 Task: Search one way flight ticket for 3 adults in first from Latrobe: Arnold Palmer Regional Airport to Rockford: Chicago Rockford International Airport(was Northwest Chicagoland Regional Airport At Rockford) on 5-1-2023. Choice of flights is Westjet. Number of bags: 1 carry on bag. Price is upto 77000. Outbound departure time preference is 14:00.
Action: Mouse moved to (236, 415)
Screenshot: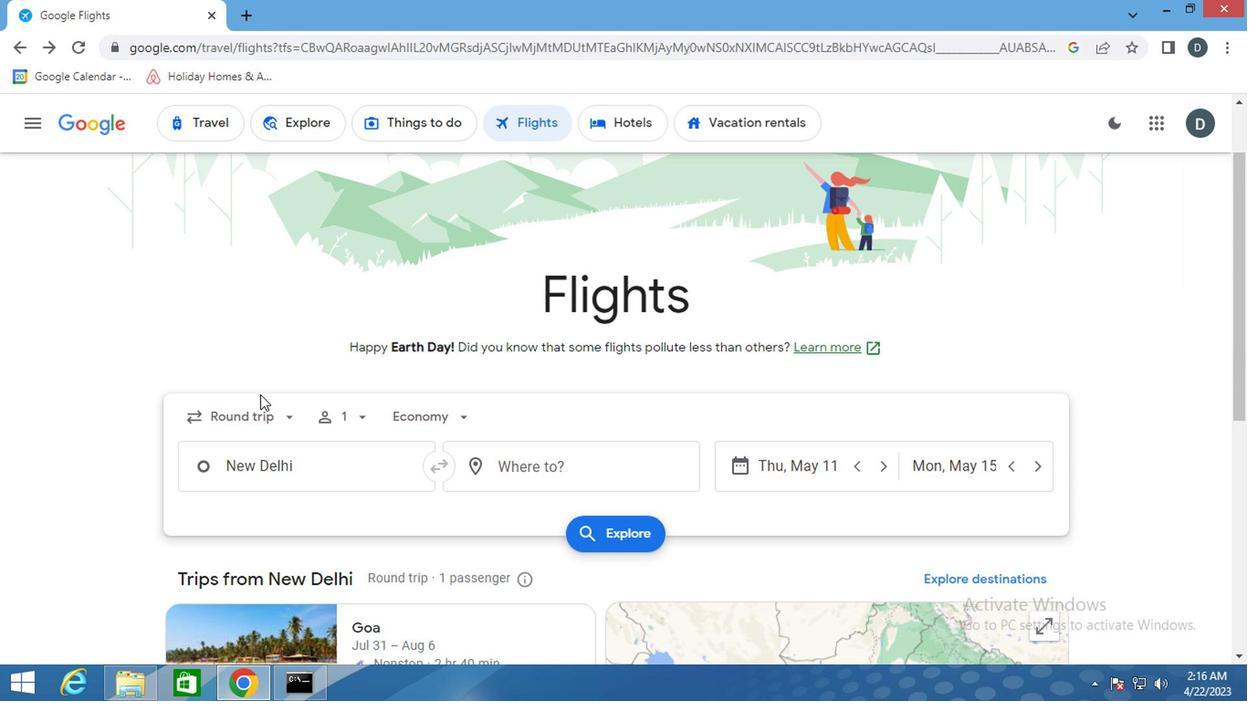 
Action: Mouse pressed left at (236, 415)
Screenshot: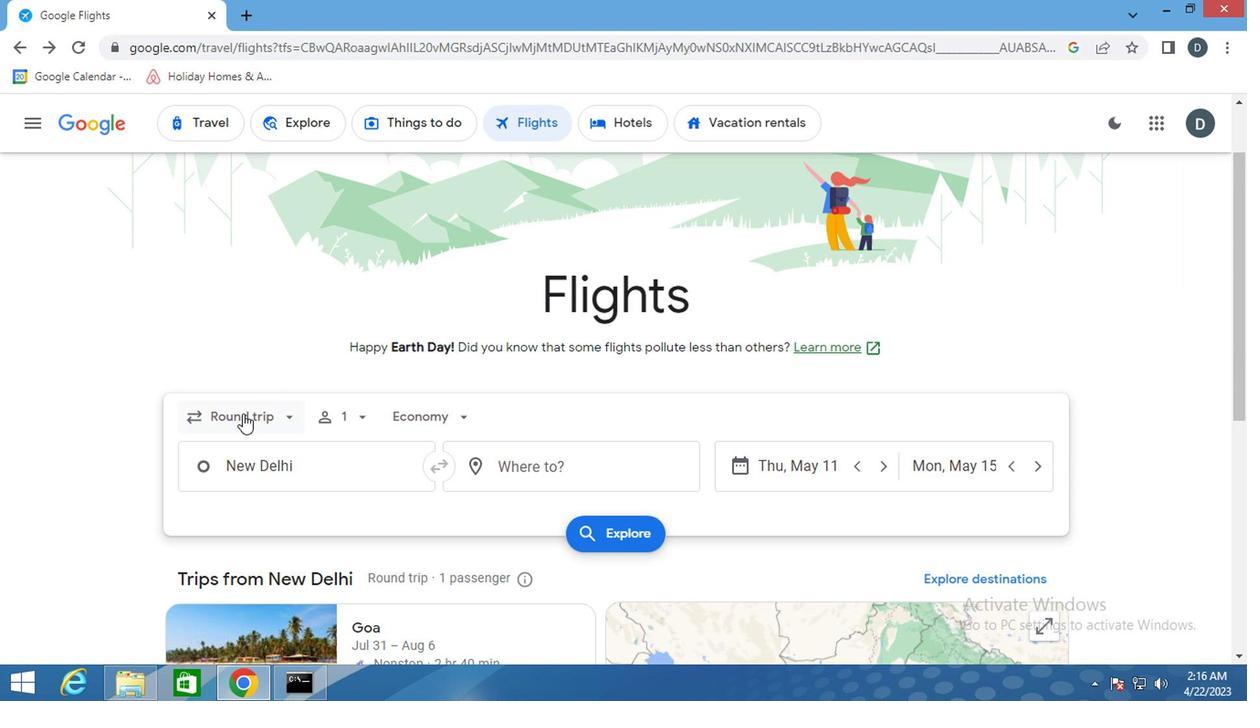 
Action: Mouse moved to (276, 501)
Screenshot: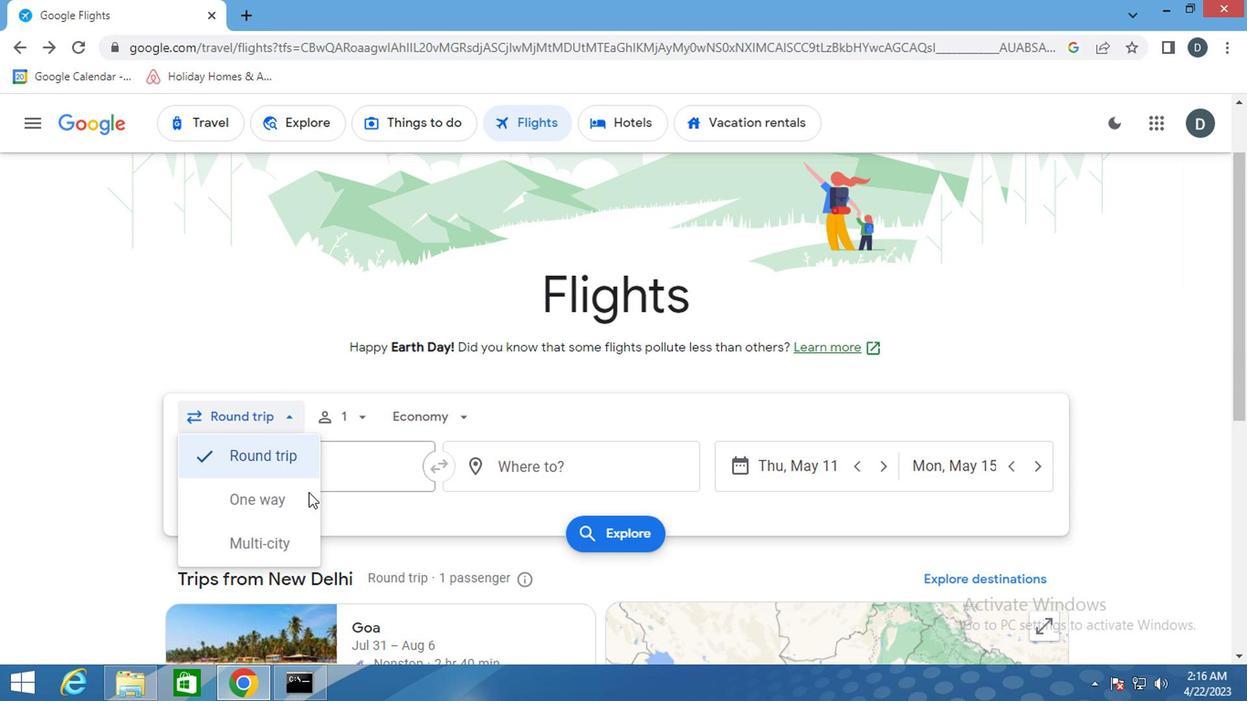 
Action: Mouse pressed left at (276, 501)
Screenshot: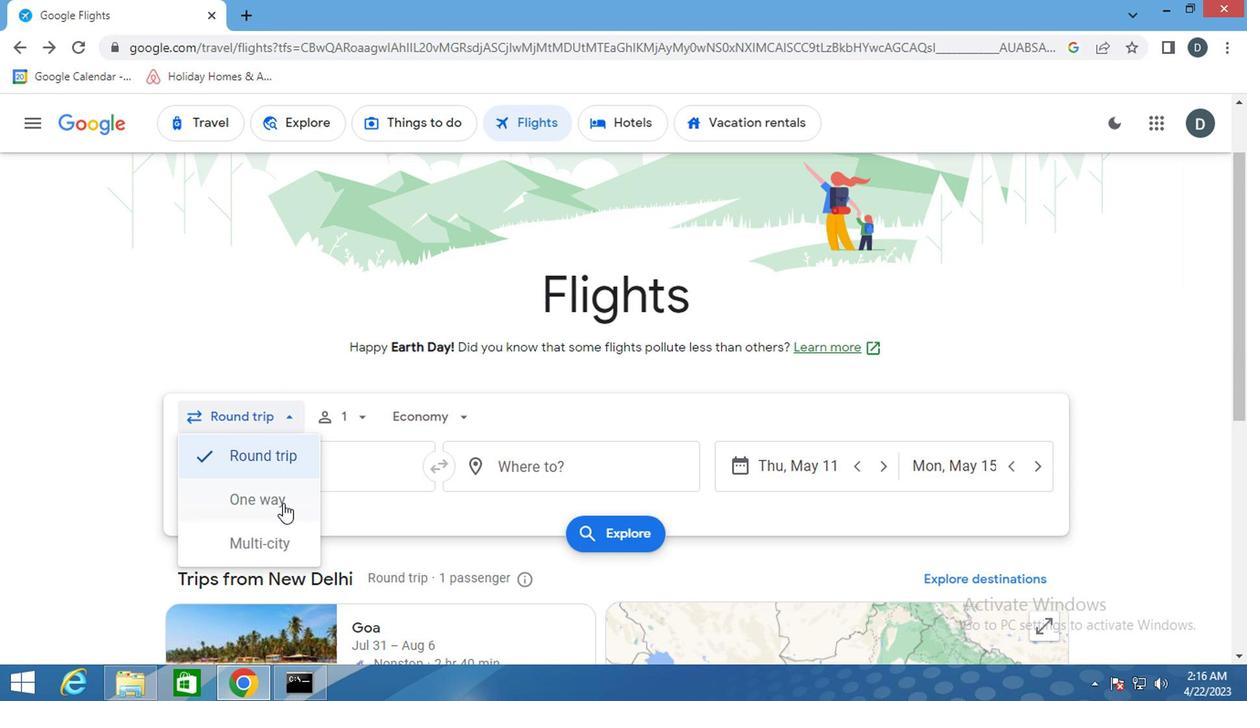 
Action: Mouse moved to (341, 409)
Screenshot: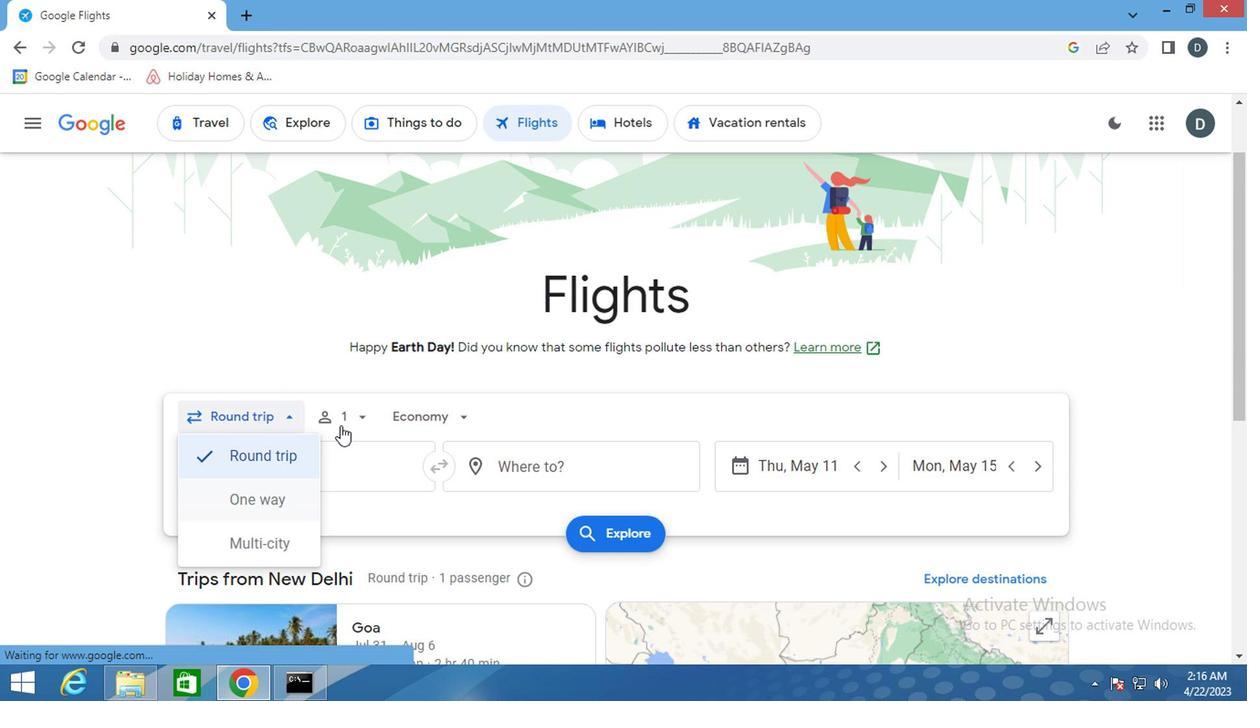 
Action: Mouse pressed left at (341, 409)
Screenshot: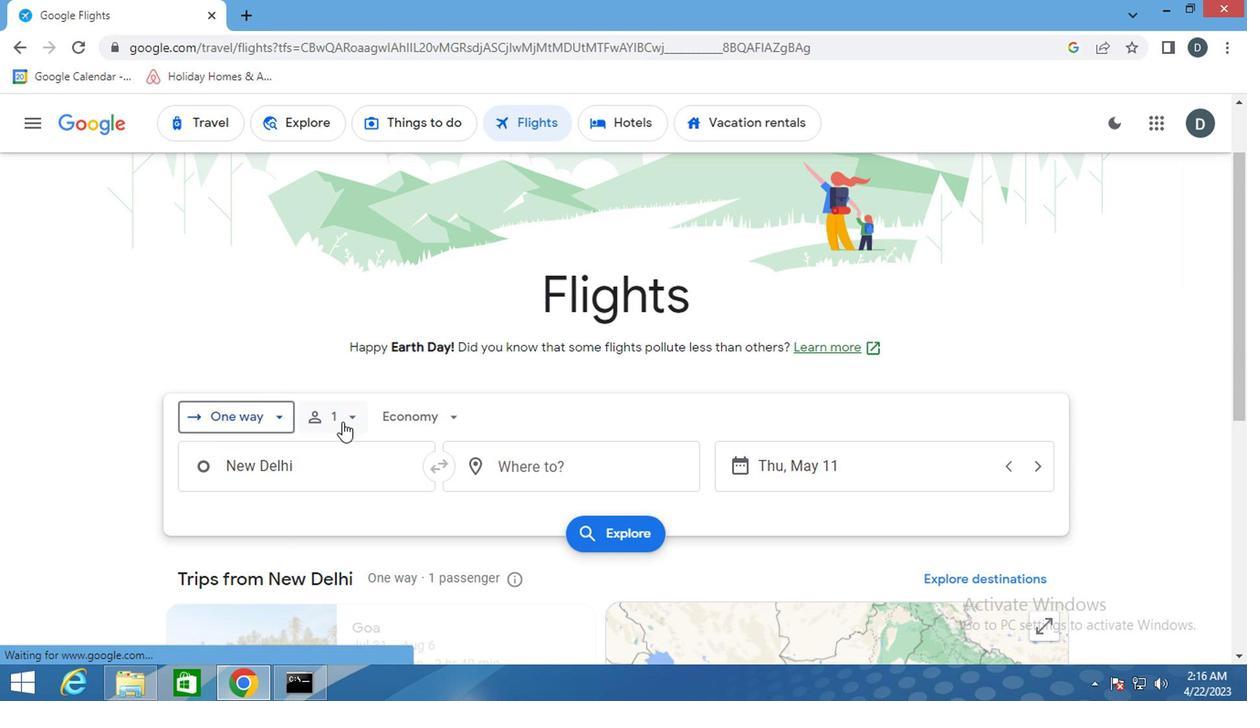 
Action: Mouse moved to (481, 463)
Screenshot: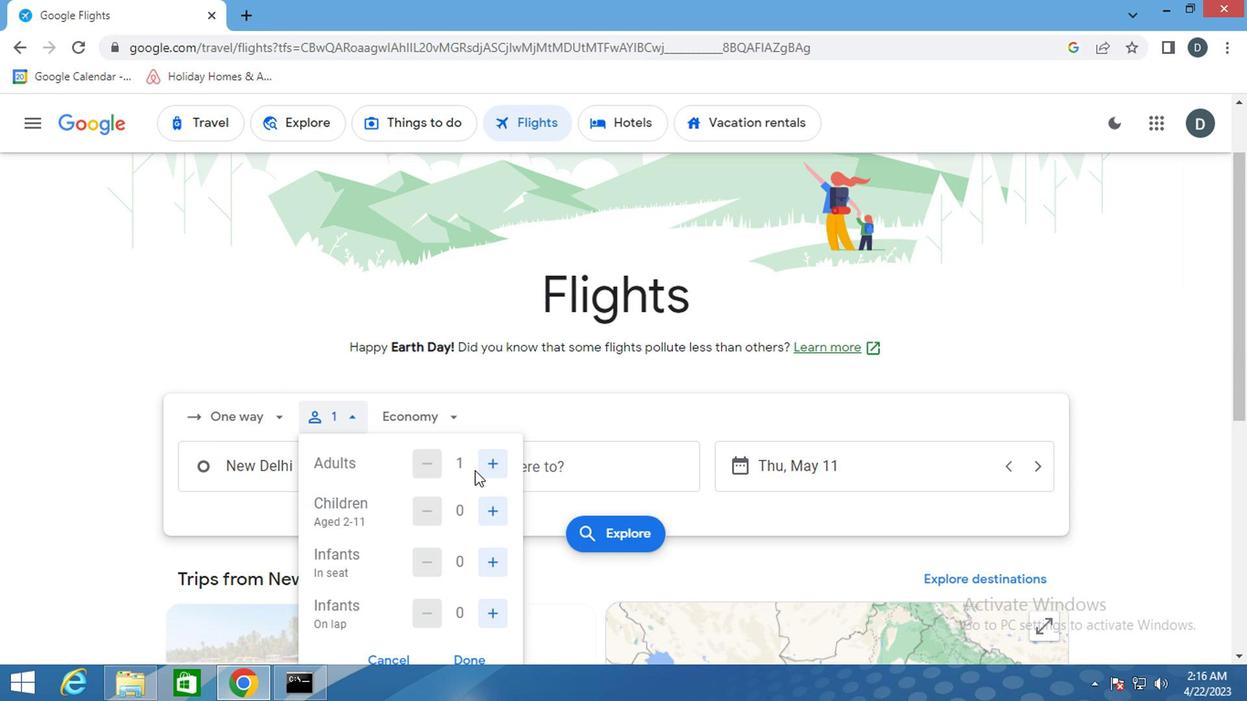 
Action: Mouse pressed left at (481, 463)
Screenshot: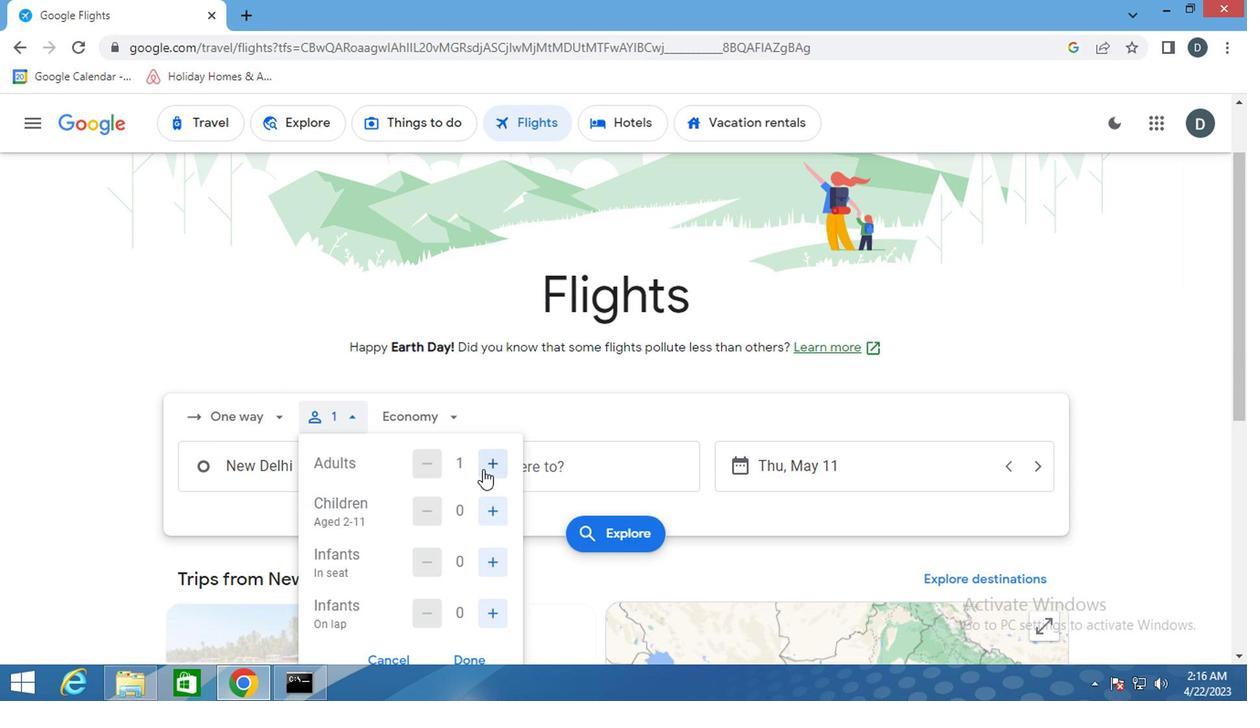 
Action: Mouse pressed left at (481, 463)
Screenshot: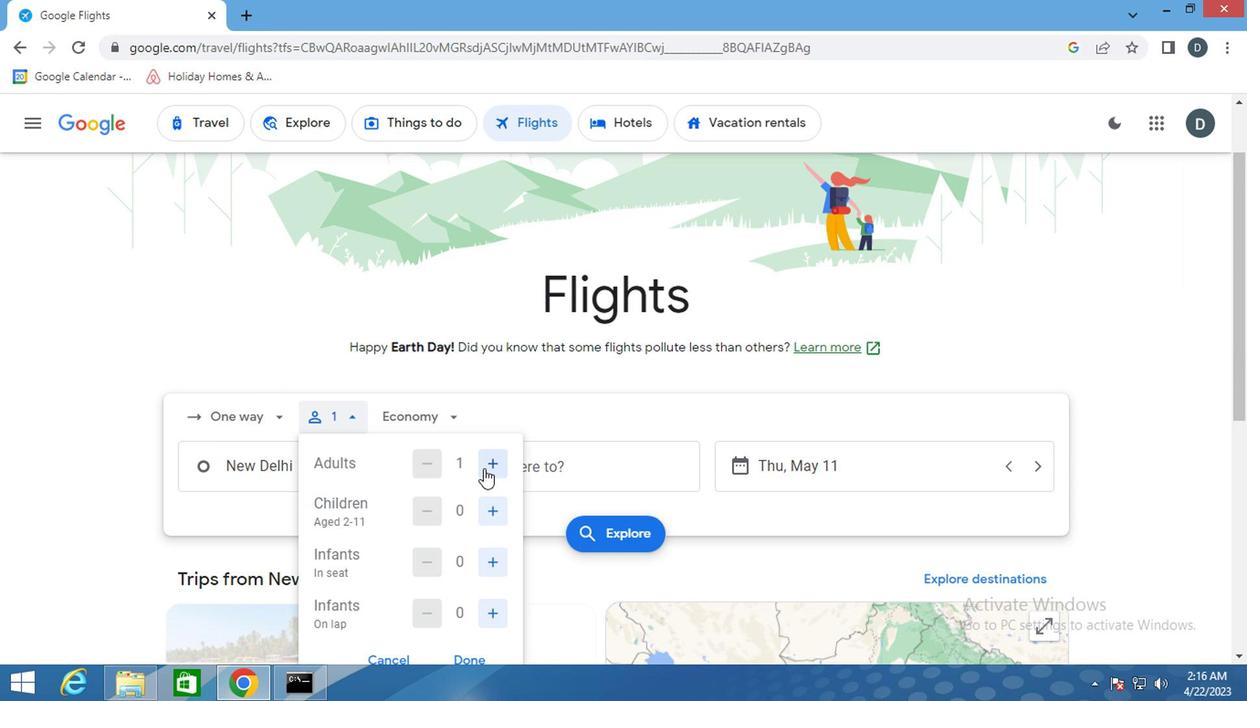 
Action: Mouse moved to (460, 648)
Screenshot: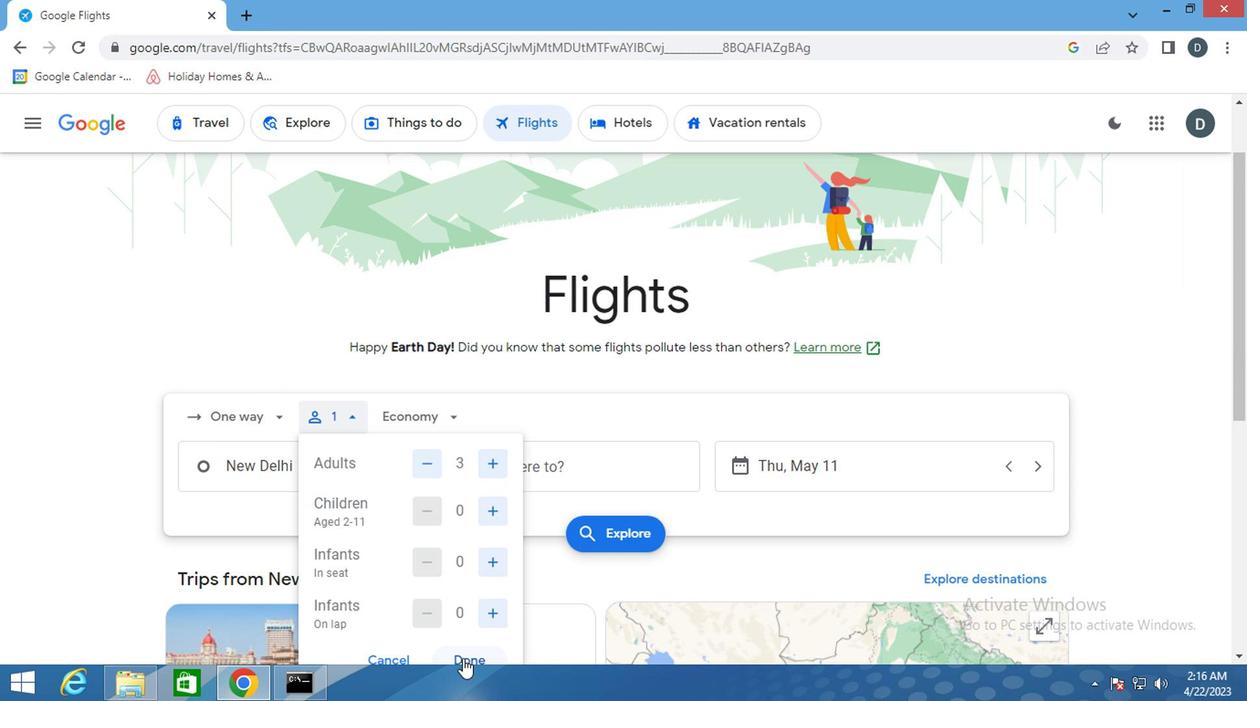 
Action: Mouse pressed left at (460, 648)
Screenshot: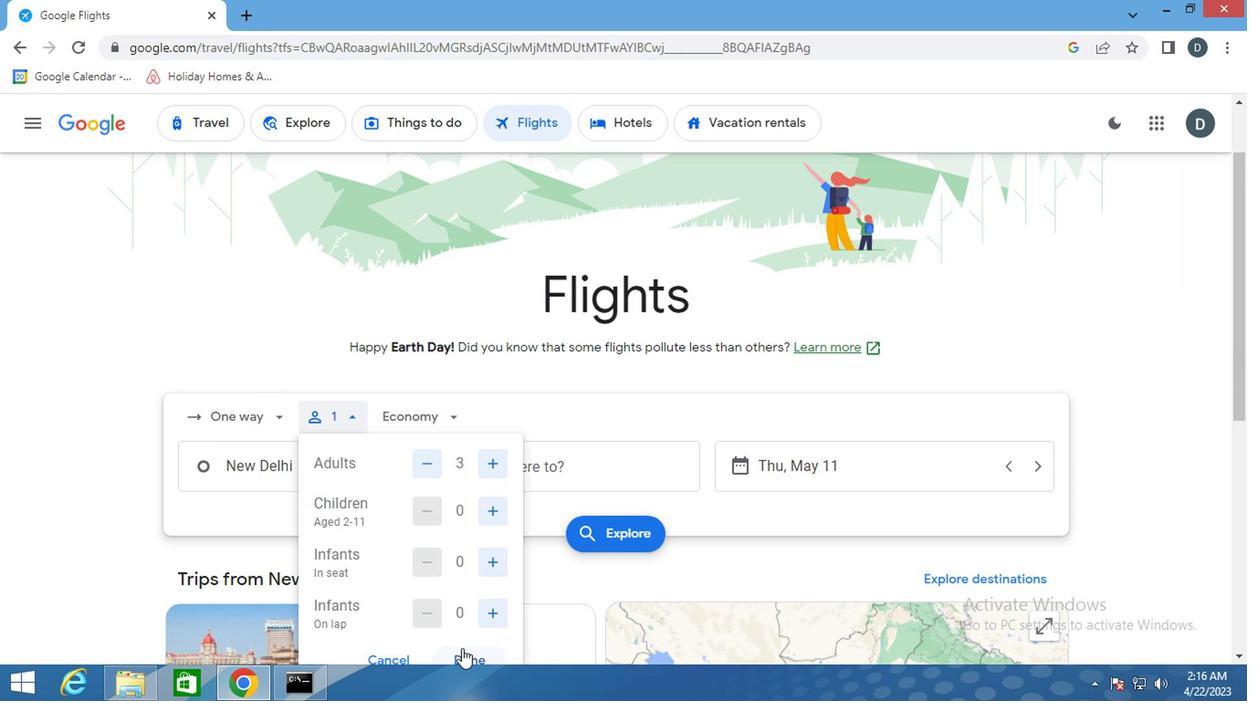 
Action: Mouse moved to (427, 410)
Screenshot: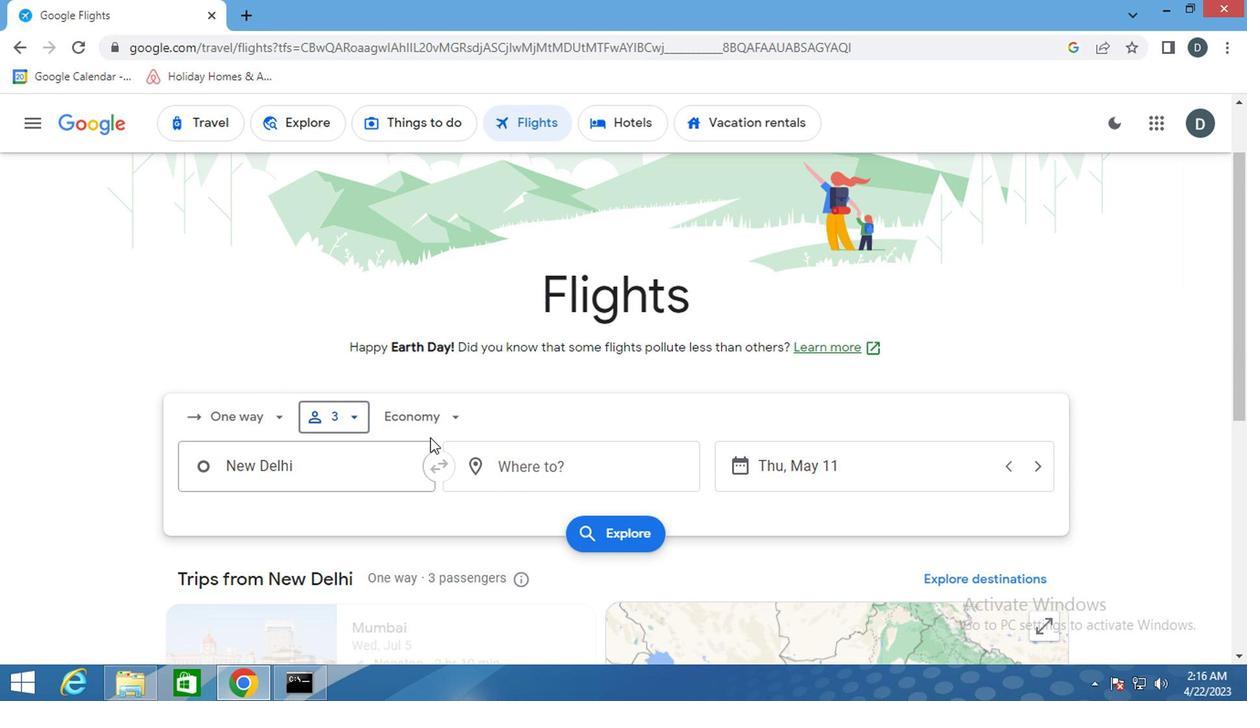 
Action: Mouse pressed left at (427, 410)
Screenshot: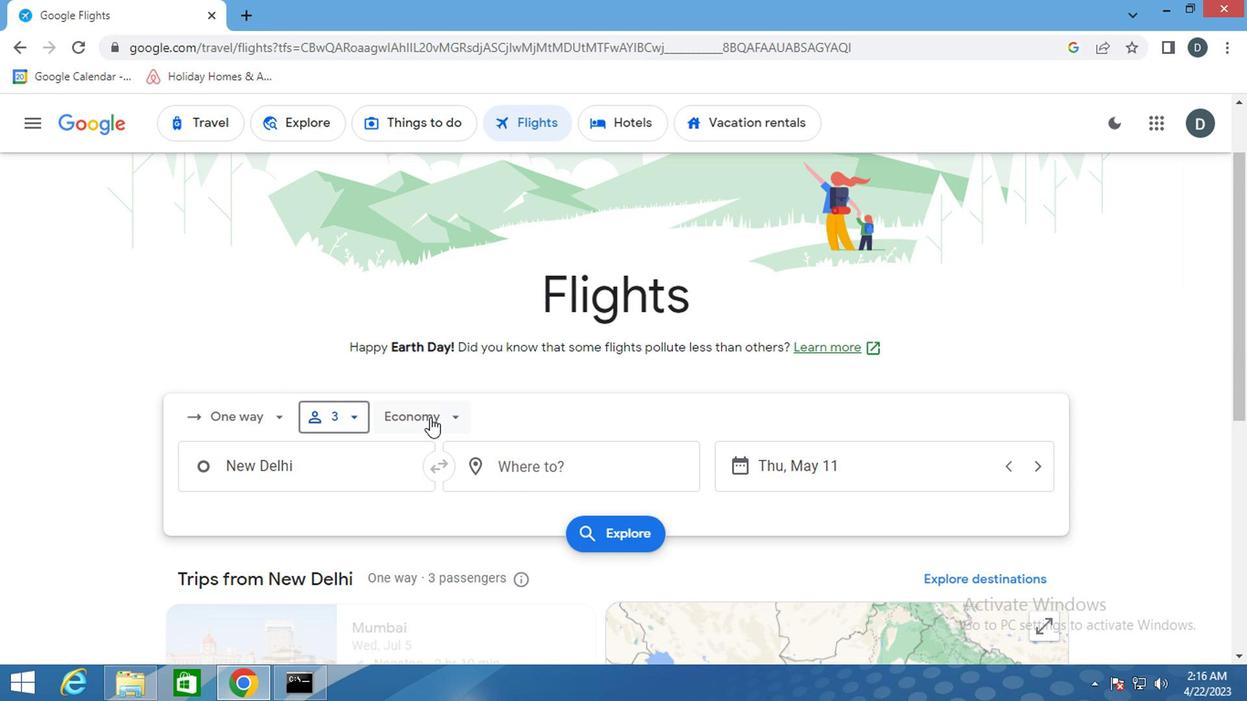 
Action: Mouse moved to (454, 596)
Screenshot: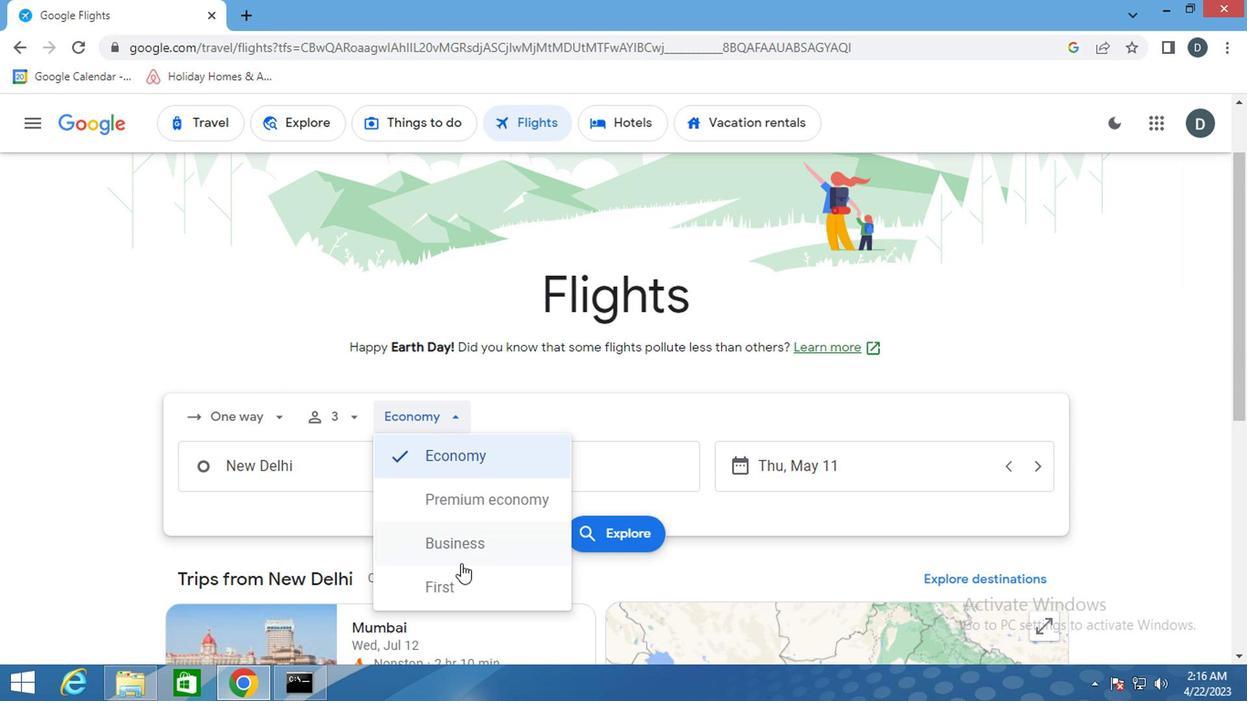 
Action: Mouse pressed left at (454, 596)
Screenshot: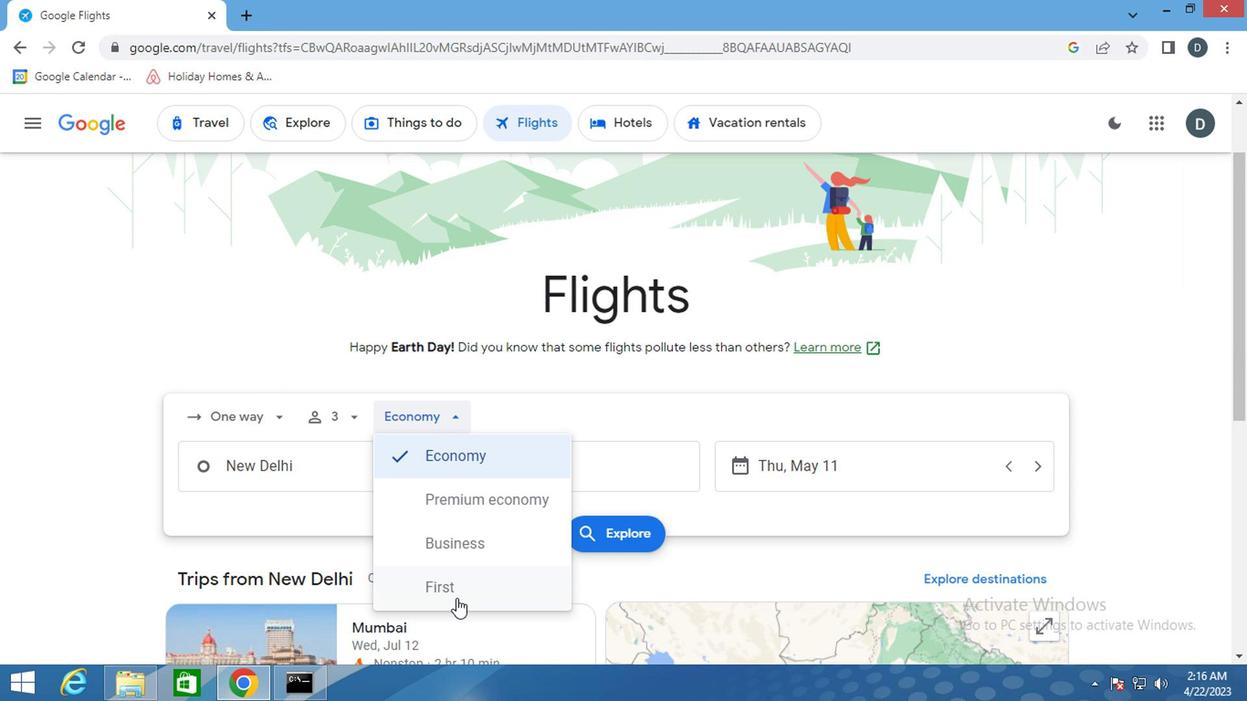 
Action: Mouse moved to (338, 469)
Screenshot: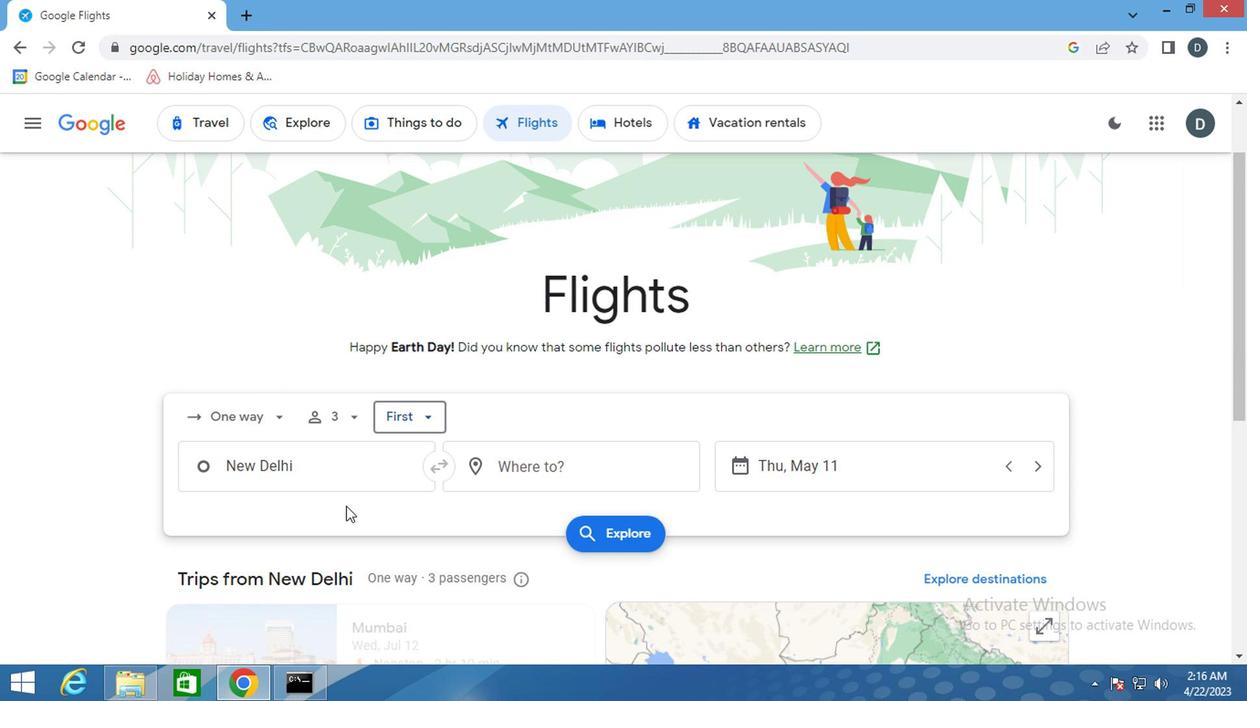
Action: Mouse pressed left at (338, 469)
Screenshot: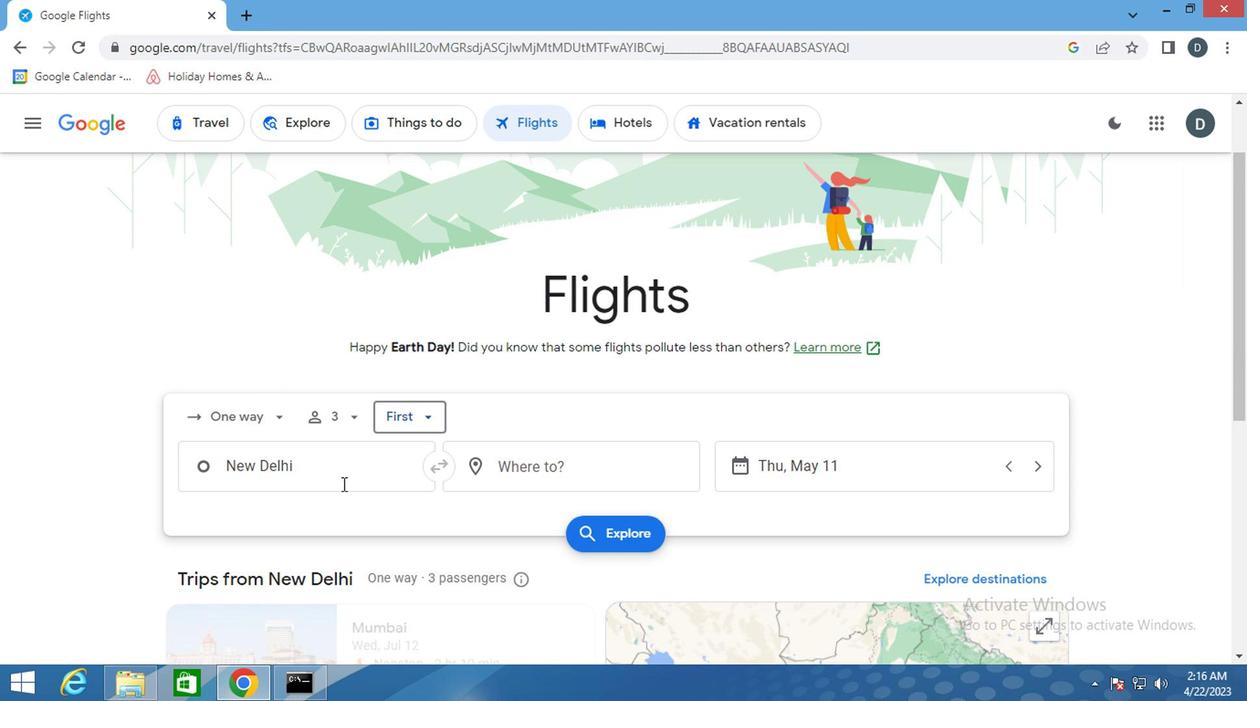 
Action: Key pressed <Key.shift><Key.shift><Key.shift><Key.shift><Key.shift><Key.shift><Key.shift><Key.shift><Key.shift><Key.shift><Key.shift><Key.shift><Key.shift><Key.shift><Key.shift><Key.shift><Key.shift><Key.shift><Key.shift><Key.shift><Key.shift><Key.shift><Key.shift><Key.shift><Key.shift><Key.shift><Key.shift><Key.shift><Key.shift><Key.shift><Key.shift><Key.shift>LATROBE
Screenshot: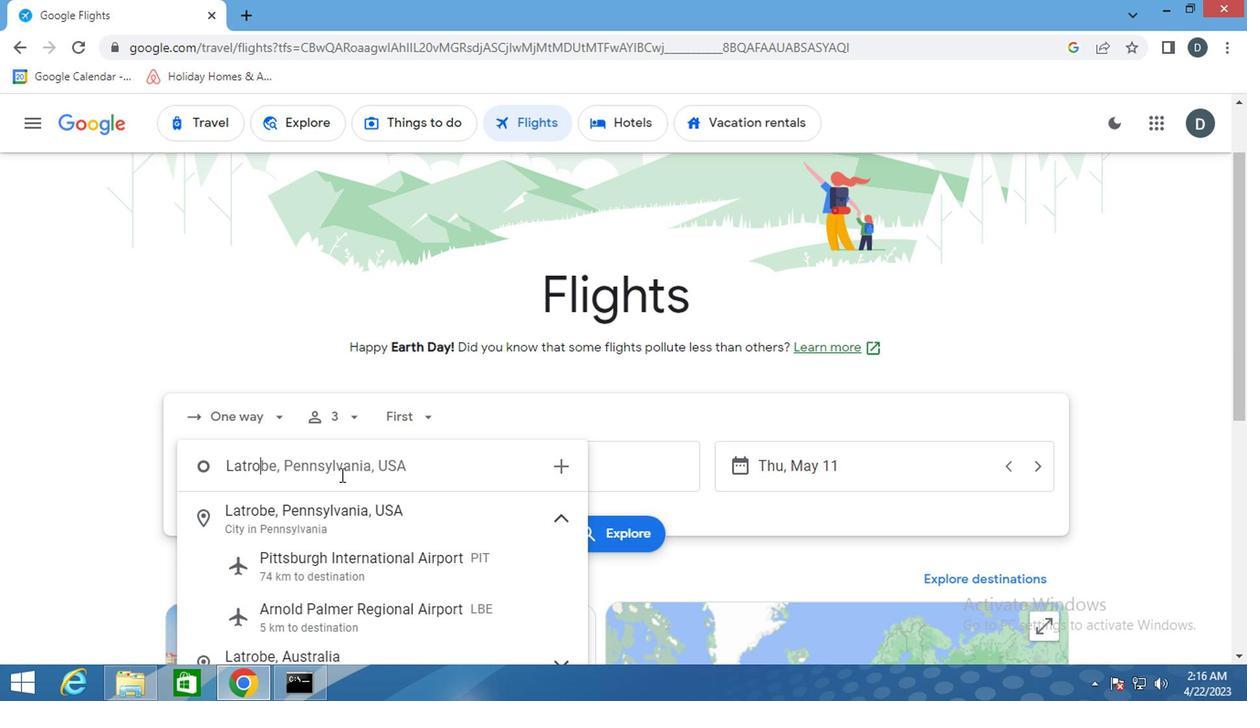 
Action: Mouse moved to (357, 611)
Screenshot: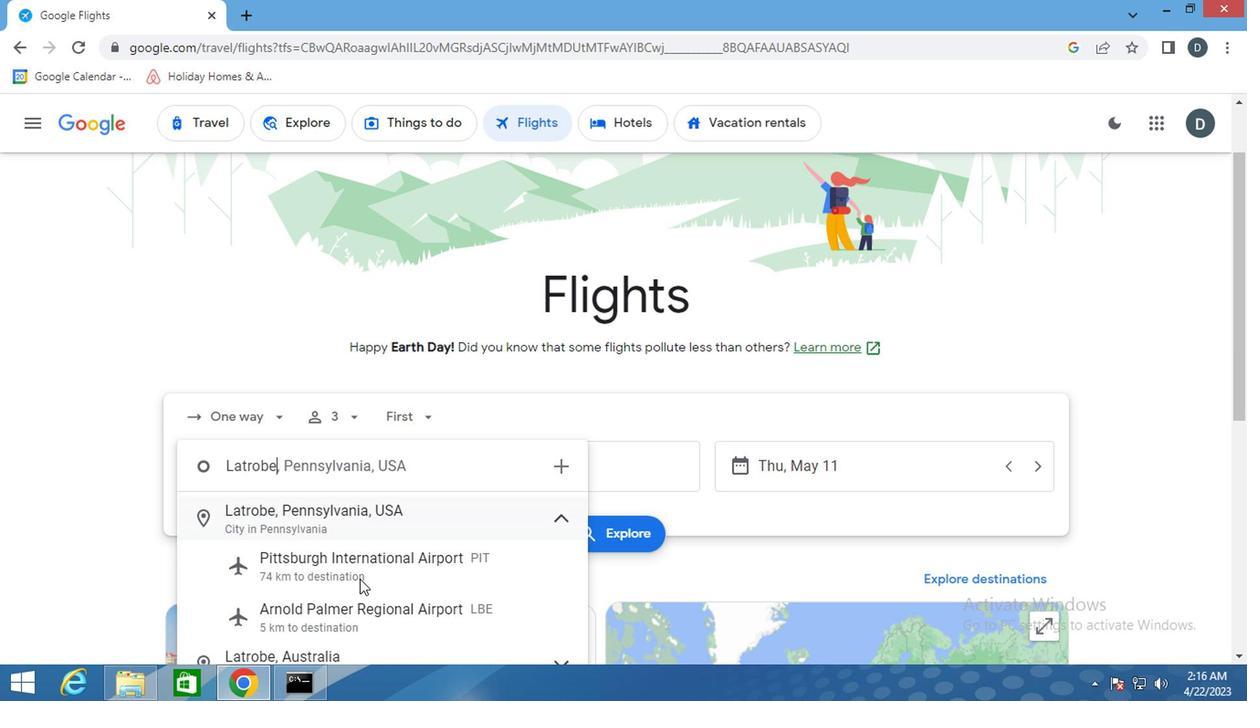 
Action: Mouse pressed left at (357, 611)
Screenshot: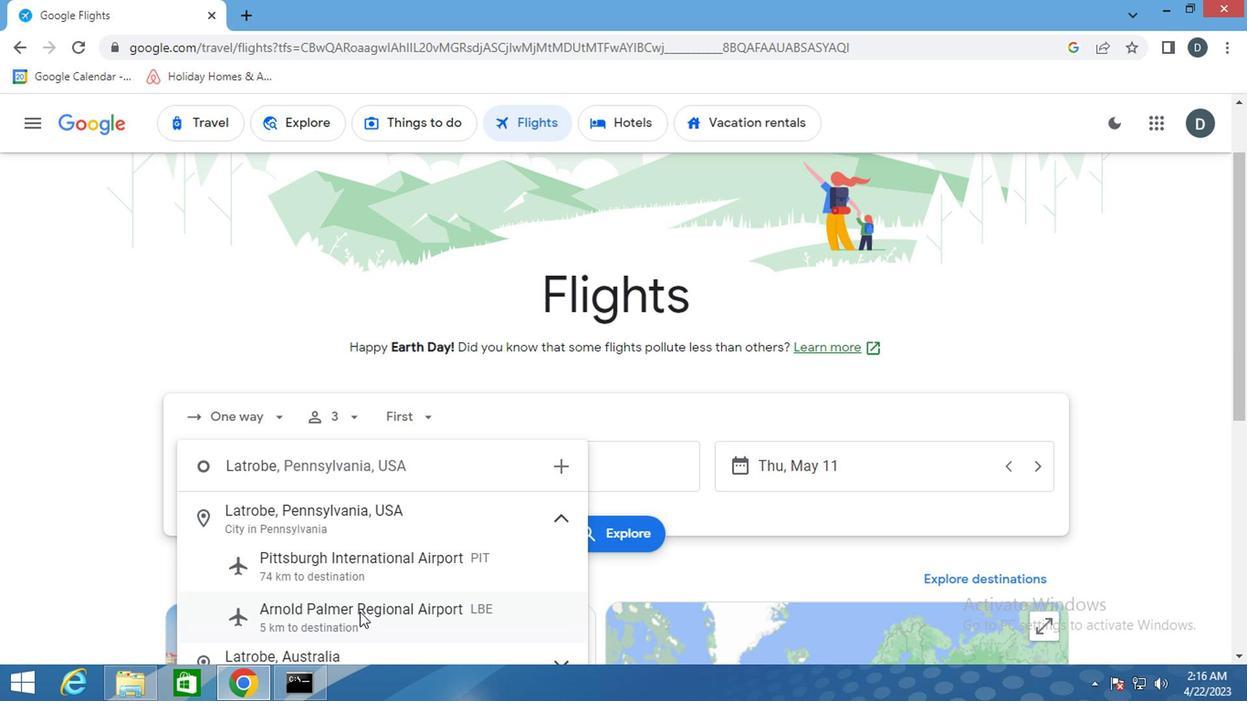 
Action: Mouse moved to (620, 464)
Screenshot: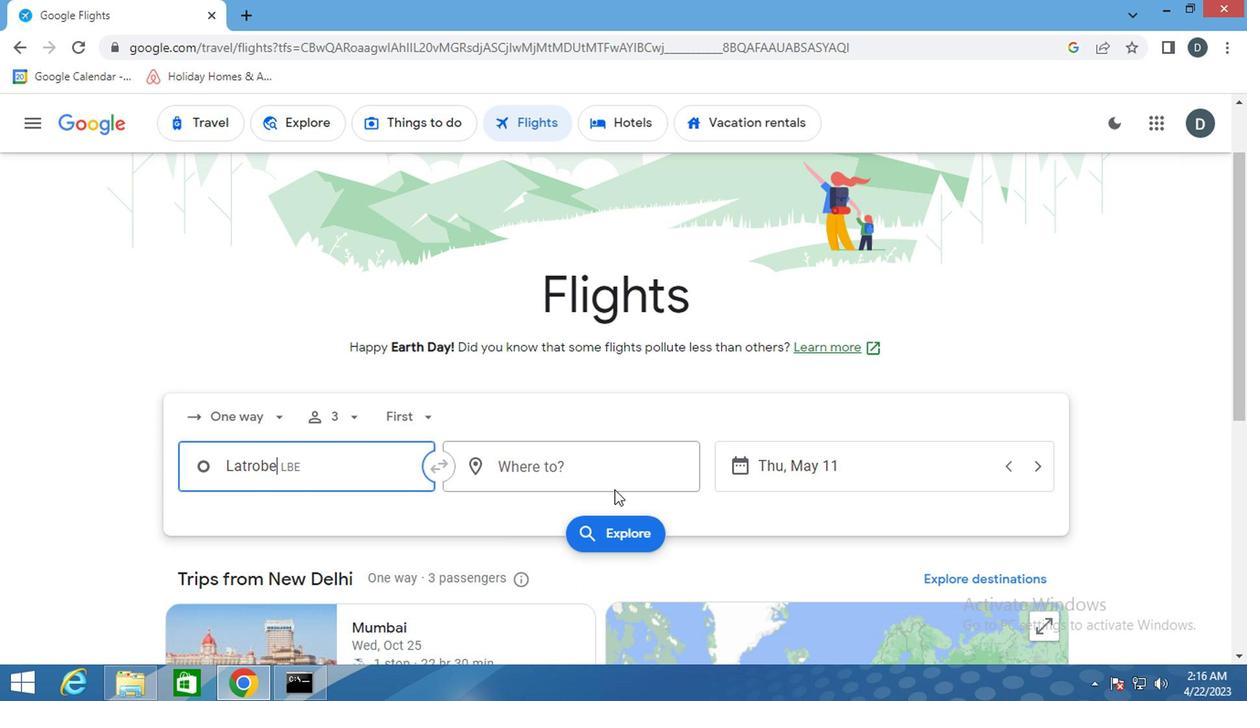
Action: Mouse pressed left at (620, 464)
Screenshot: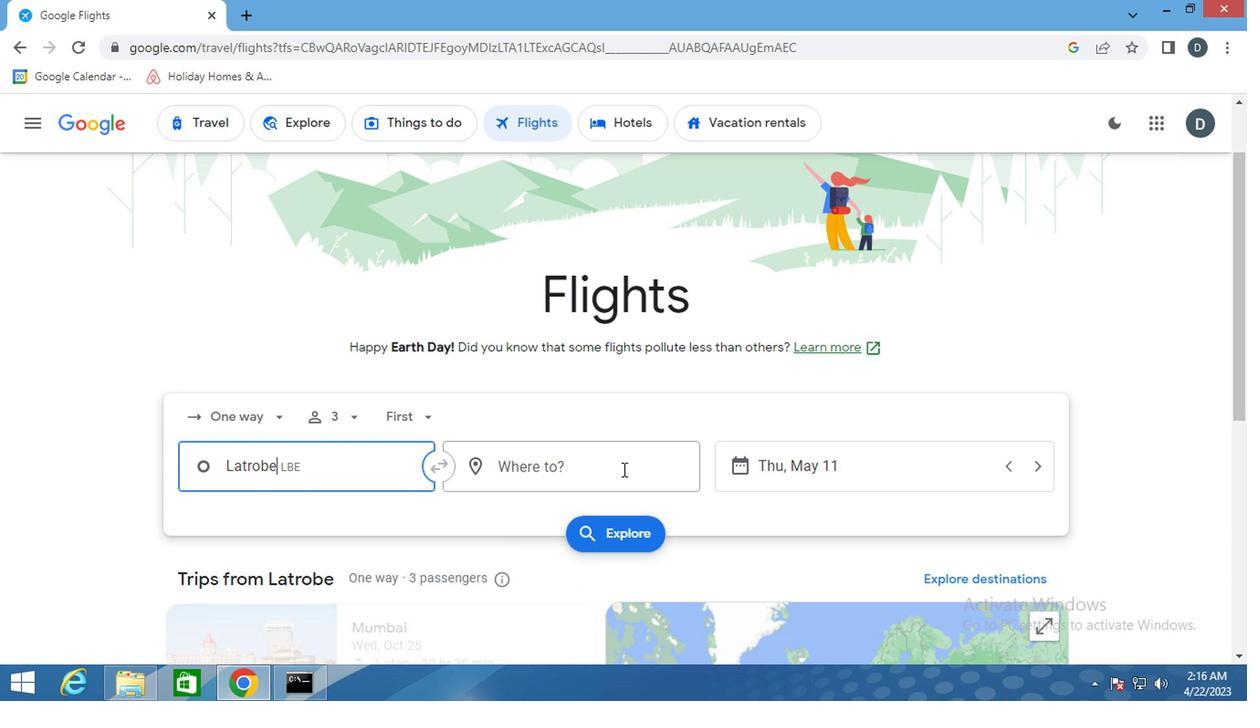 
Action: Key pressed <Key.shift>ROCKFORD
Screenshot: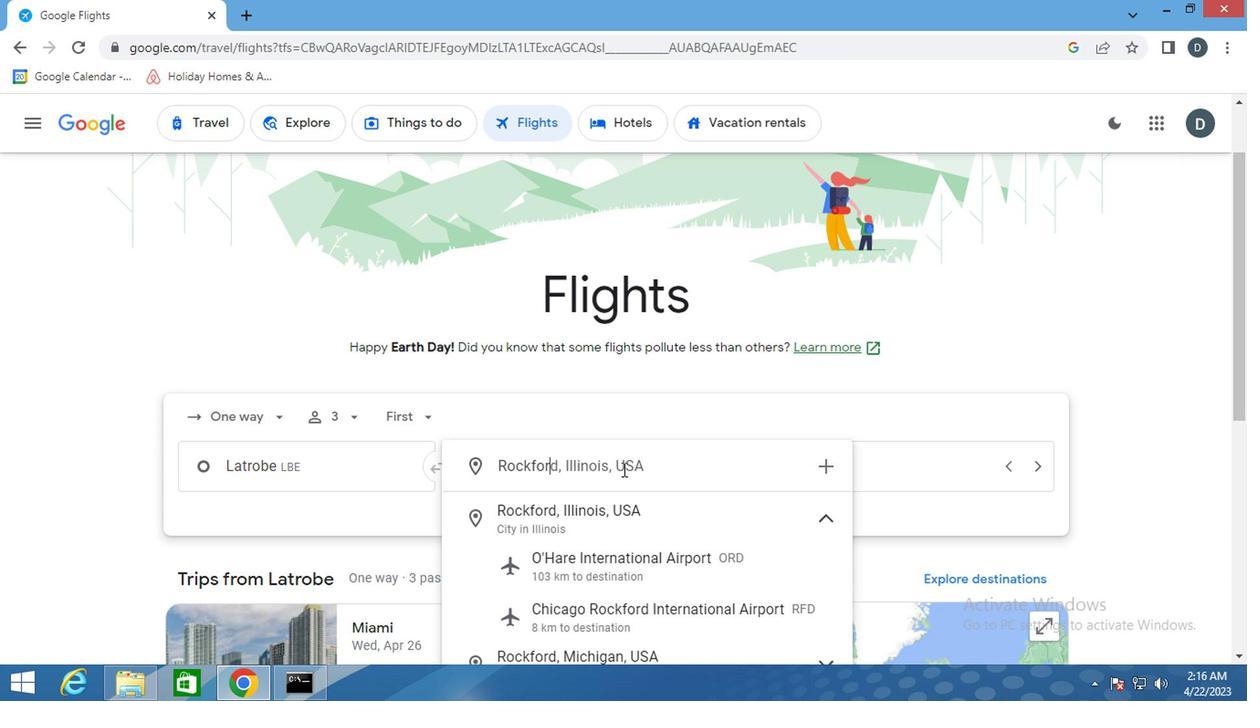 
Action: Mouse moved to (617, 606)
Screenshot: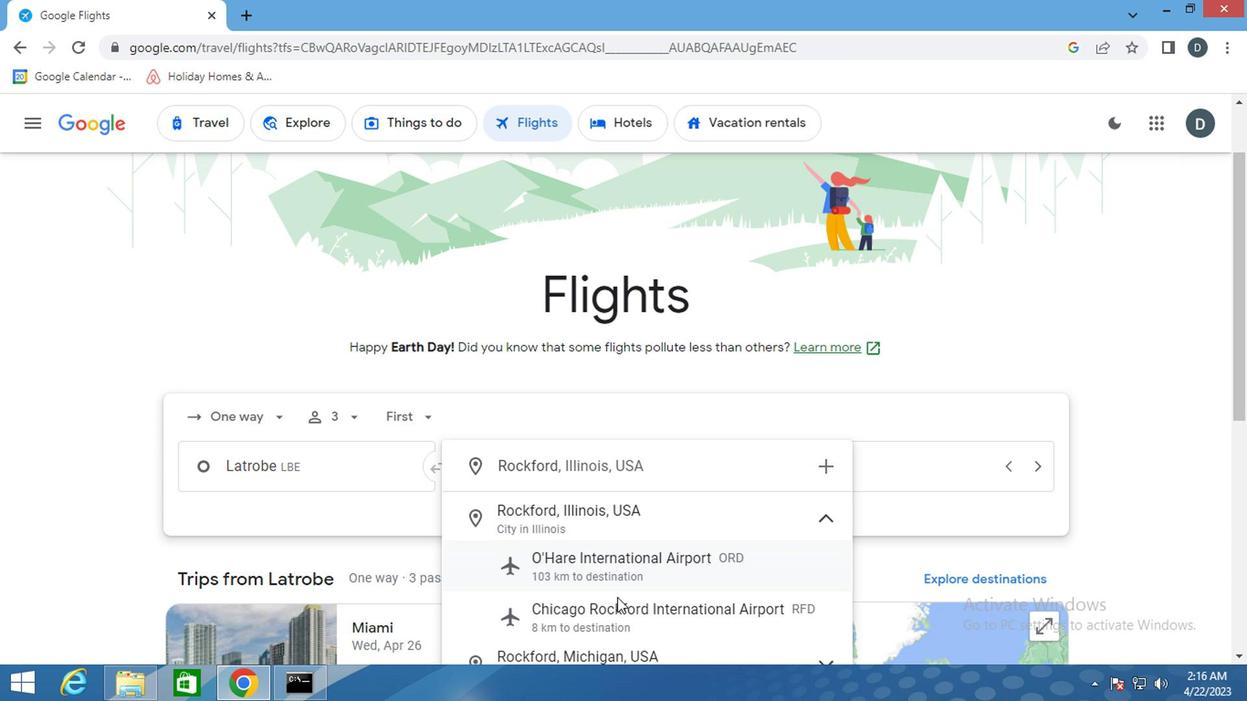 
Action: Mouse pressed left at (617, 606)
Screenshot: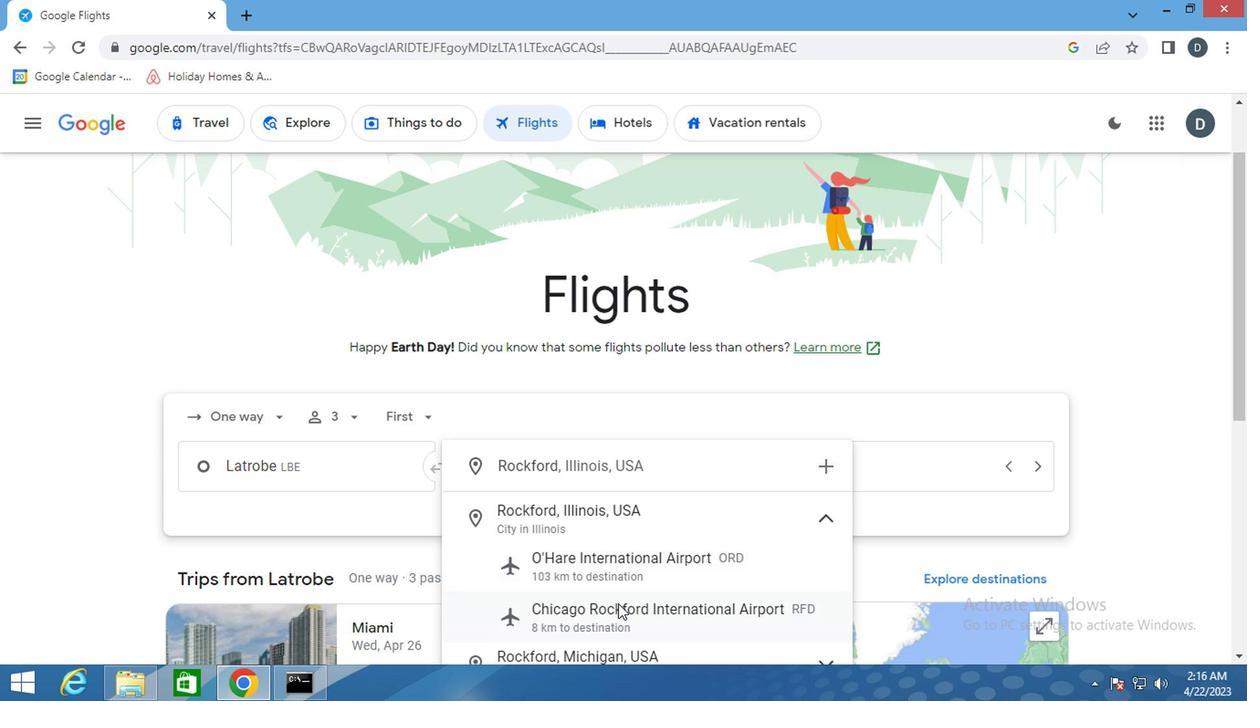 
Action: Mouse moved to (853, 463)
Screenshot: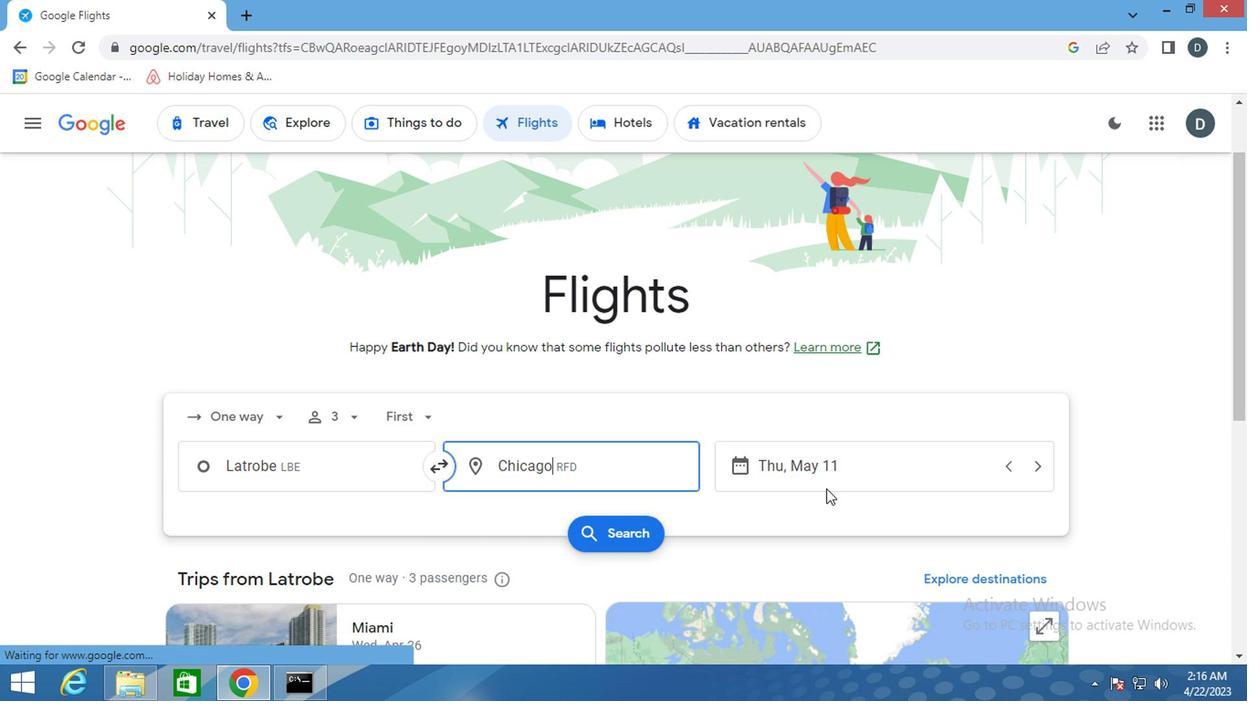 
Action: Mouse pressed left at (853, 463)
Screenshot: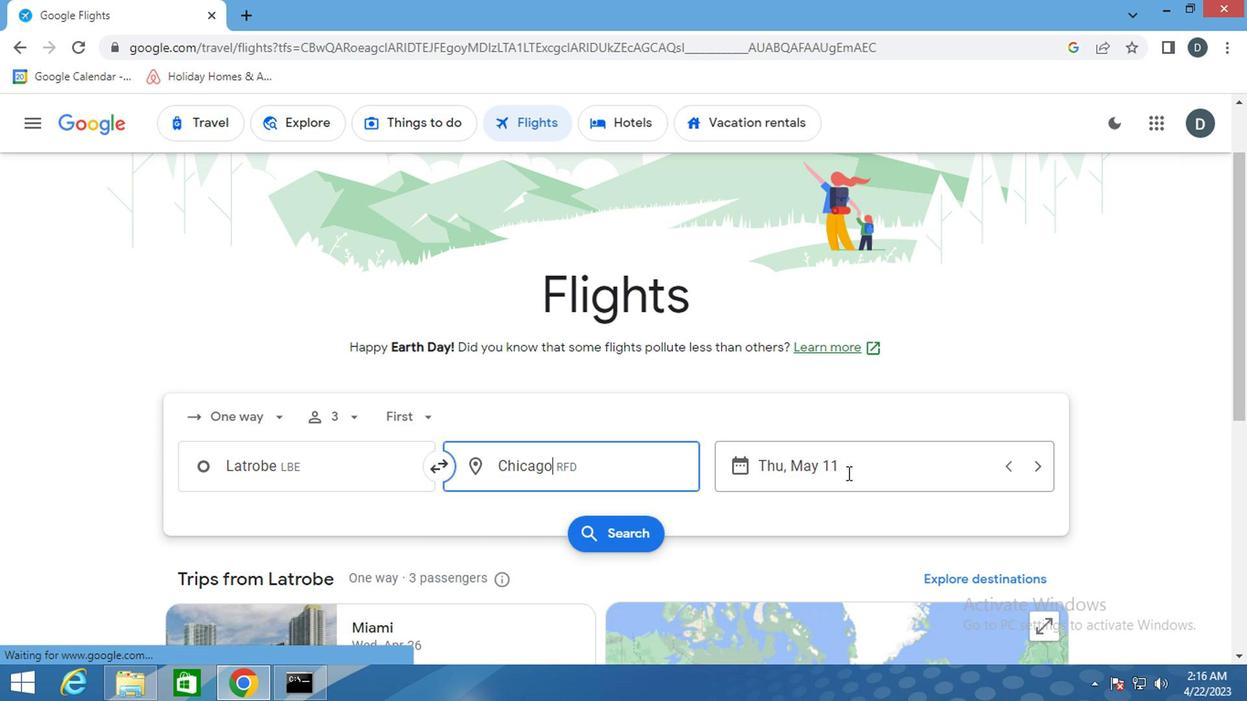 
Action: Mouse moved to (796, 326)
Screenshot: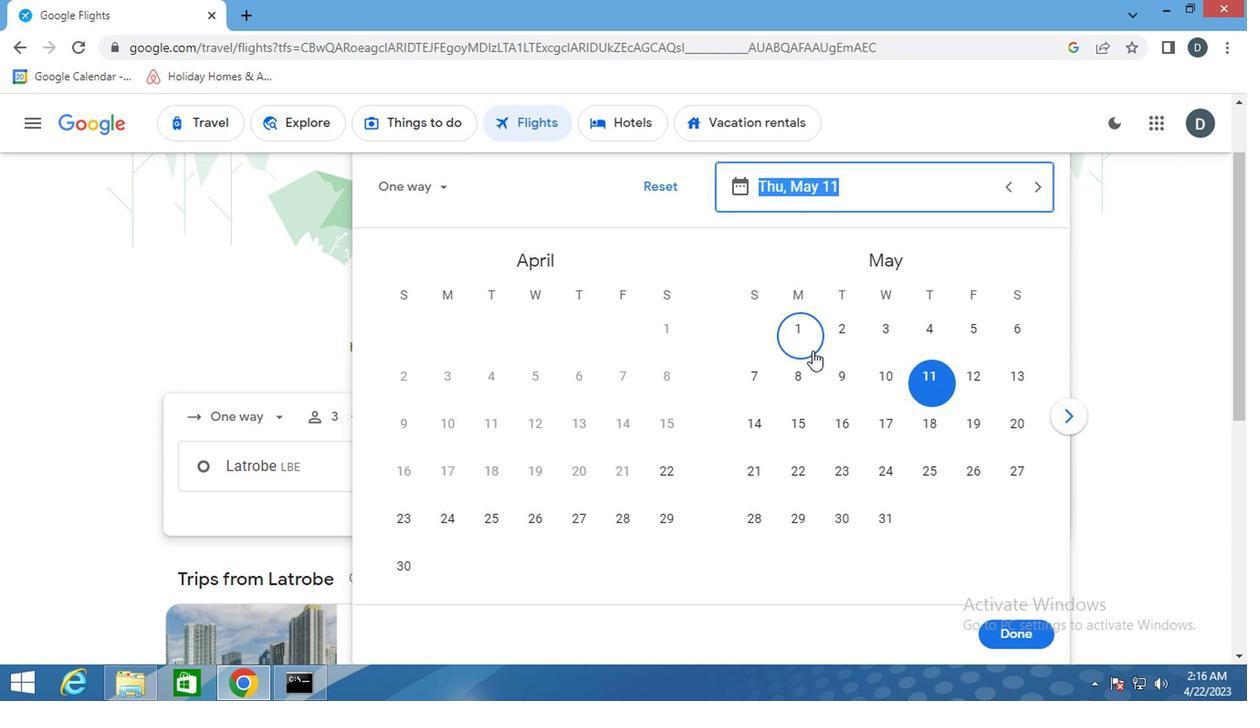 
Action: Mouse pressed left at (796, 326)
Screenshot: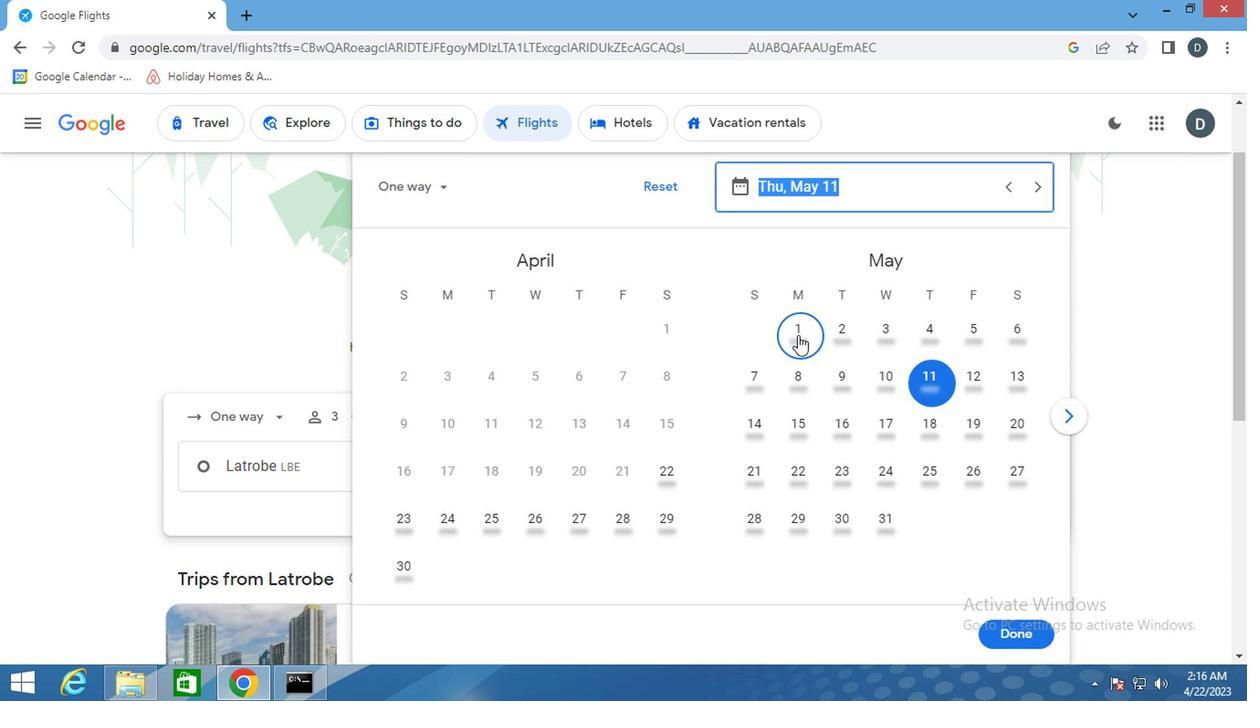 
Action: Mouse moved to (1006, 619)
Screenshot: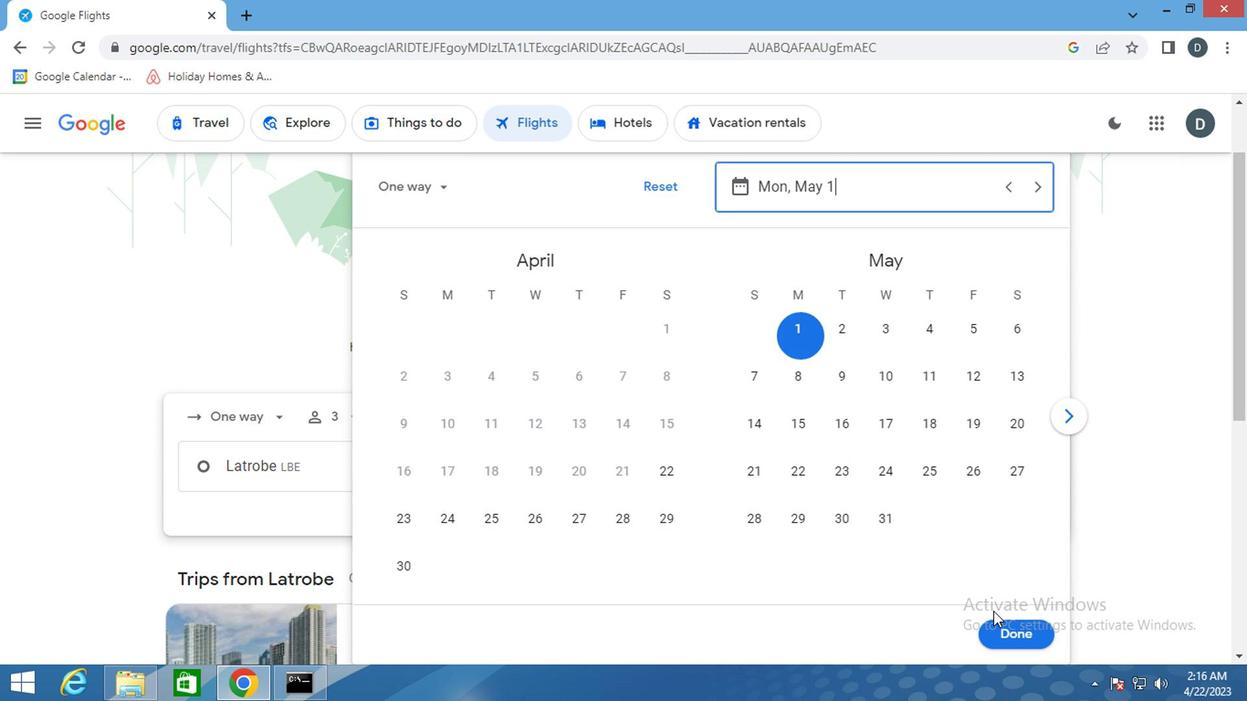 
Action: Mouse pressed left at (1006, 619)
Screenshot: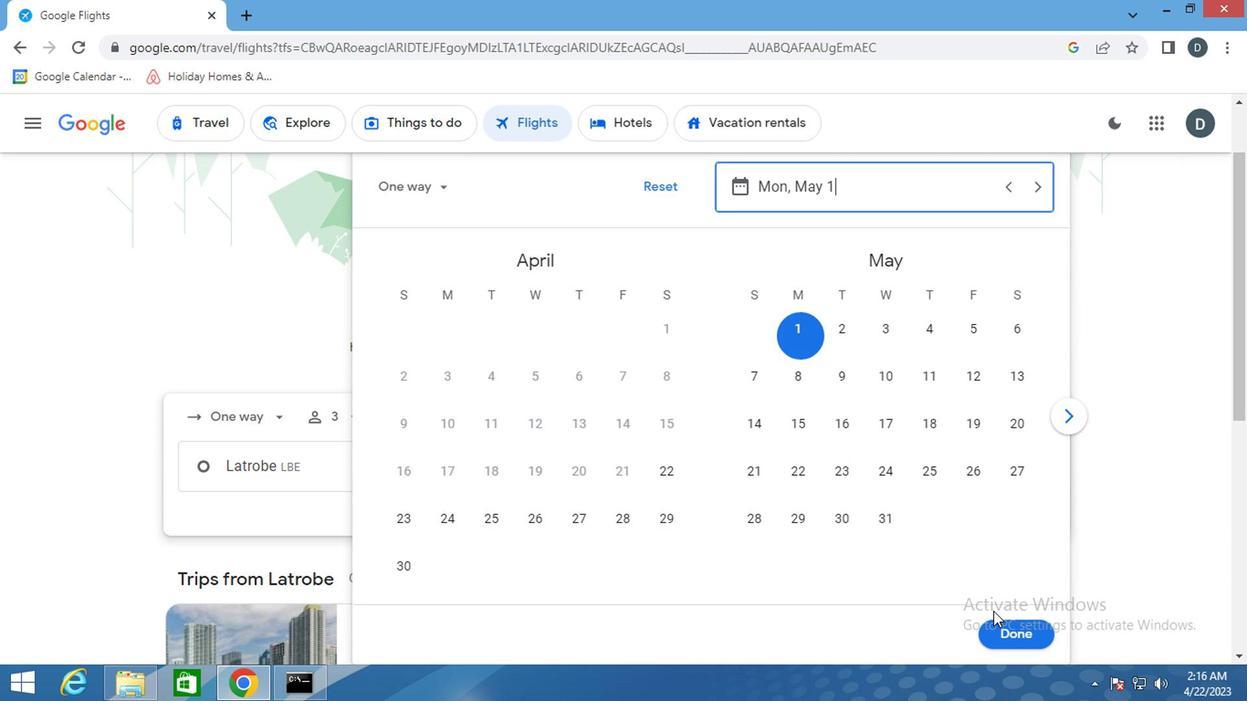 
Action: Mouse moved to (579, 528)
Screenshot: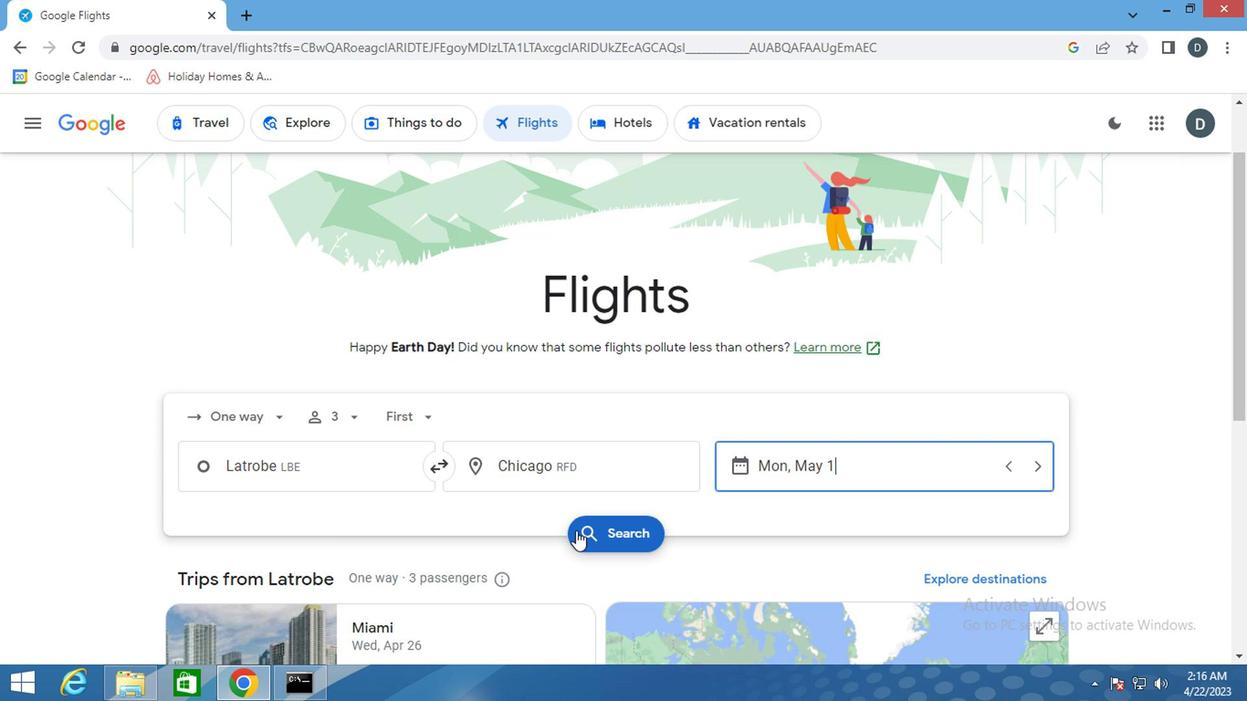 
Action: Mouse pressed left at (579, 528)
Screenshot: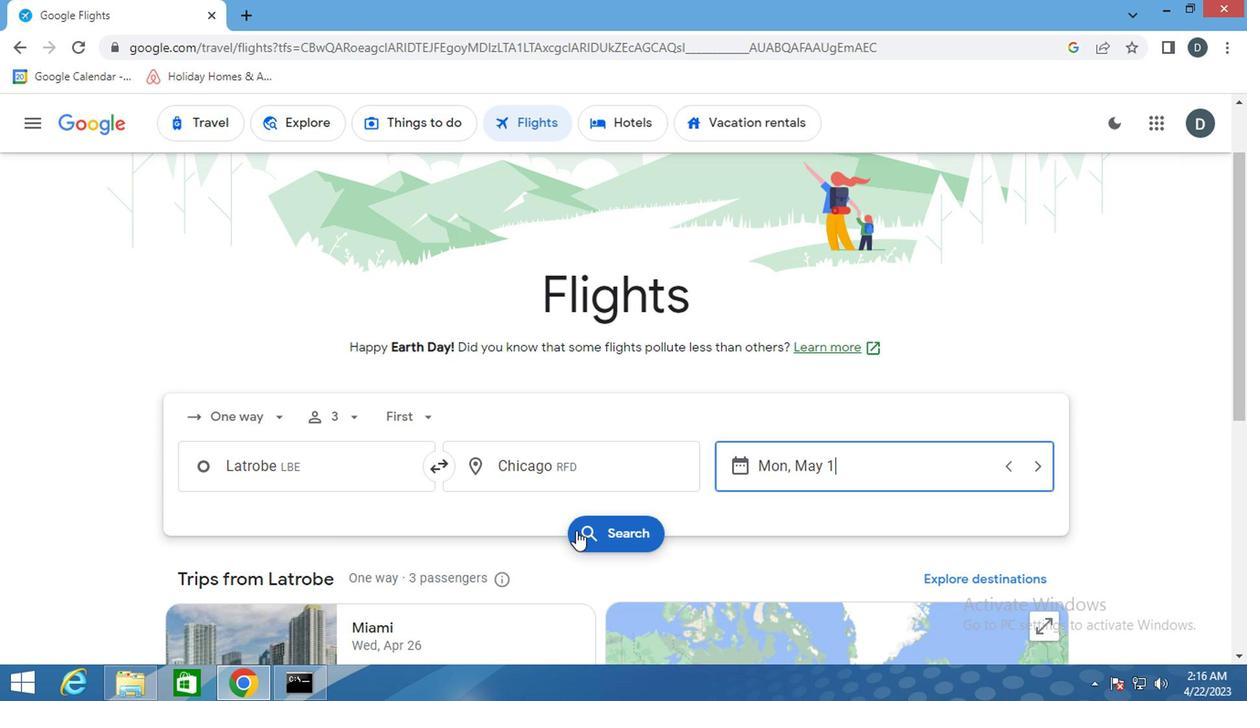
Action: Mouse moved to (174, 273)
Screenshot: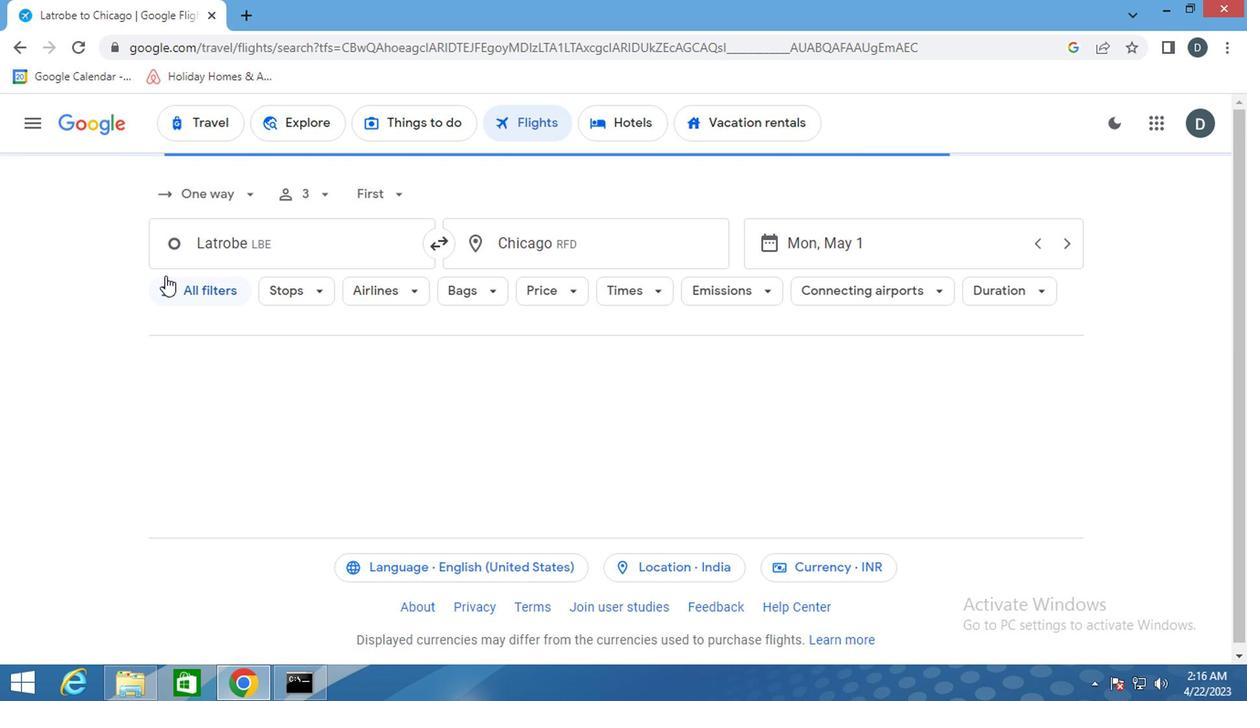
Action: Mouse pressed left at (174, 273)
Screenshot: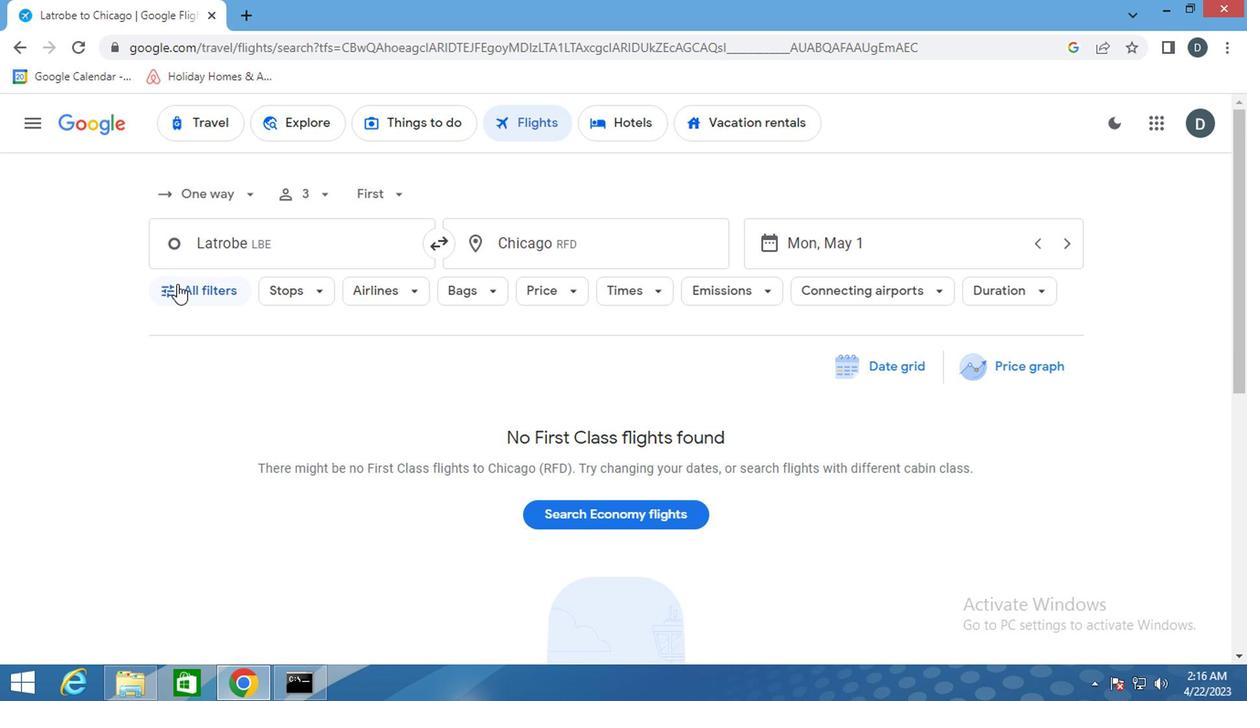 
Action: Mouse moved to (298, 503)
Screenshot: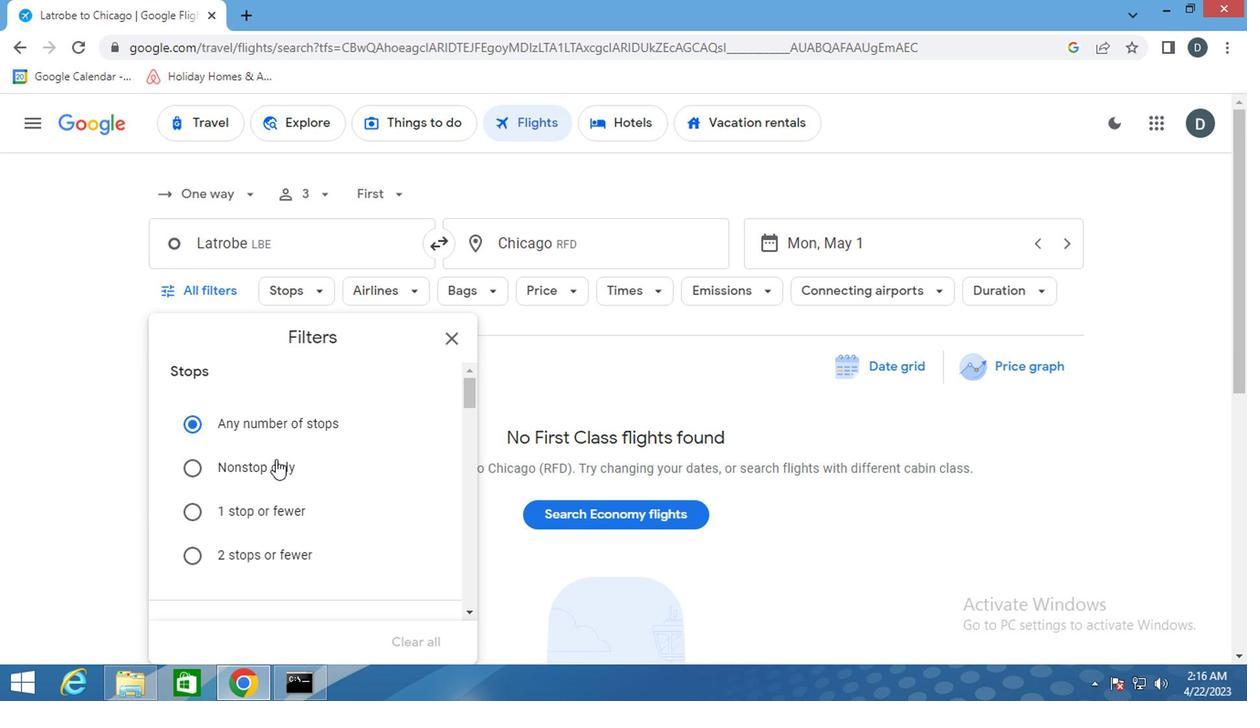 
Action: Mouse scrolled (298, 503) with delta (0, 0)
Screenshot: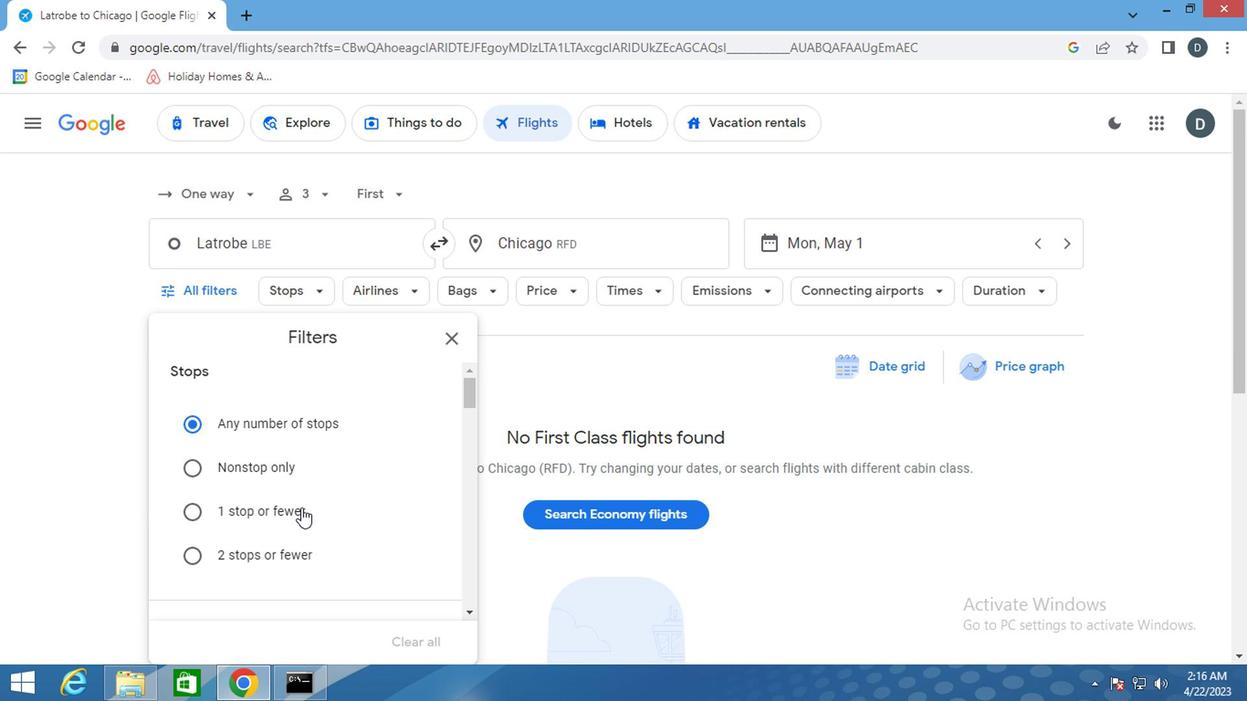 
Action: Mouse scrolled (298, 503) with delta (0, 0)
Screenshot: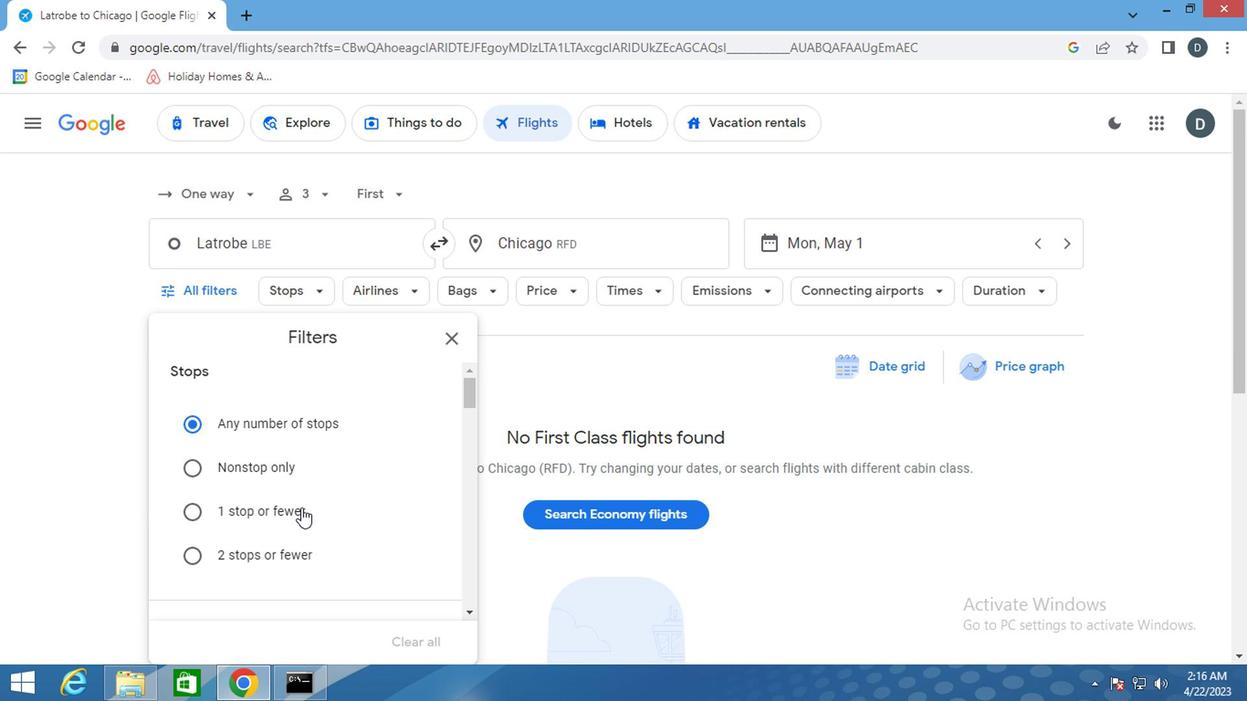 
Action: Mouse scrolled (298, 503) with delta (0, 0)
Screenshot: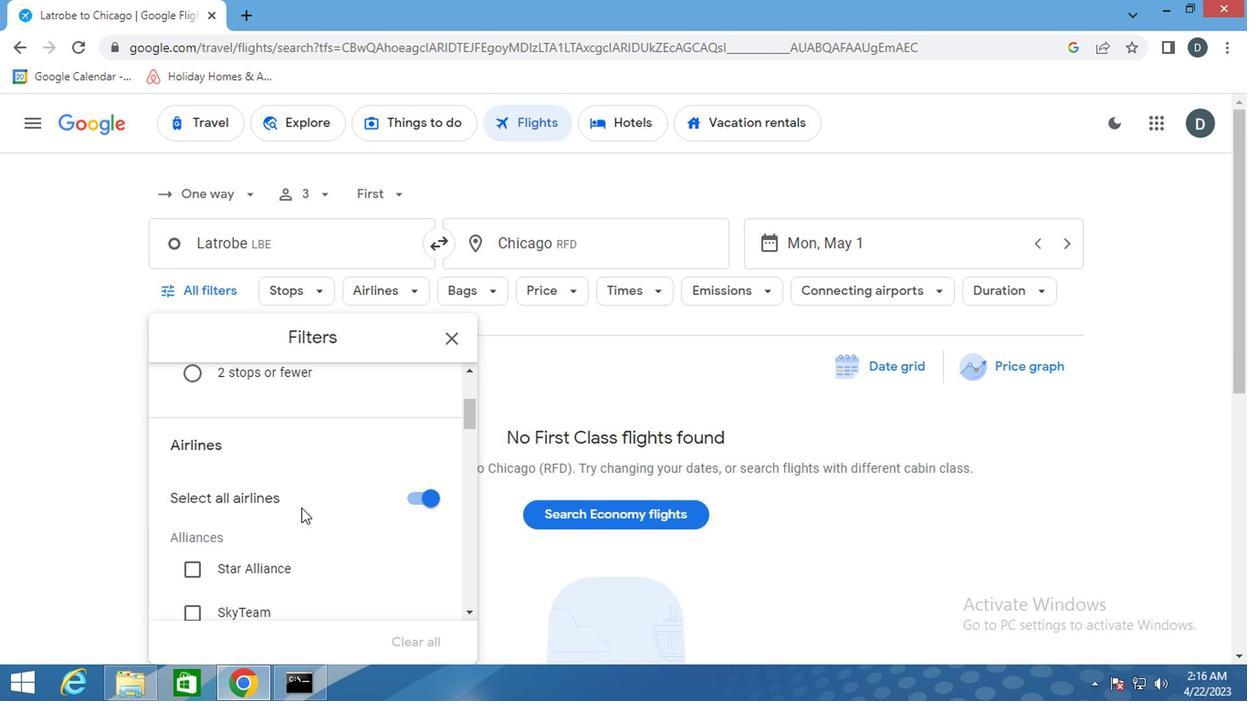 
Action: Mouse scrolled (298, 503) with delta (0, 0)
Screenshot: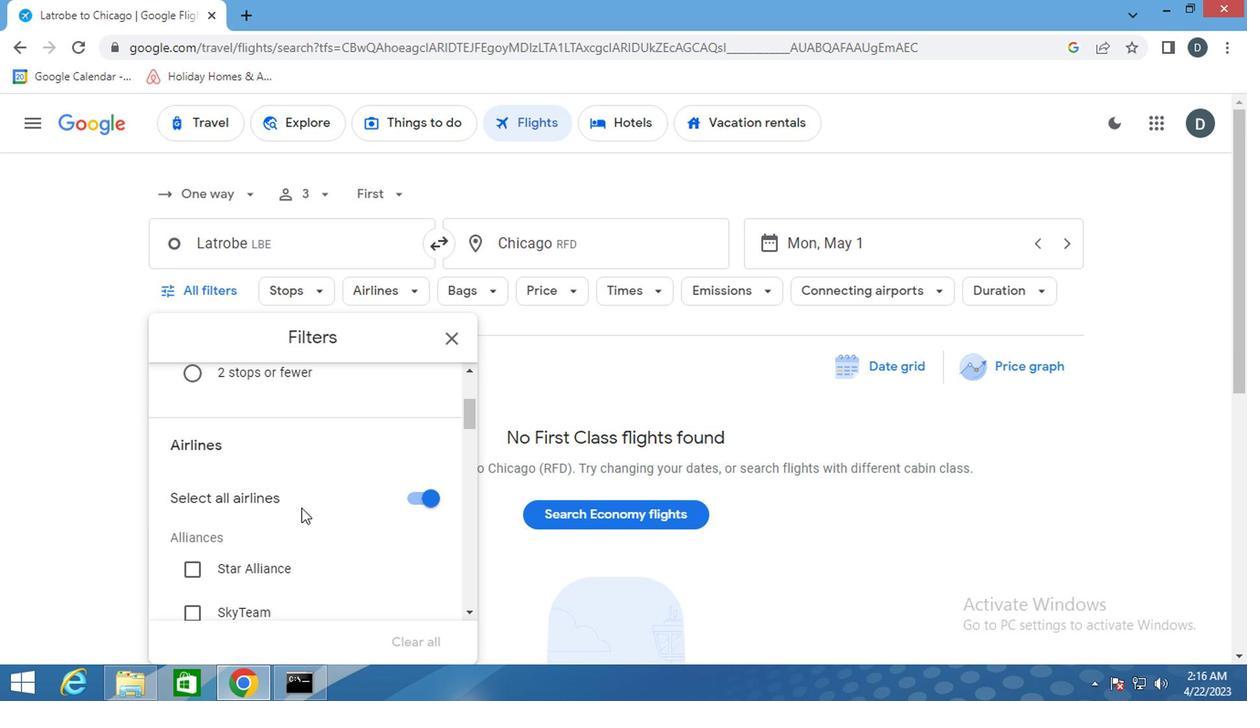 
Action: Mouse scrolled (298, 503) with delta (0, 0)
Screenshot: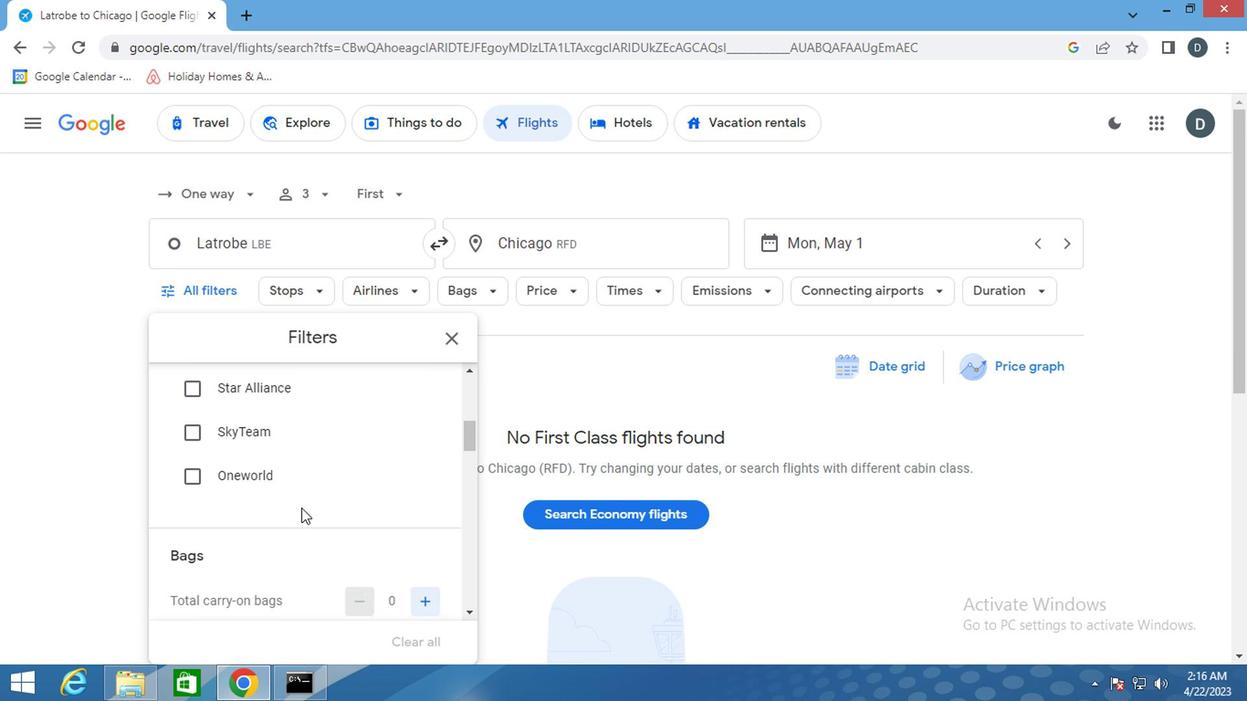 
Action: Mouse moved to (418, 511)
Screenshot: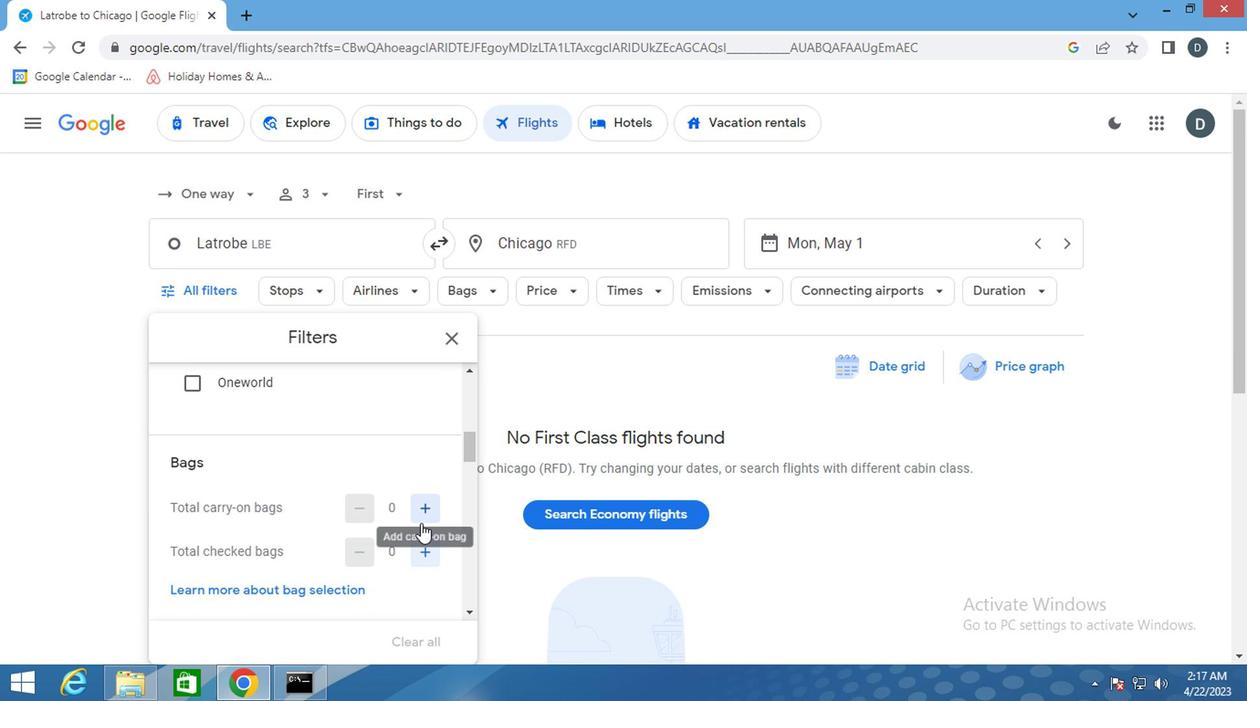 
Action: Mouse pressed left at (418, 511)
Screenshot: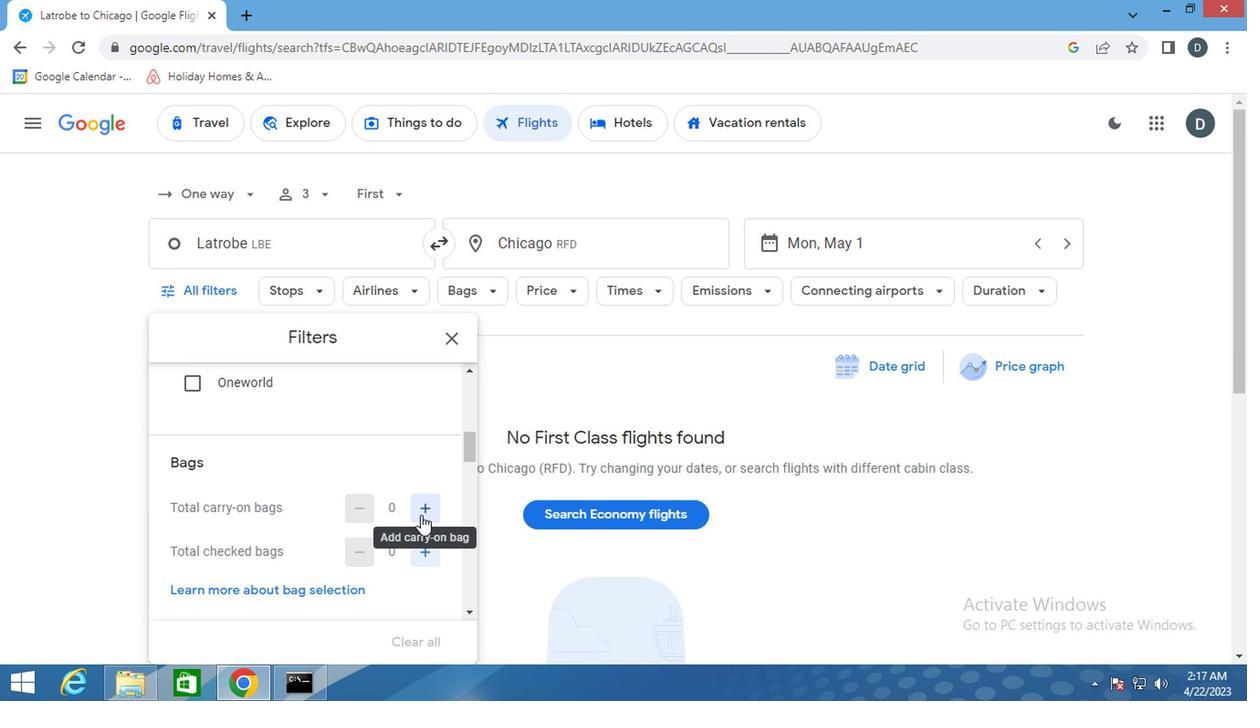 
Action: Mouse moved to (413, 563)
Screenshot: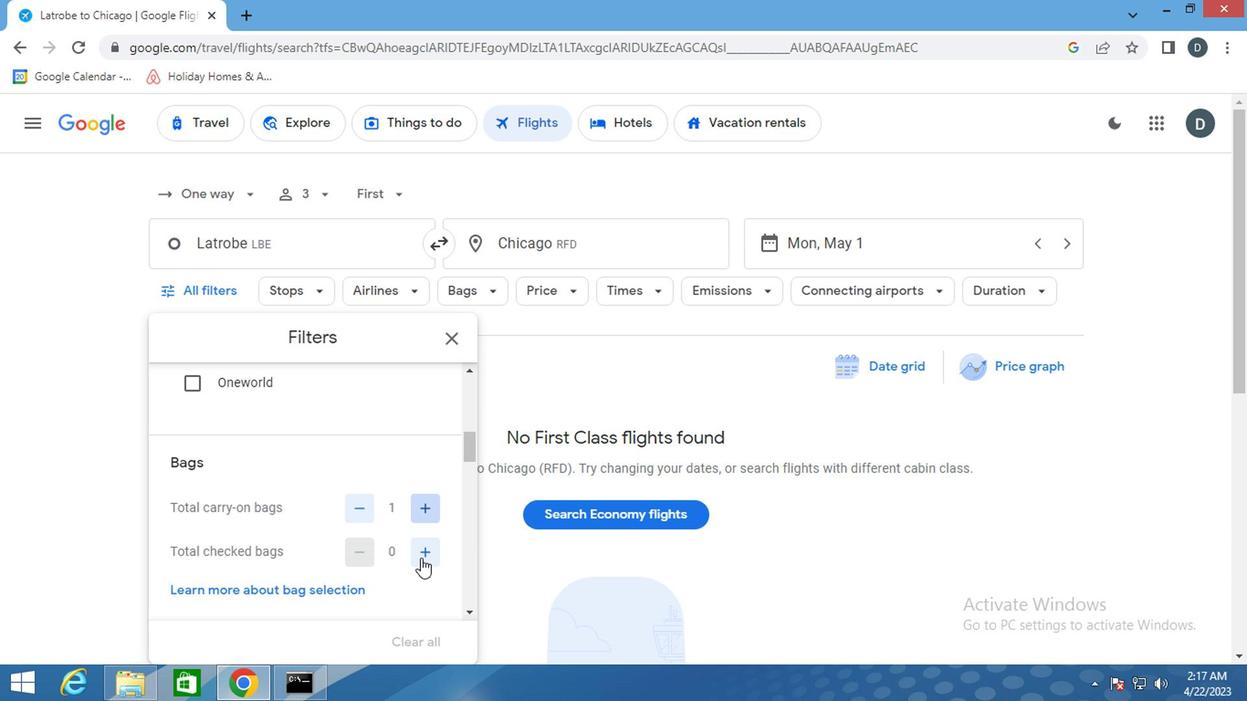 
Action: Mouse scrolled (413, 562) with delta (0, 0)
Screenshot: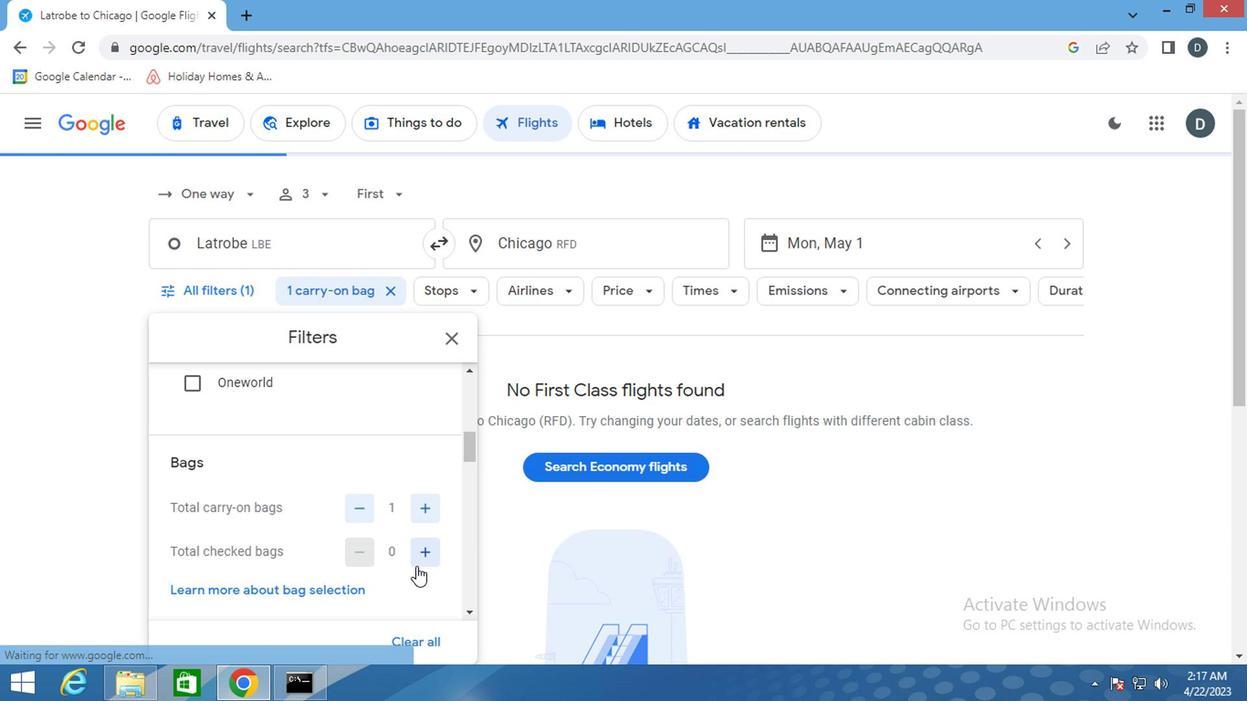 
Action: Mouse scrolled (413, 562) with delta (0, 0)
Screenshot: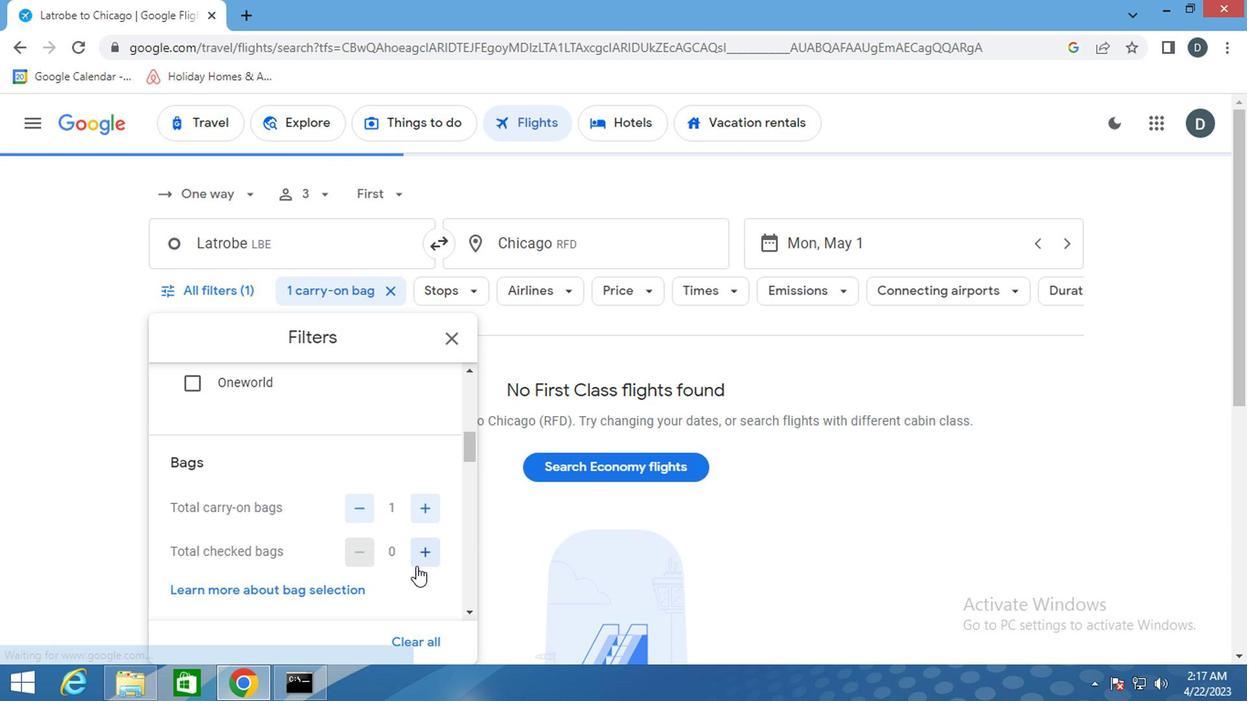 
Action: Mouse moved to (427, 550)
Screenshot: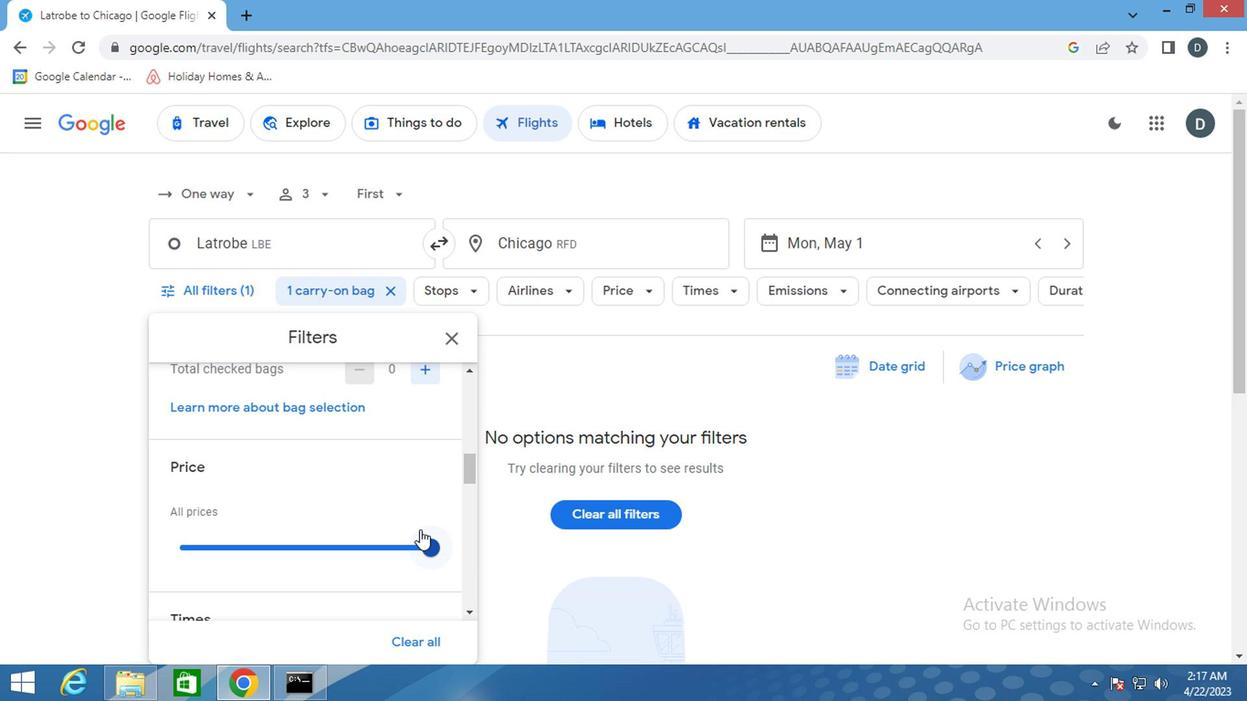 
Action: Mouse pressed left at (427, 550)
Screenshot: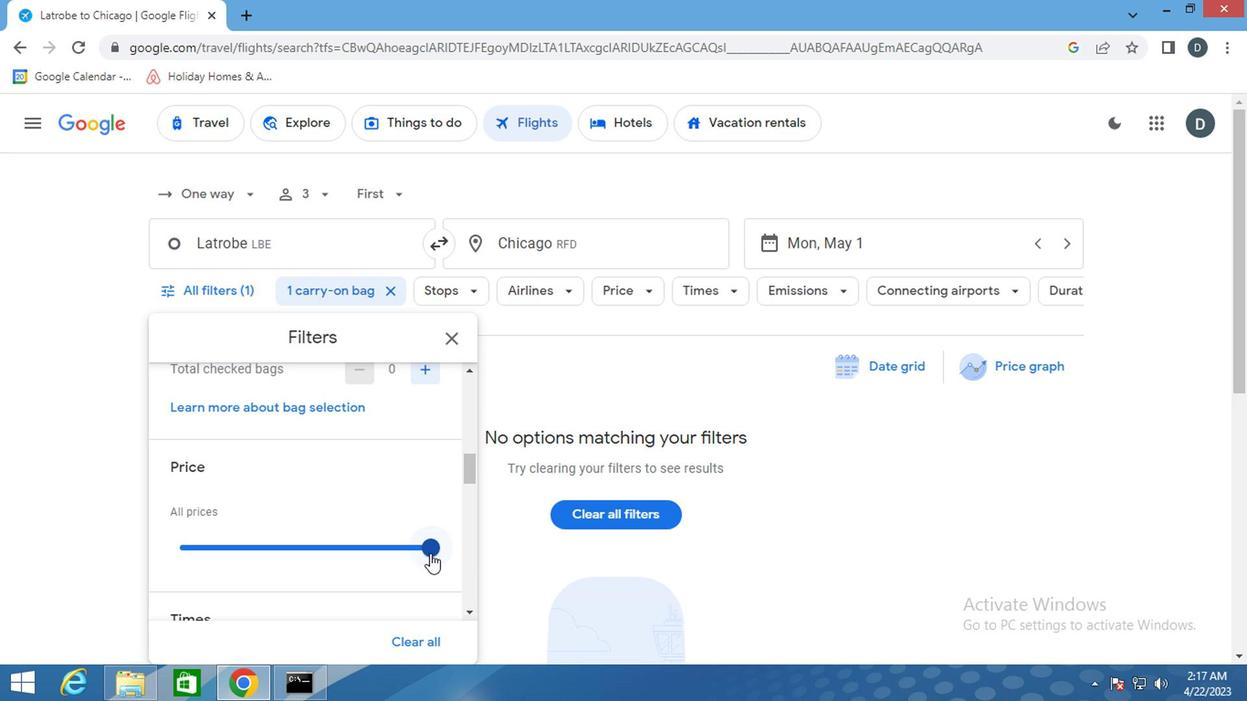 
Action: Mouse moved to (380, 571)
Screenshot: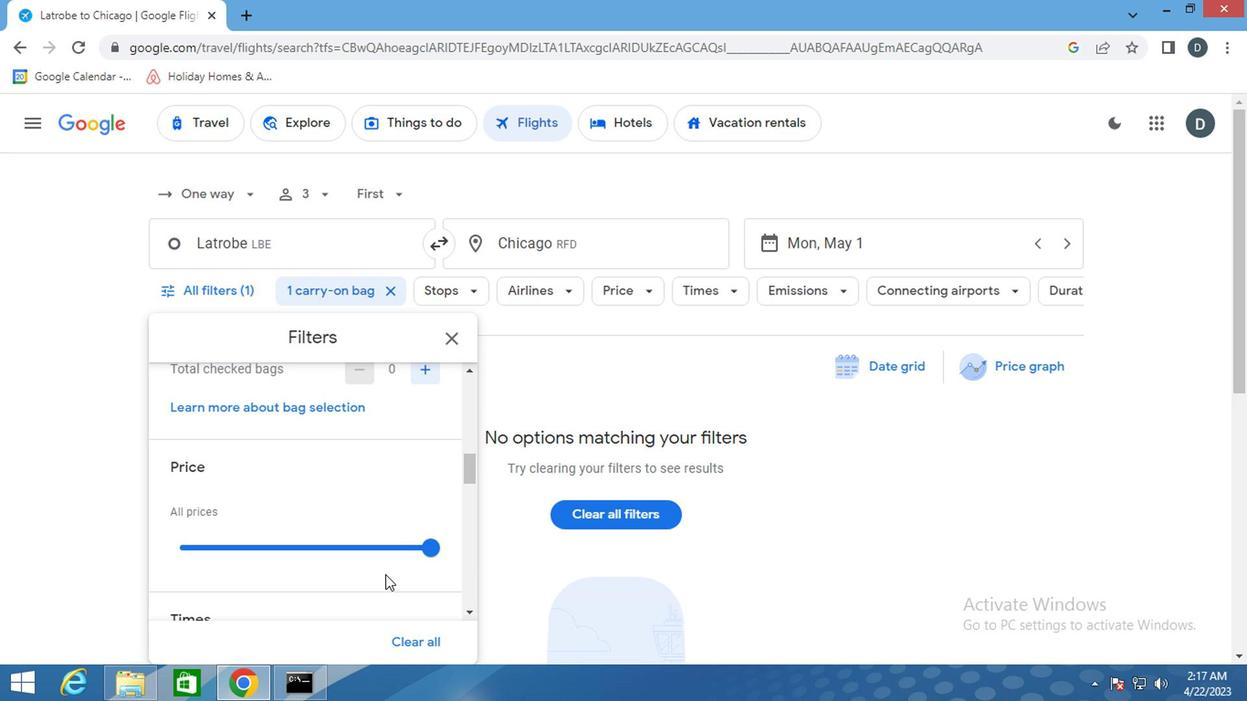 
Action: Mouse scrolled (380, 571) with delta (0, 0)
Screenshot: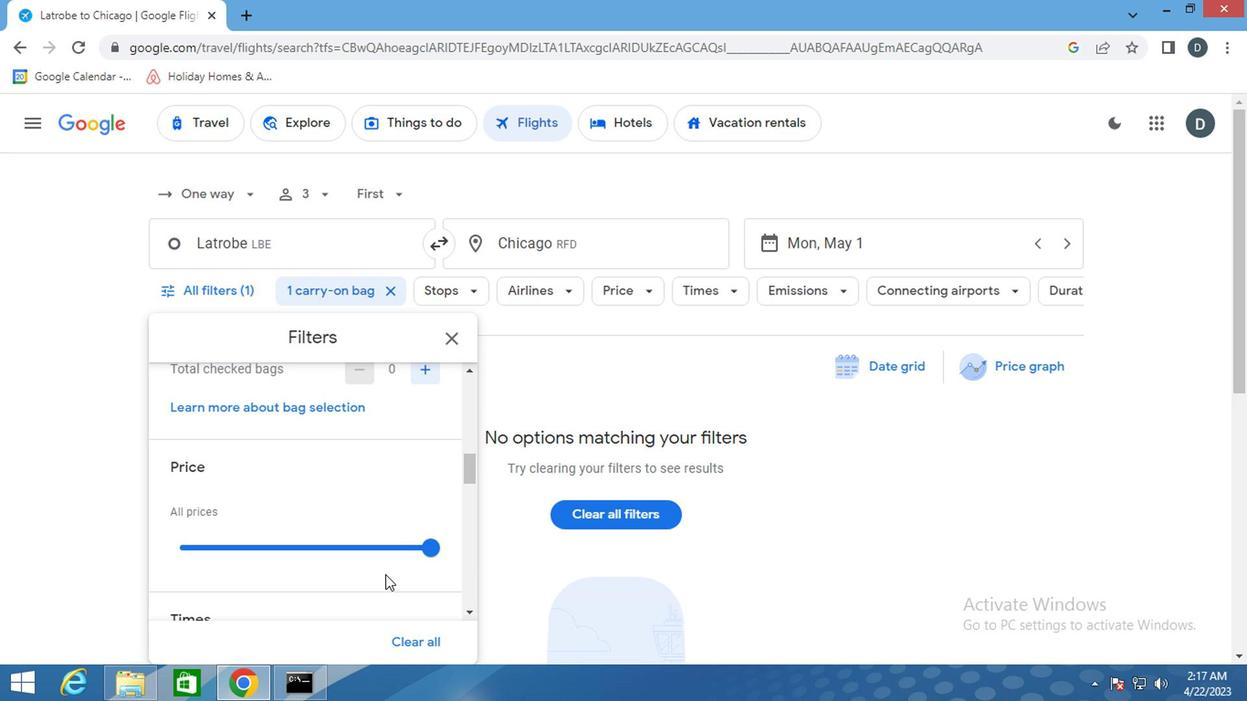
Action: Mouse scrolled (380, 571) with delta (0, 0)
Screenshot: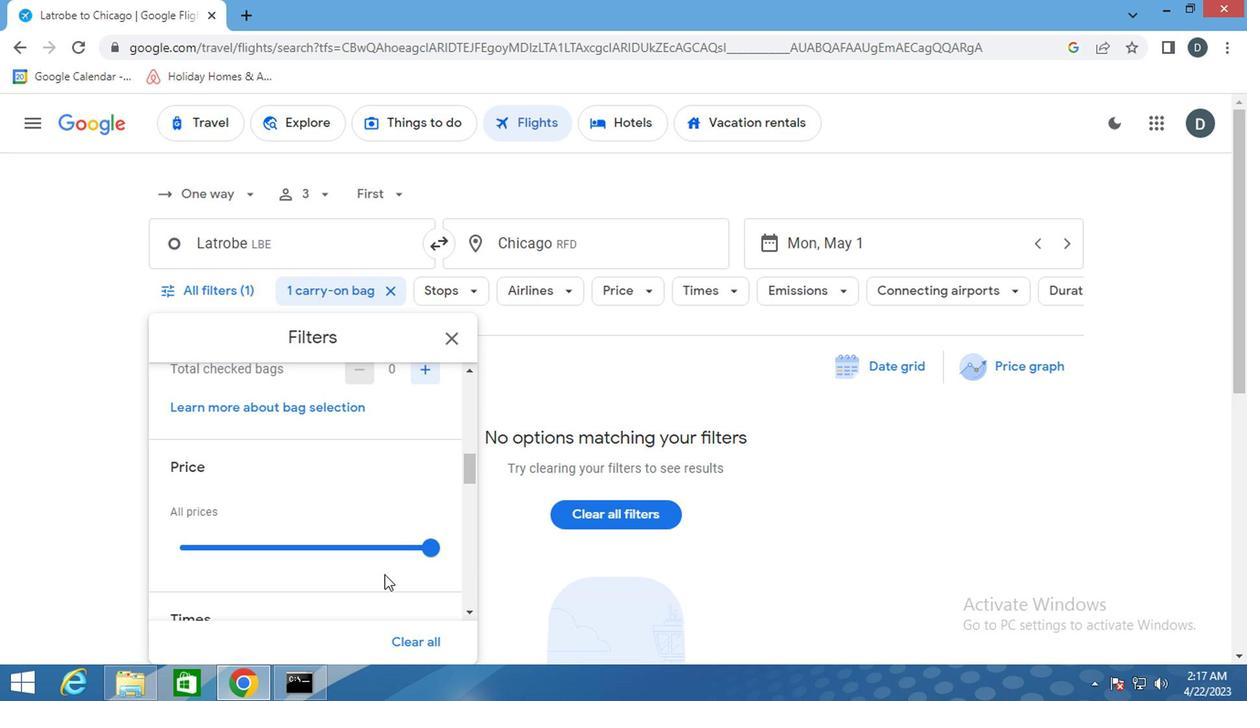 
Action: Mouse scrolled (380, 571) with delta (0, 0)
Screenshot: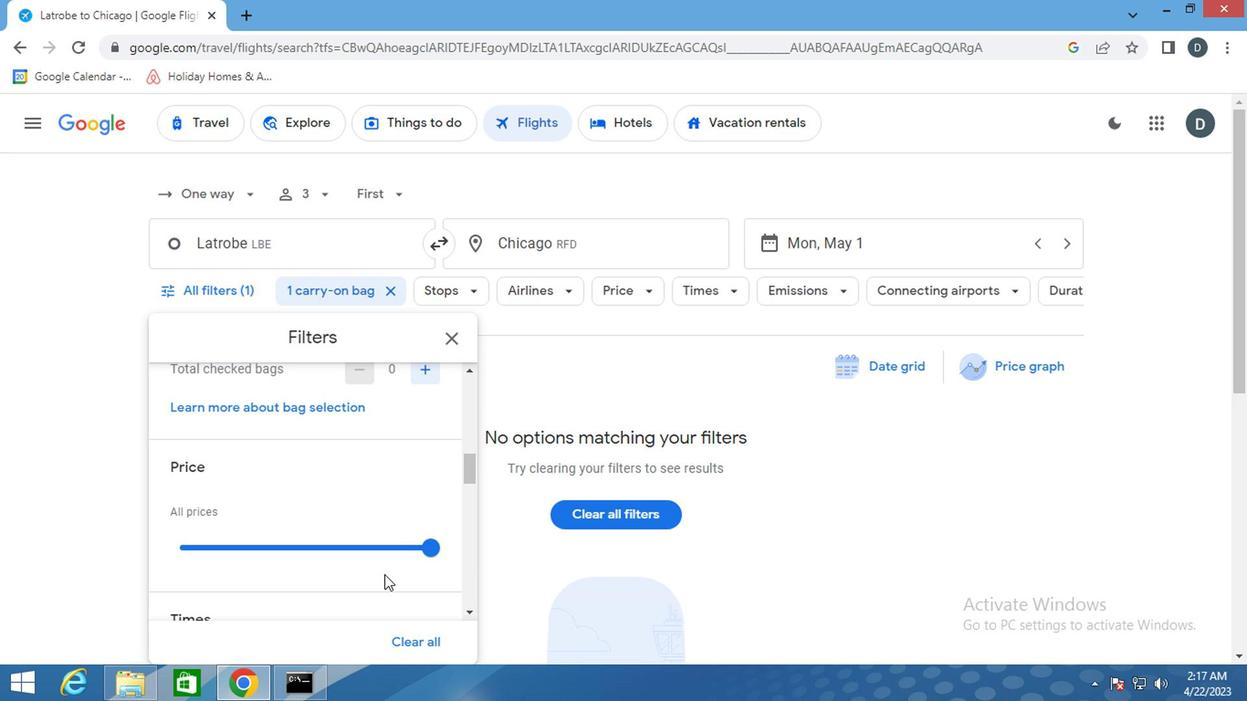 
Action: Mouse moved to (178, 470)
Screenshot: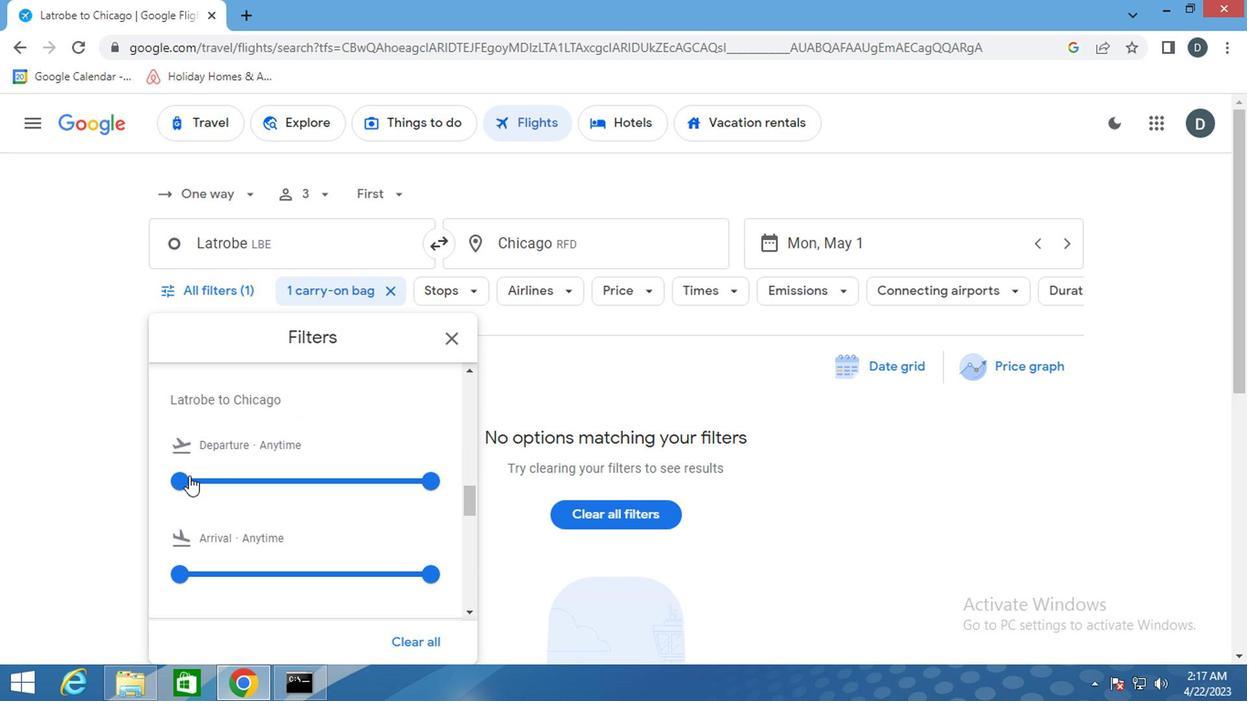 
Action: Mouse pressed left at (178, 470)
Screenshot: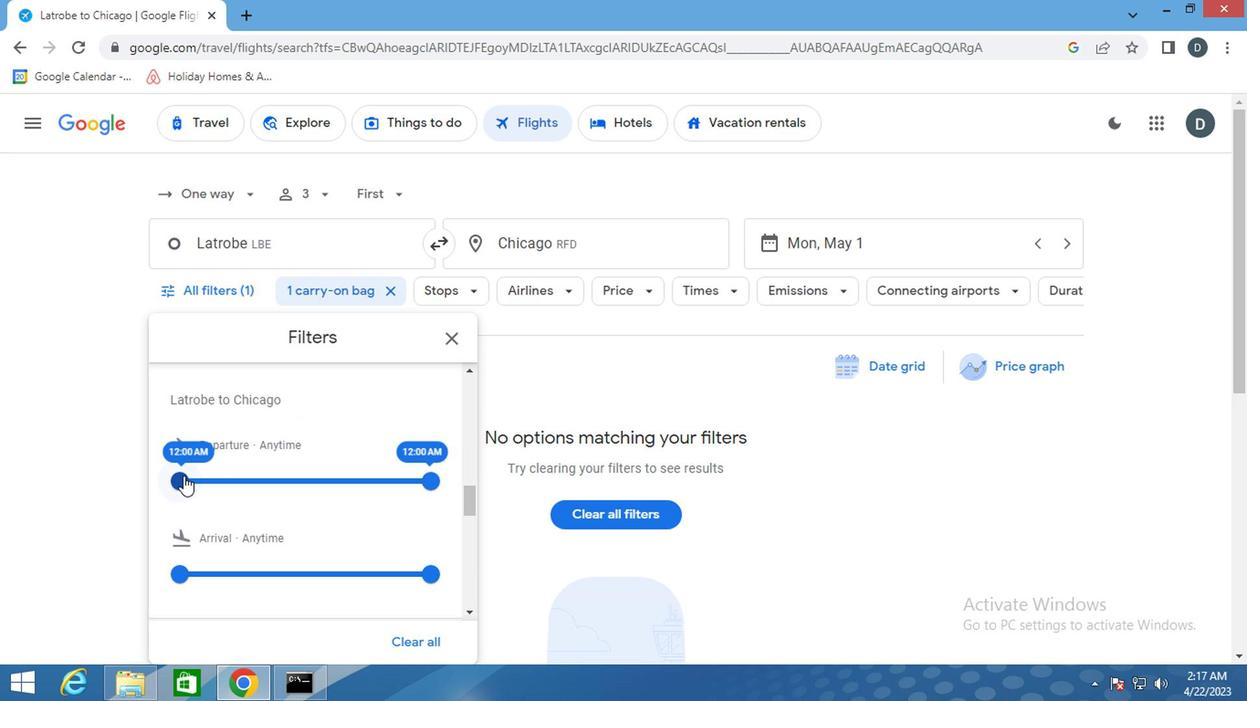 
Action: Mouse moved to (426, 471)
Screenshot: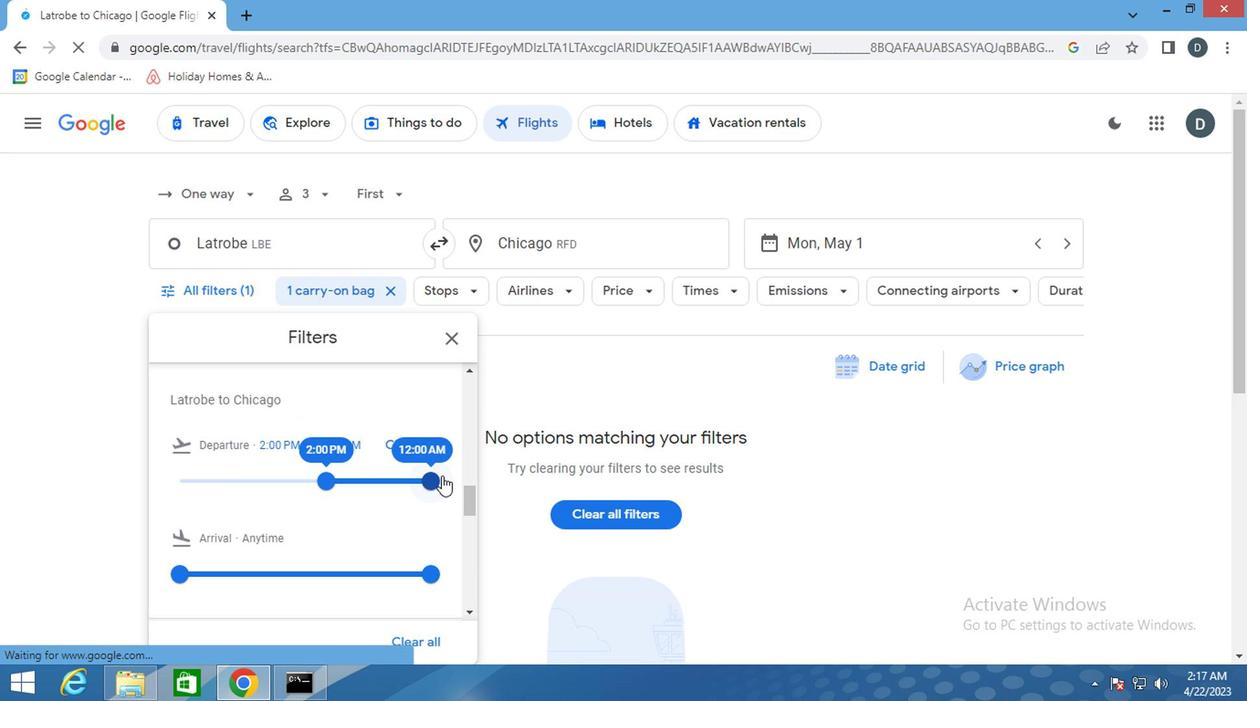 
Action: Mouse pressed left at (426, 471)
Screenshot: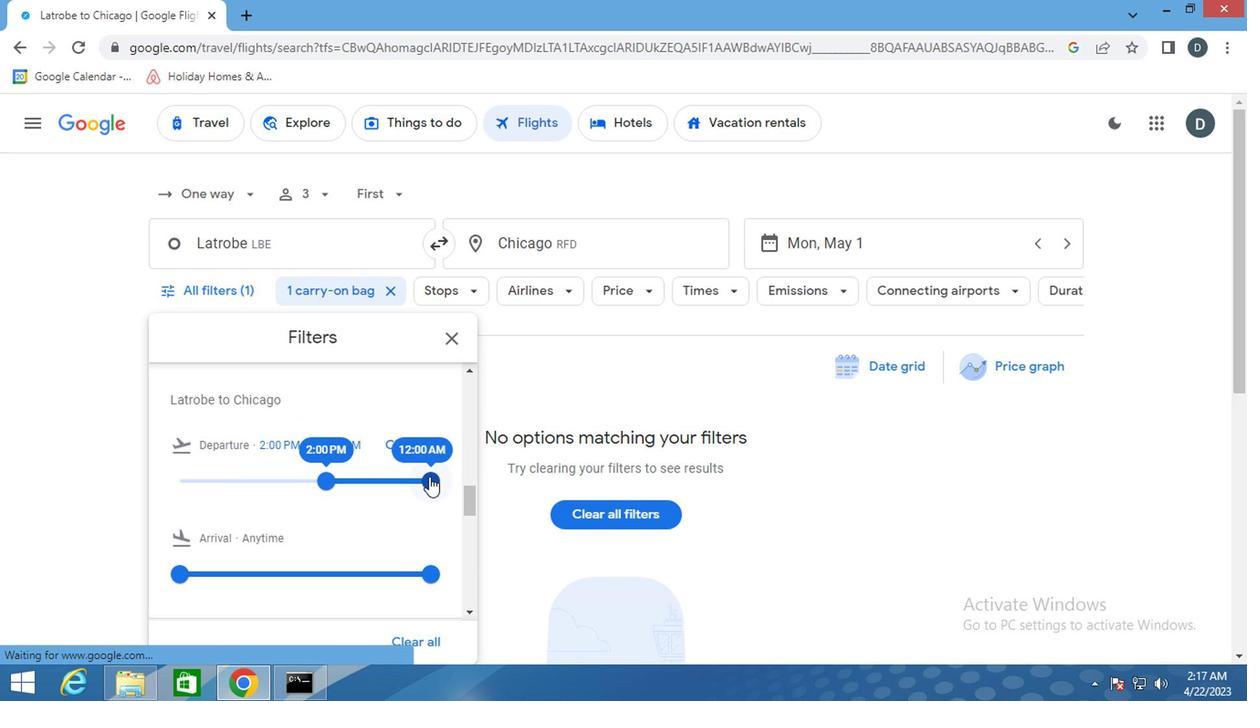 
Action: Mouse moved to (393, 546)
Screenshot: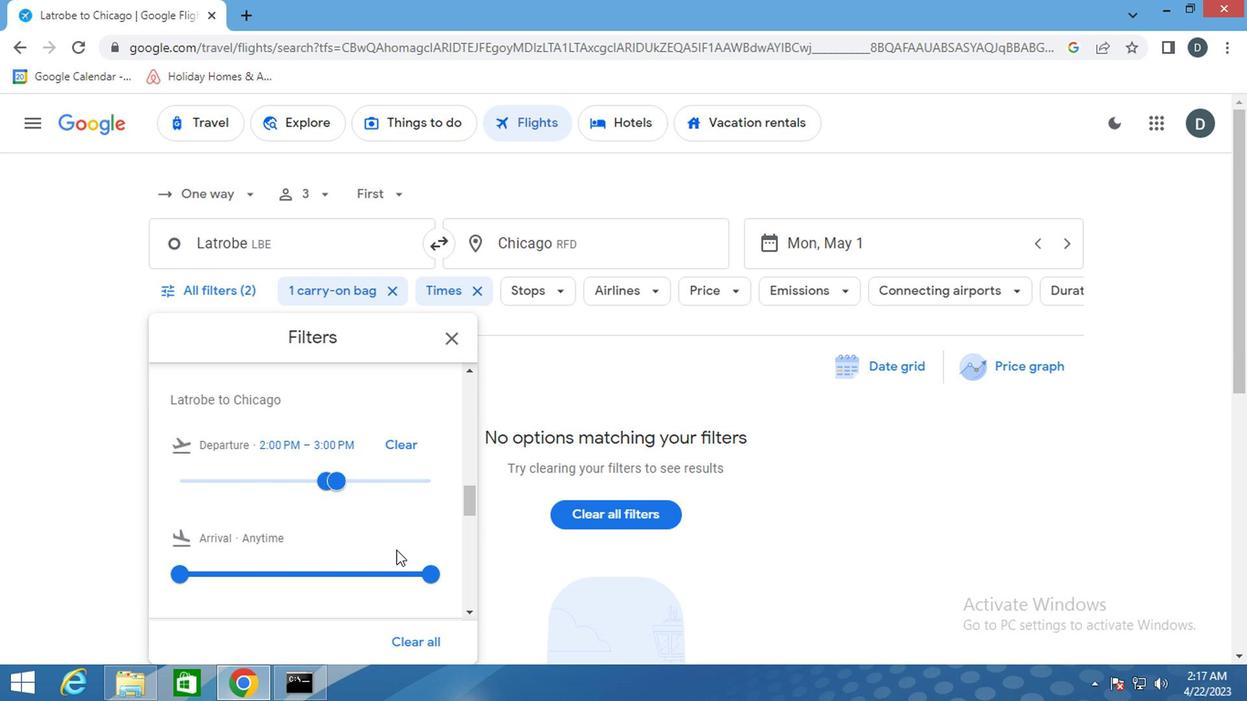 
Action: Mouse scrolled (393, 545) with delta (0, 0)
Screenshot: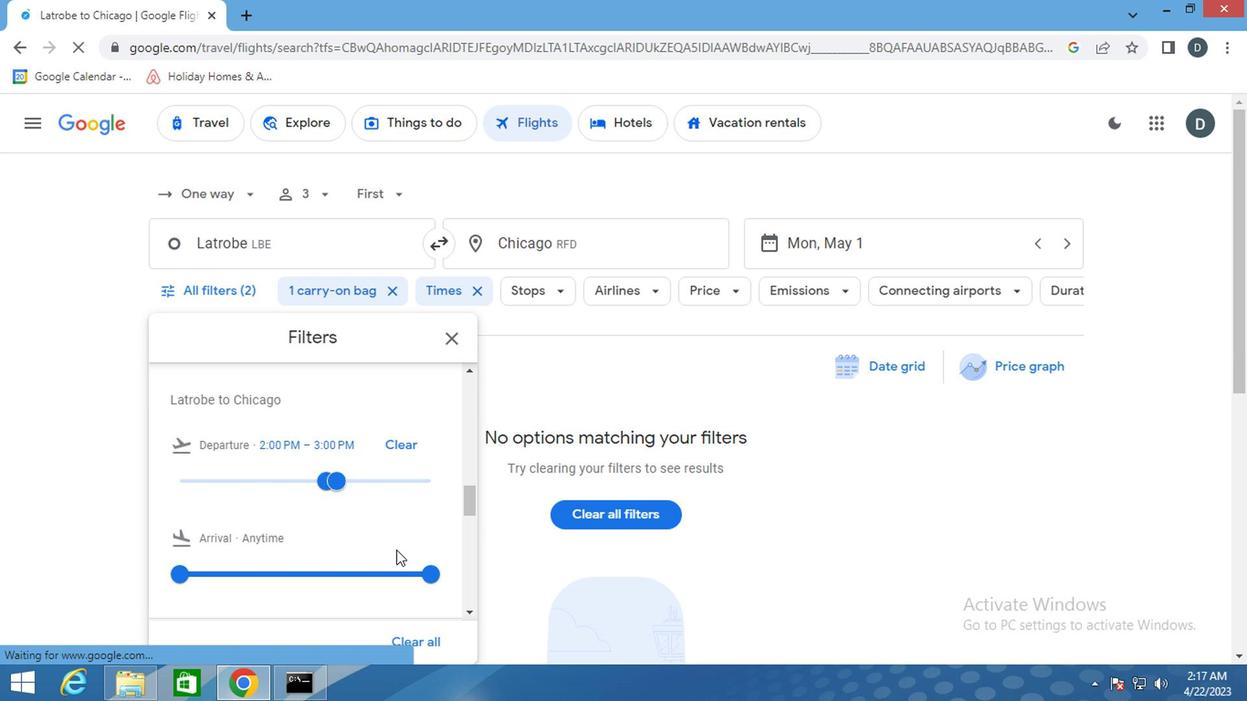 
Action: Mouse scrolled (393, 545) with delta (0, 0)
Screenshot: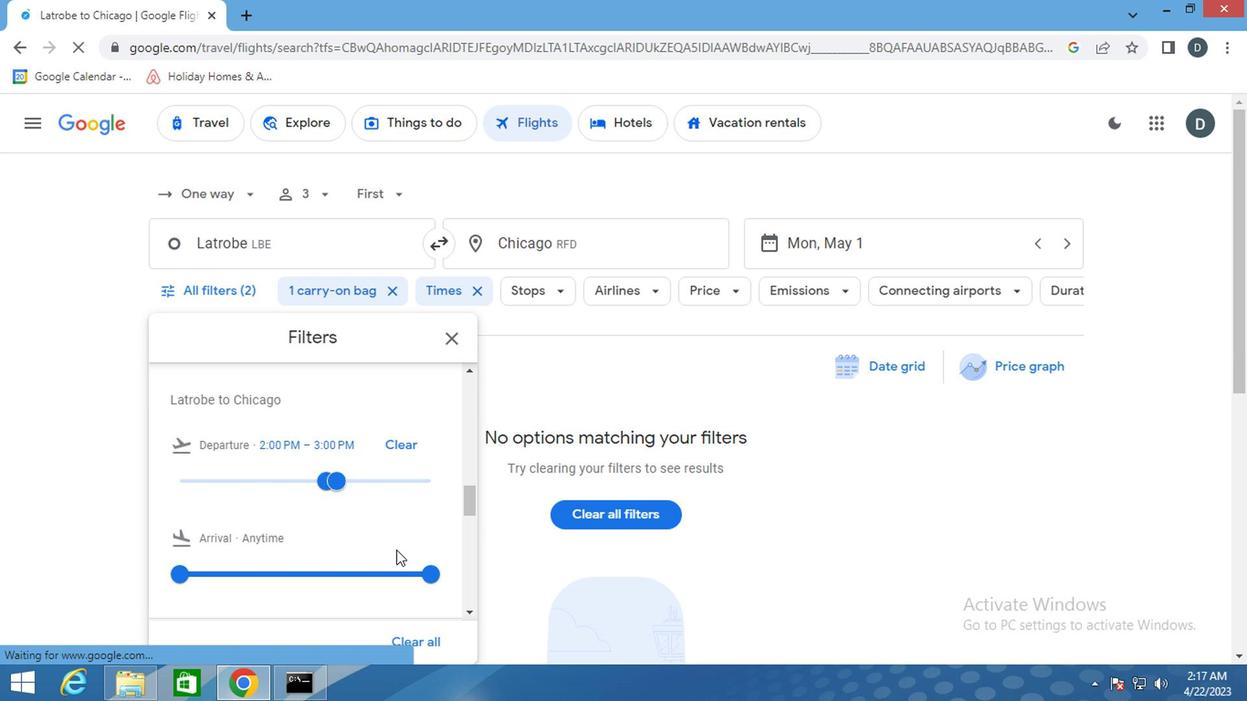 
Action: Mouse scrolled (393, 545) with delta (0, 0)
Screenshot: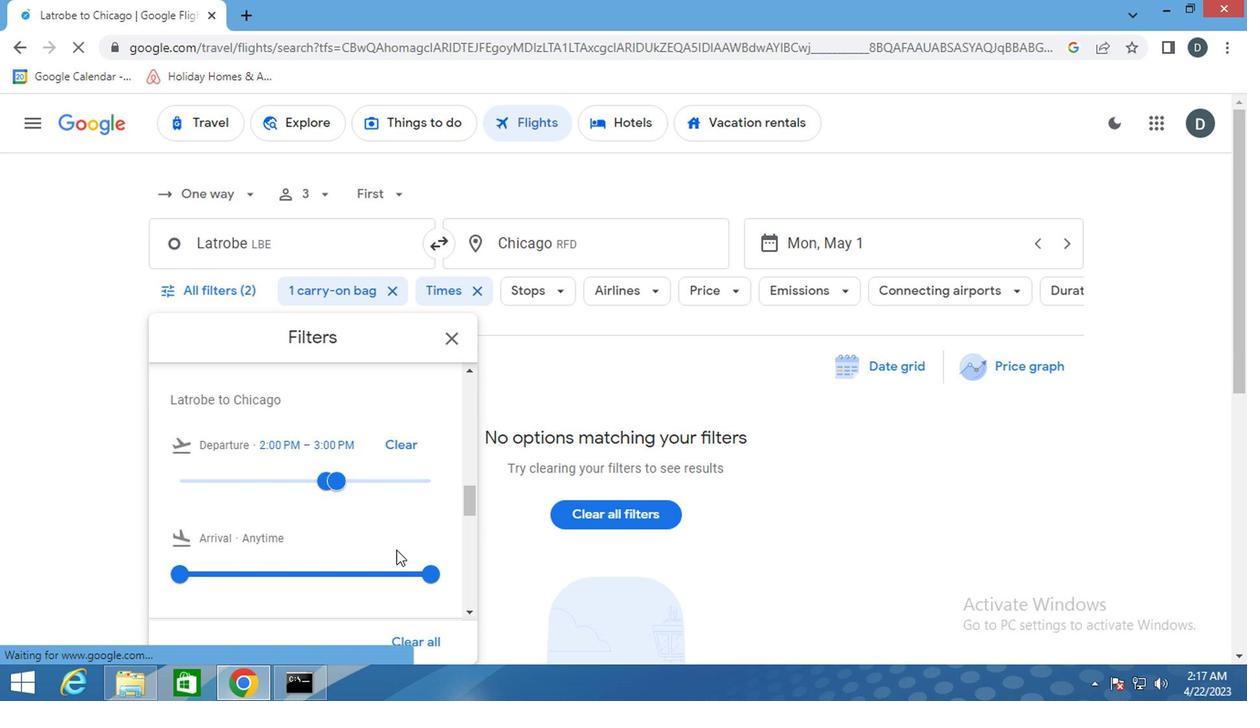 
Action: Mouse scrolled (393, 545) with delta (0, 0)
Screenshot: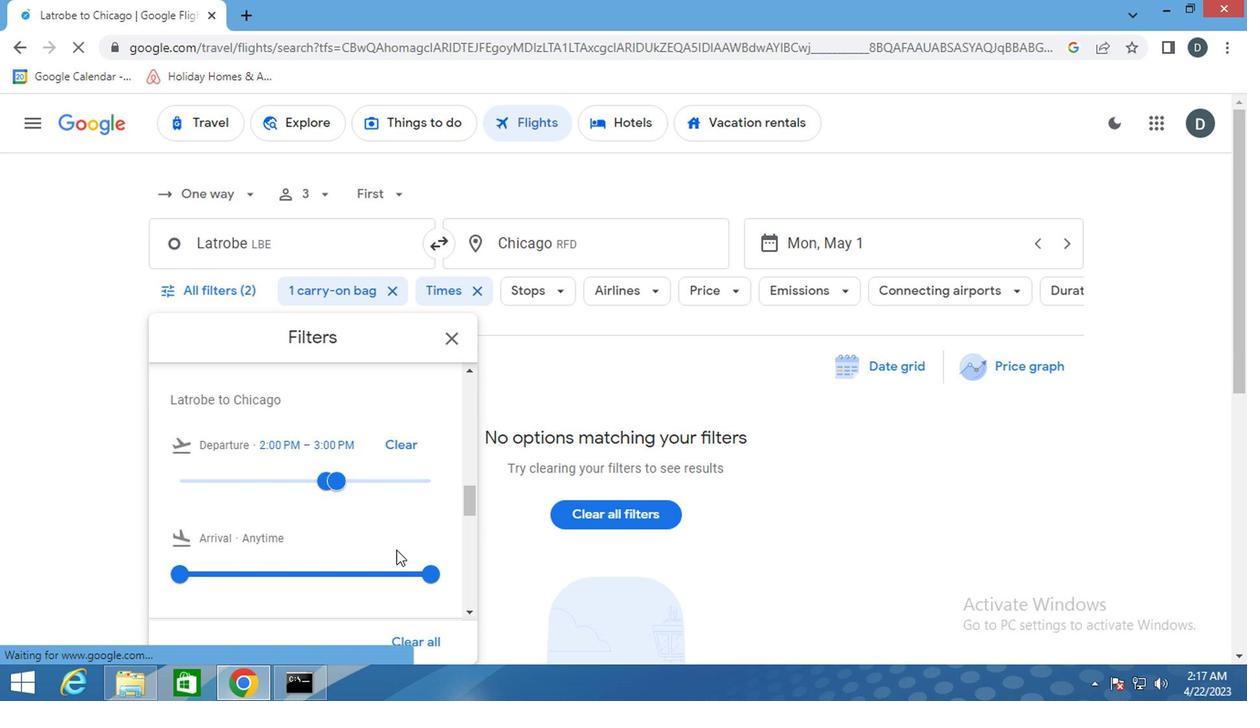 
Action: Mouse scrolled (393, 545) with delta (0, 0)
Screenshot: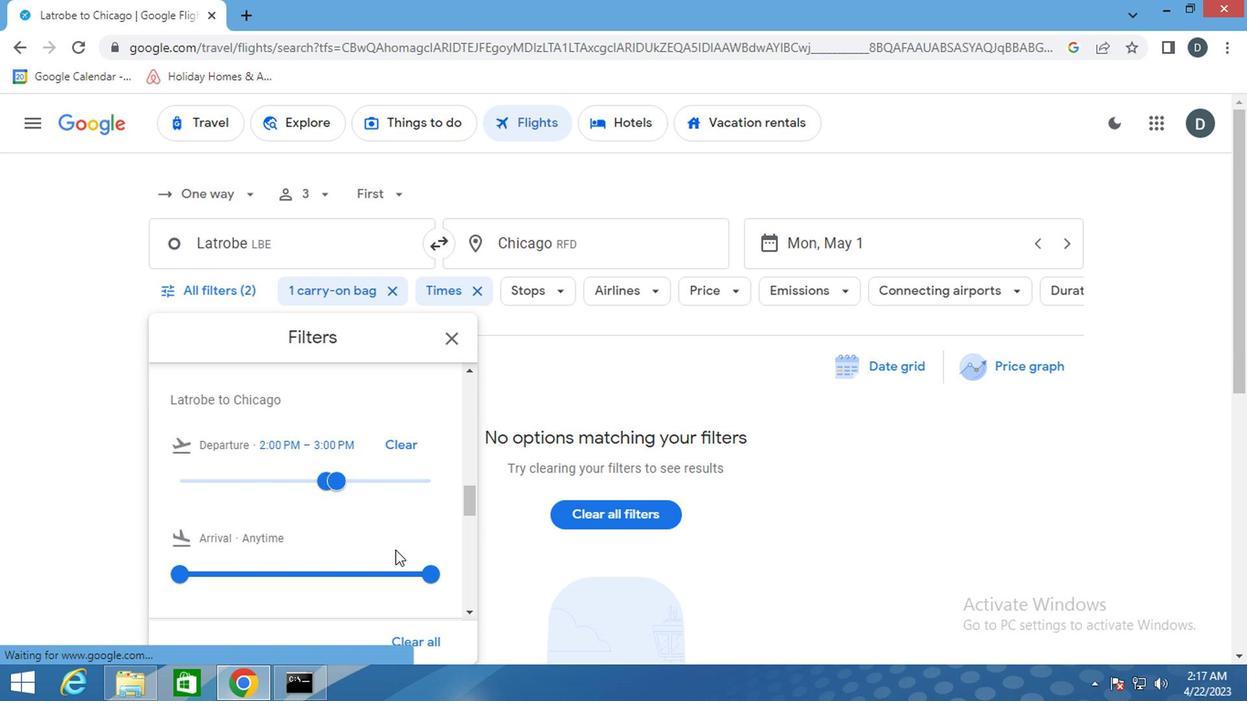 
Action: Mouse scrolled (393, 545) with delta (0, 0)
Screenshot: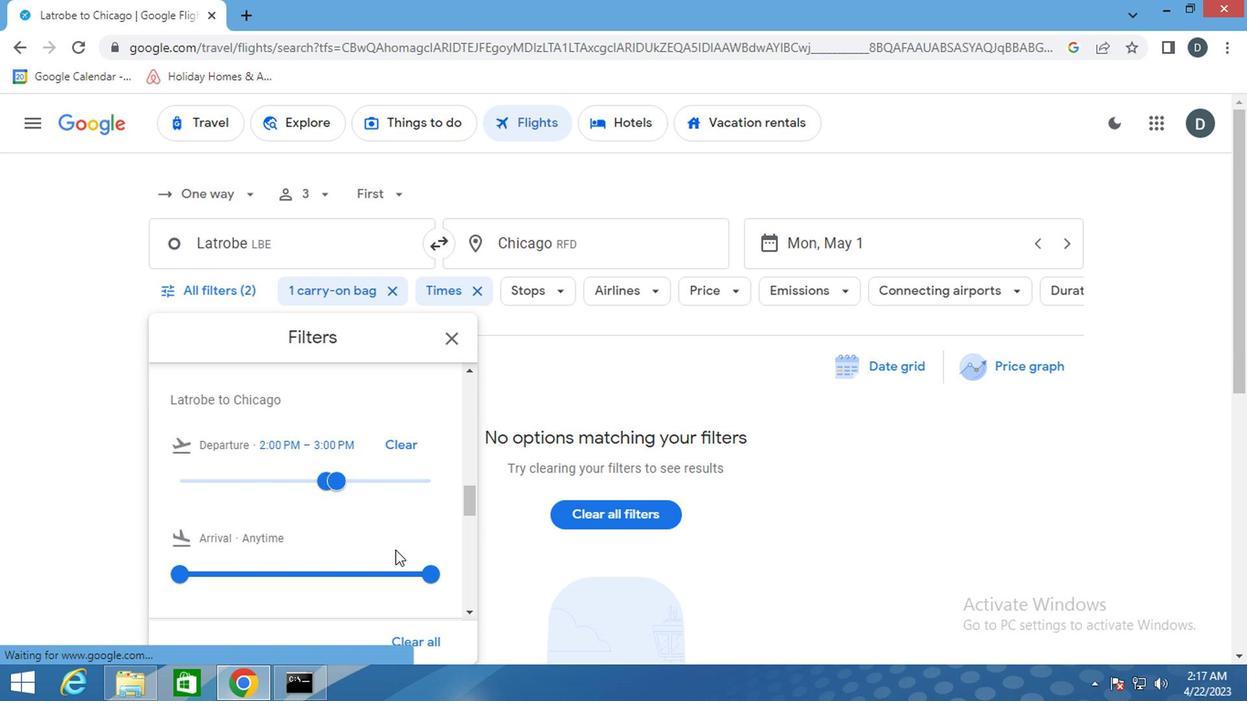
Action: Mouse scrolled (393, 545) with delta (0, 0)
Screenshot: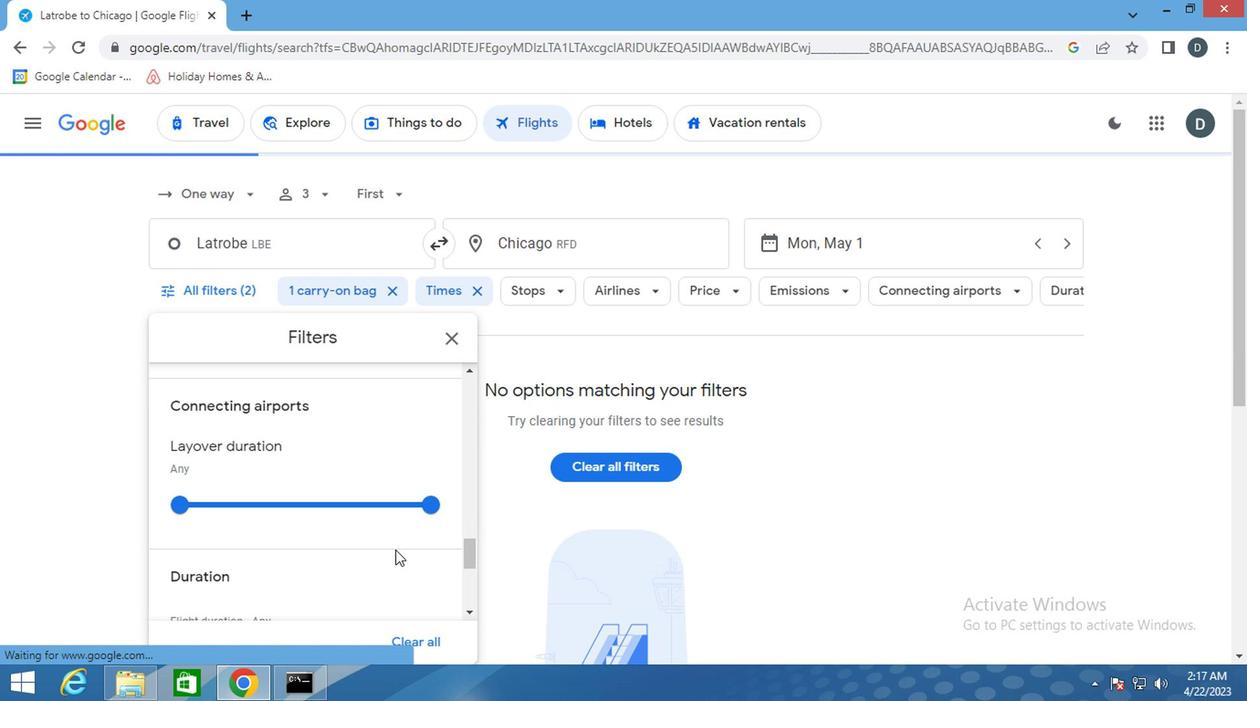 
Action: Mouse scrolled (393, 545) with delta (0, 0)
Screenshot: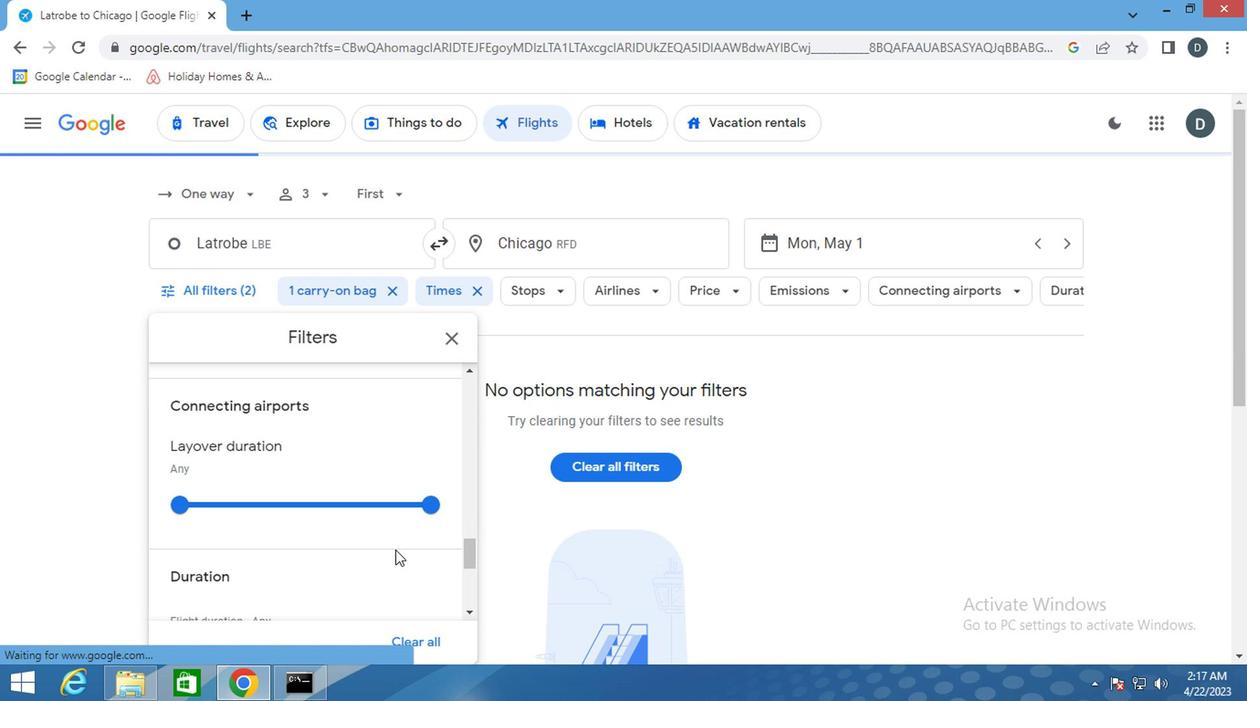 
Action: Mouse scrolled (393, 545) with delta (0, 0)
Screenshot: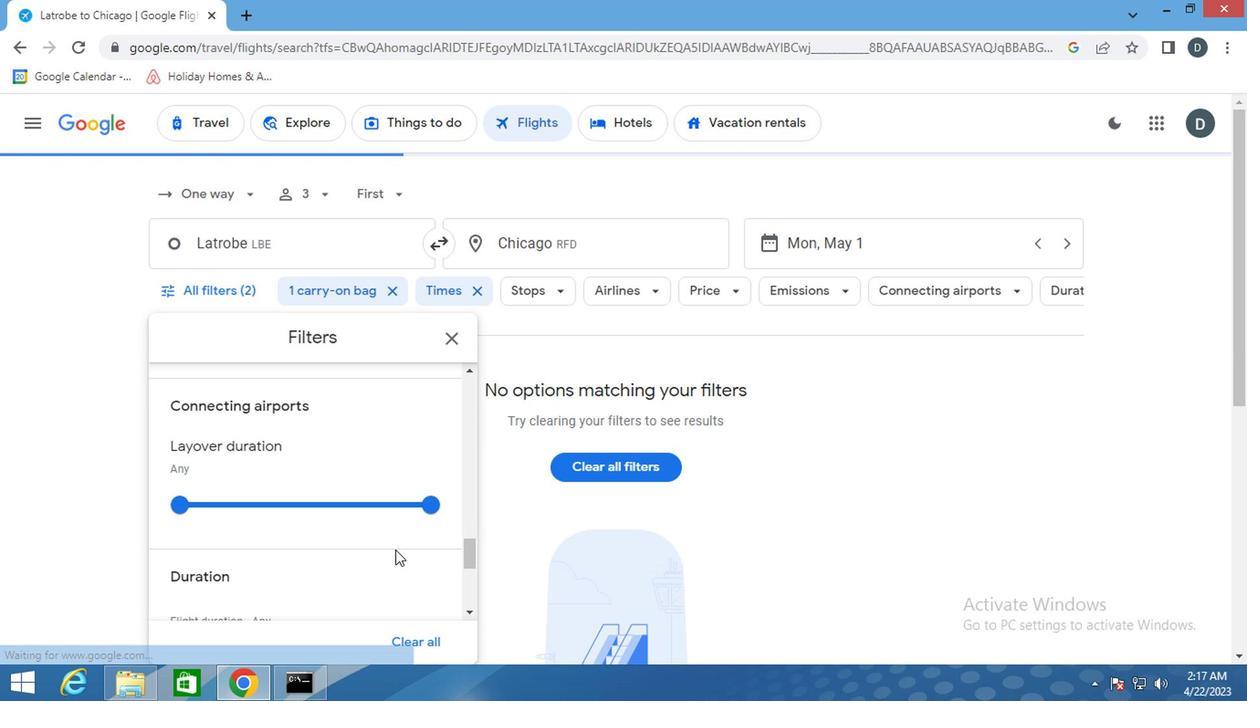 
Action: Mouse scrolled (393, 545) with delta (0, 0)
Screenshot: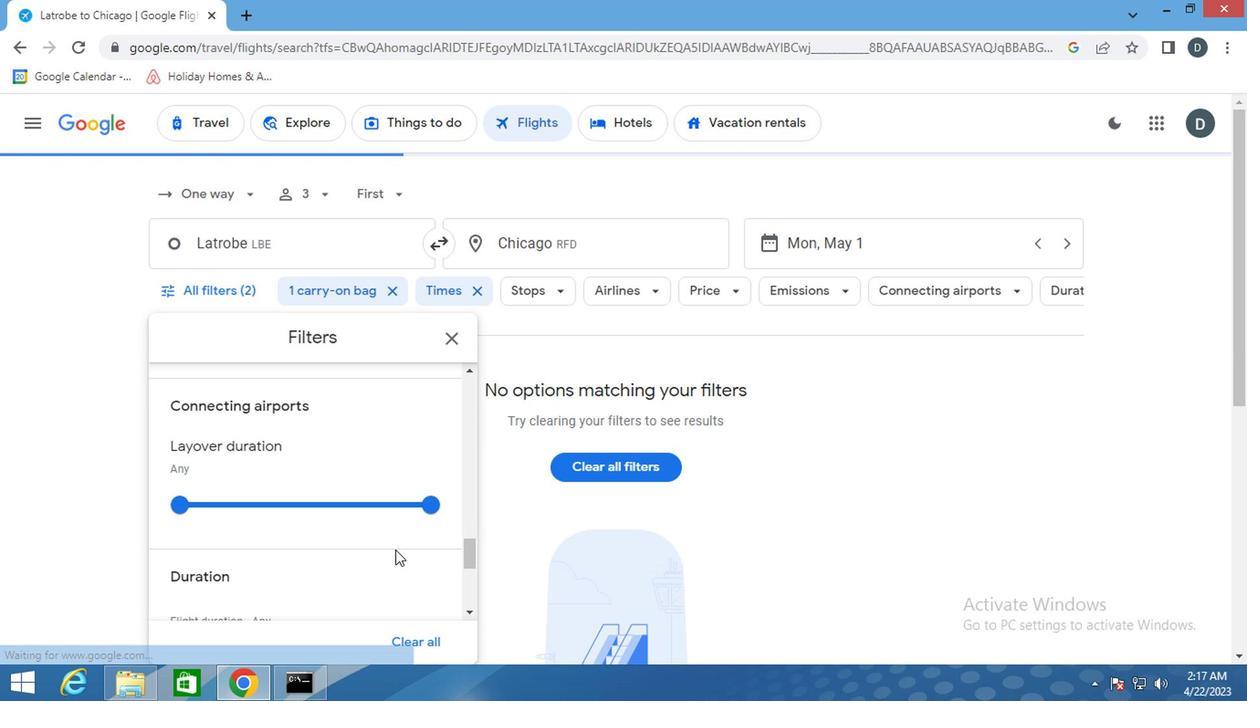 
Action: Mouse scrolled (393, 545) with delta (0, 0)
Screenshot: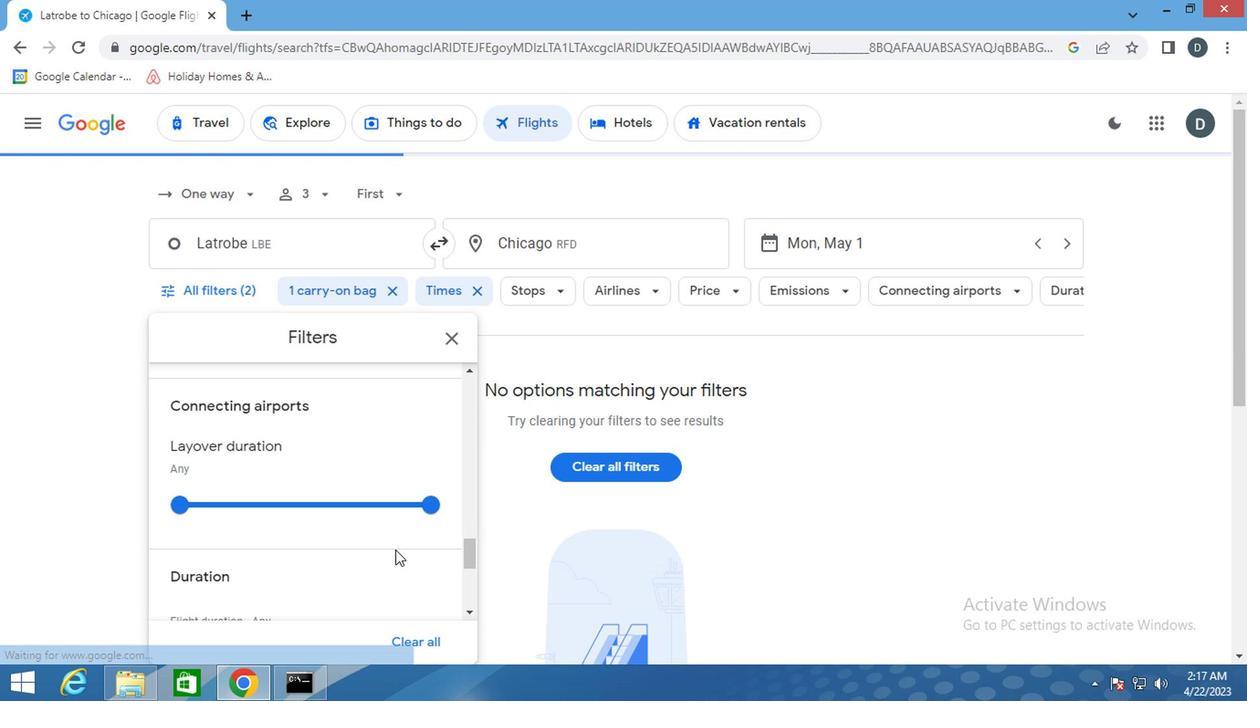 
Action: Mouse scrolled (393, 545) with delta (0, 0)
Screenshot: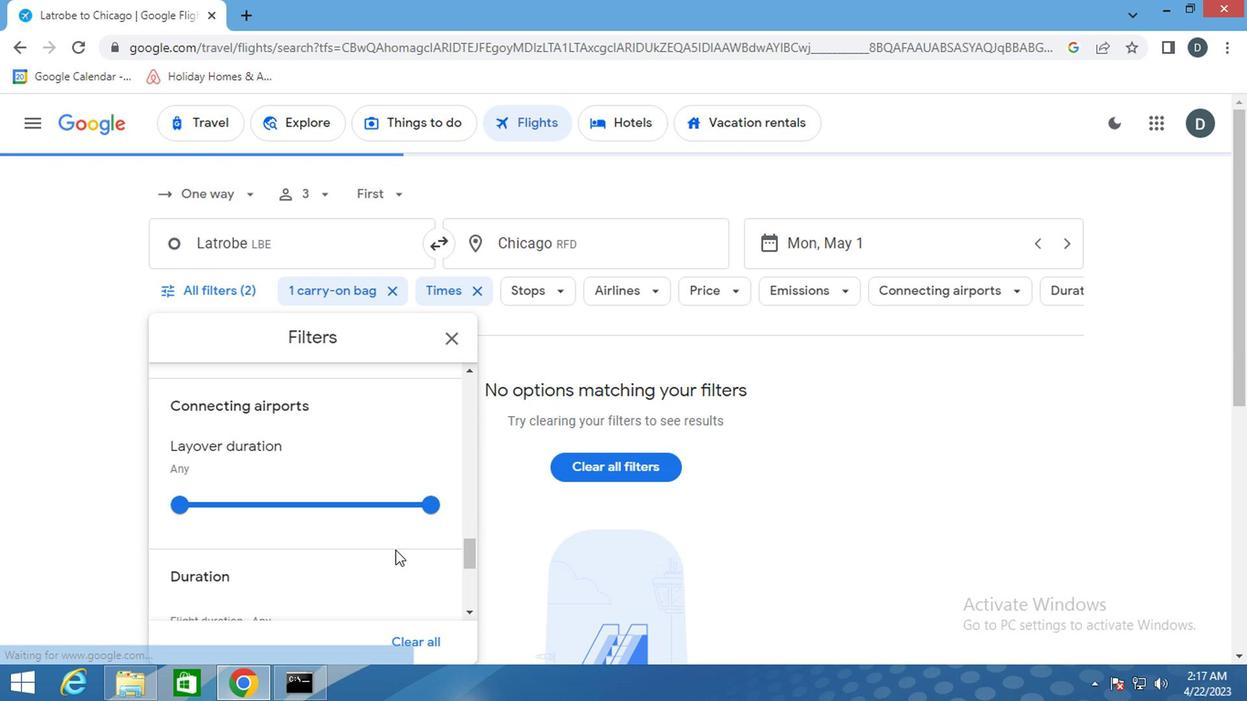 
Action: Mouse scrolled (393, 545) with delta (0, 0)
Screenshot: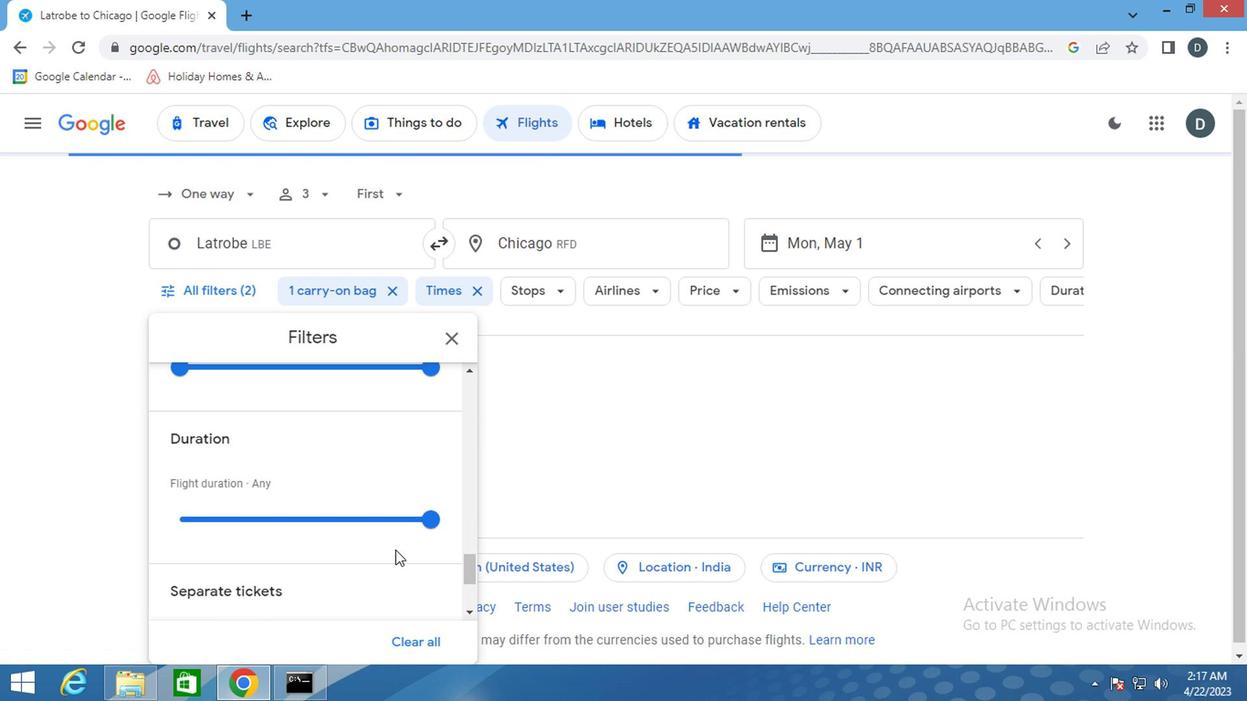 
Action: Mouse scrolled (393, 545) with delta (0, 0)
Screenshot: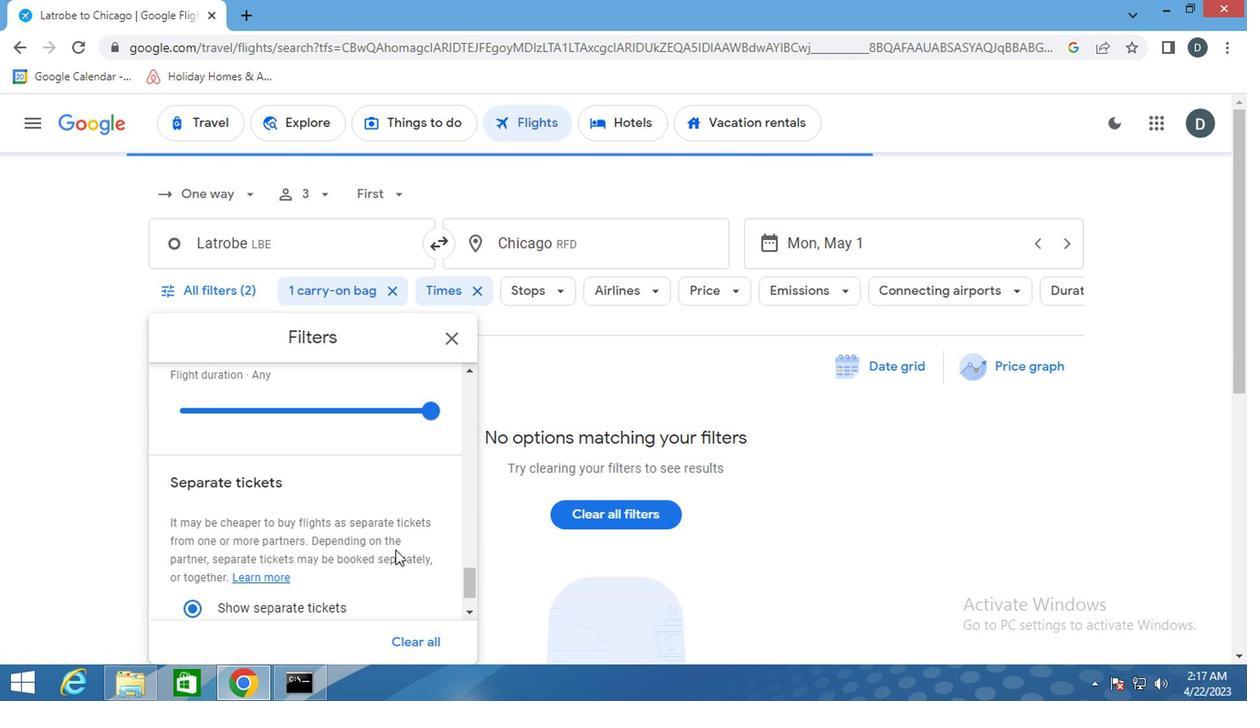 
Action: Mouse scrolled (393, 545) with delta (0, 0)
Screenshot: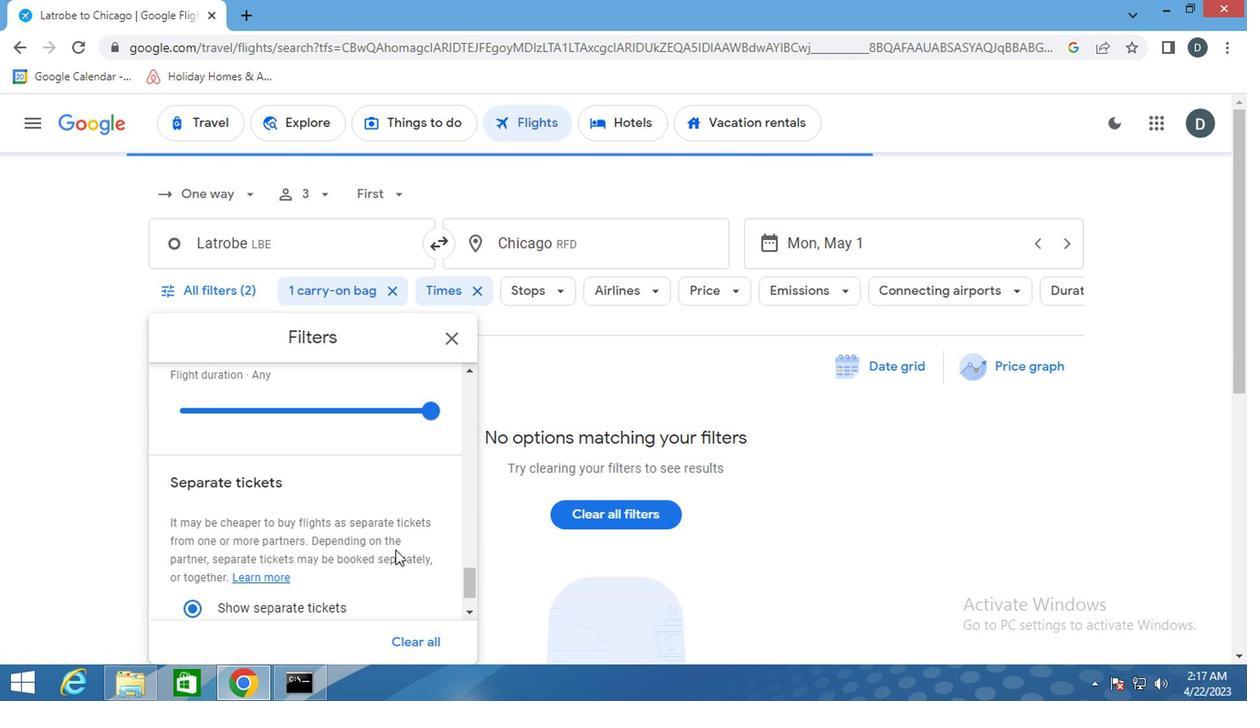 
Action: Mouse scrolled (393, 545) with delta (0, 0)
Screenshot: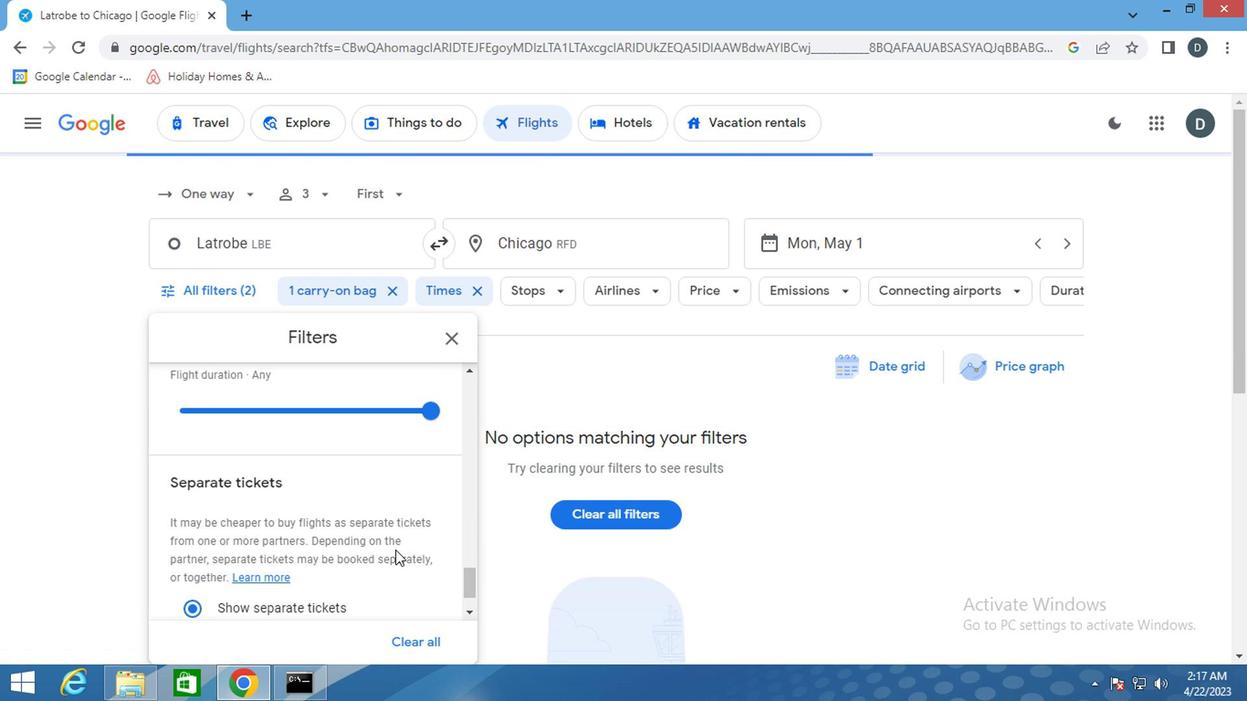 
Action: Mouse scrolled (393, 545) with delta (0, 0)
Screenshot: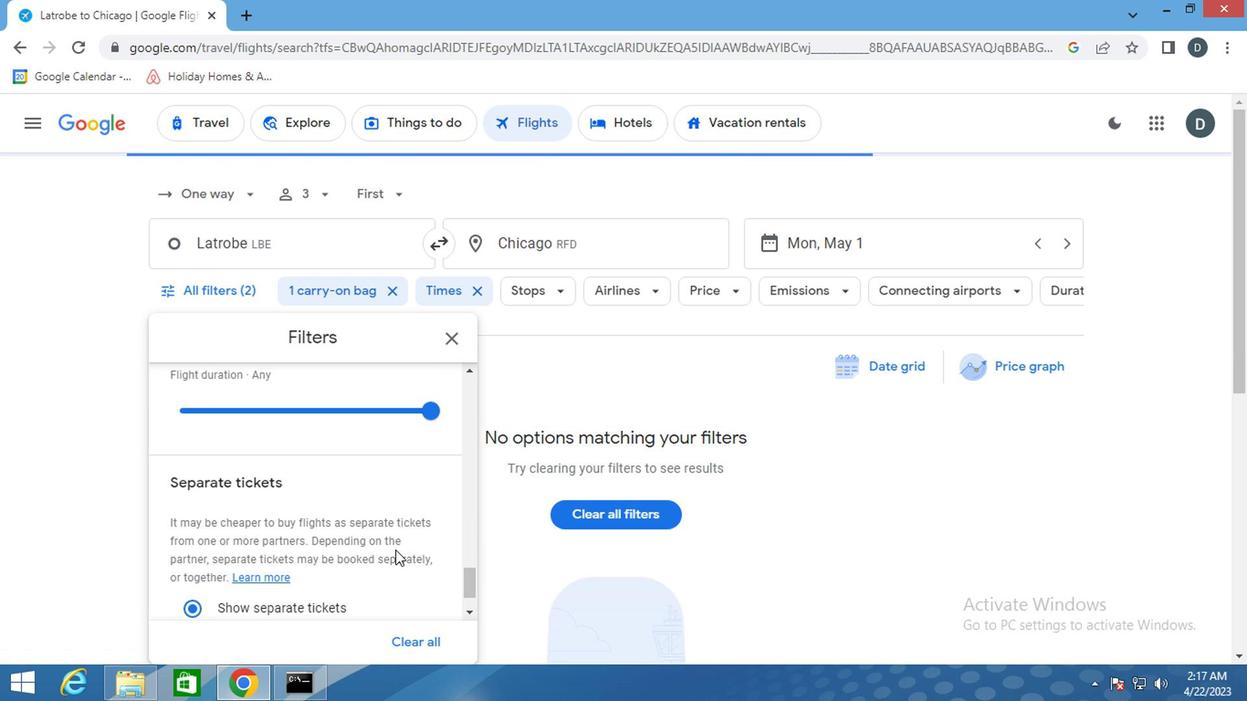 
Action: Mouse scrolled (393, 545) with delta (0, 0)
Screenshot: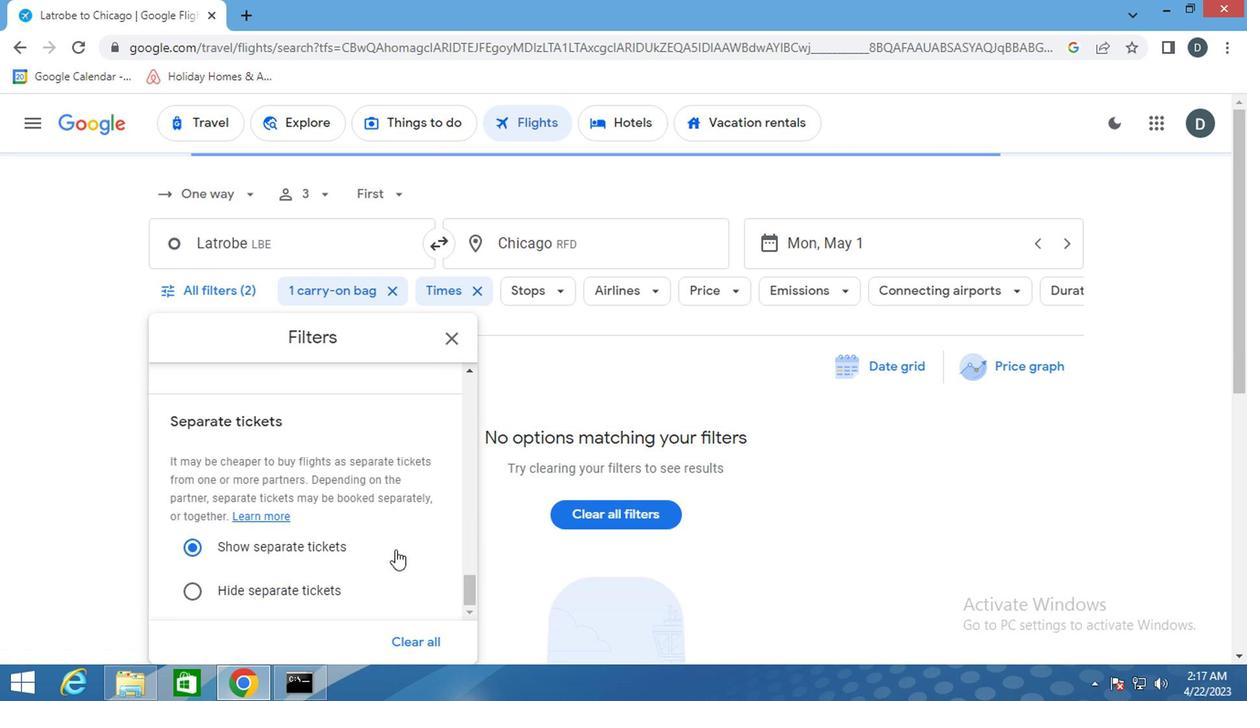 
Action: Mouse scrolled (393, 545) with delta (0, 0)
Screenshot: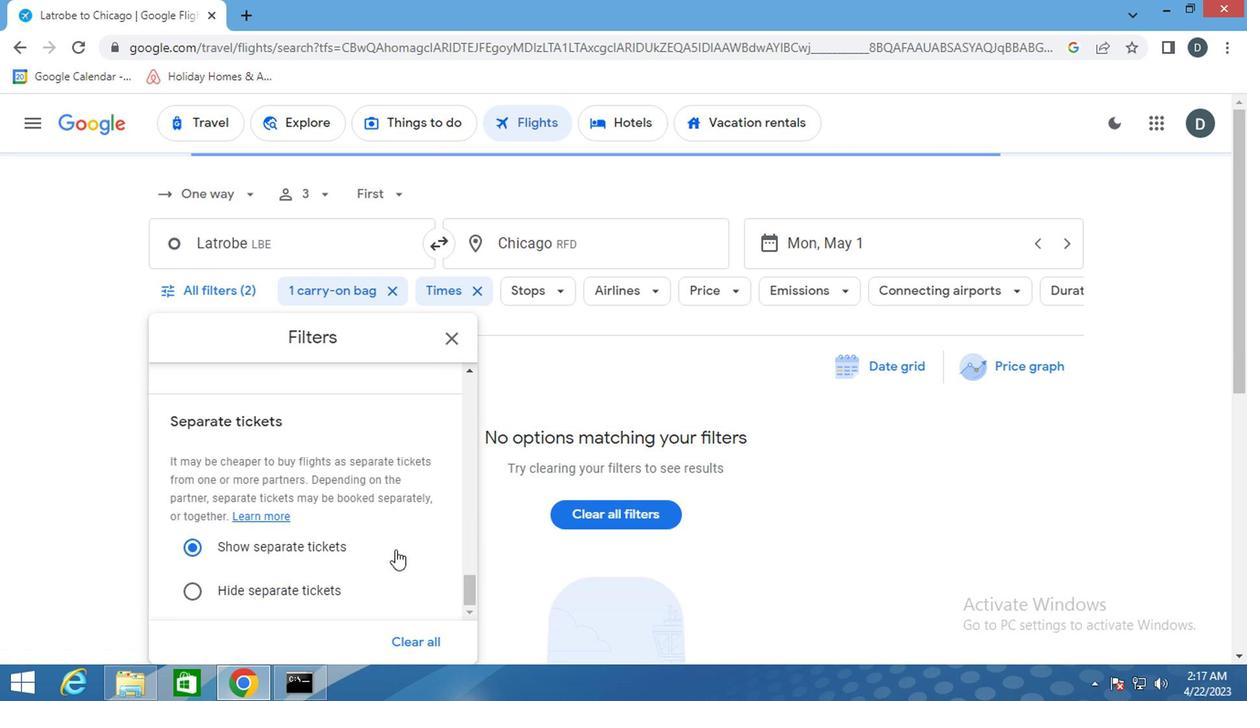 
Action: Mouse scrolled (393, 545) with delta (0, 0)
Screenshot: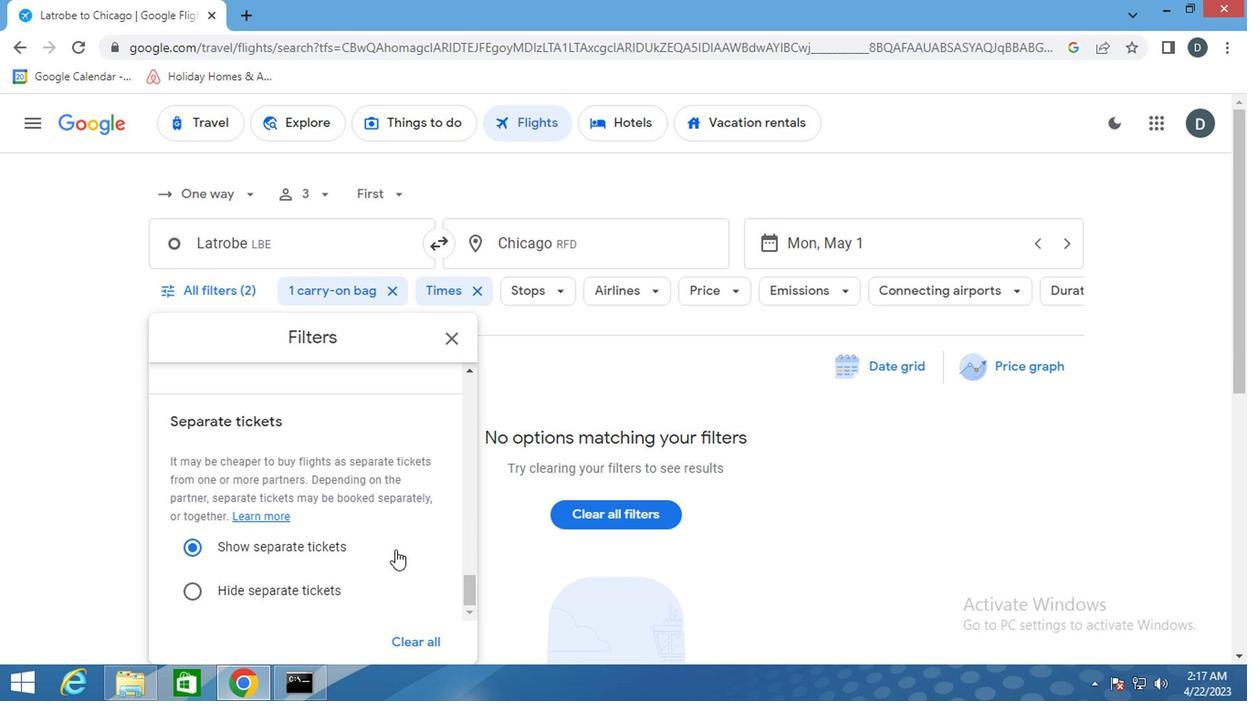 
Action: Mouse scrolled (393, 545) with delta (0, 0)
Screenshot: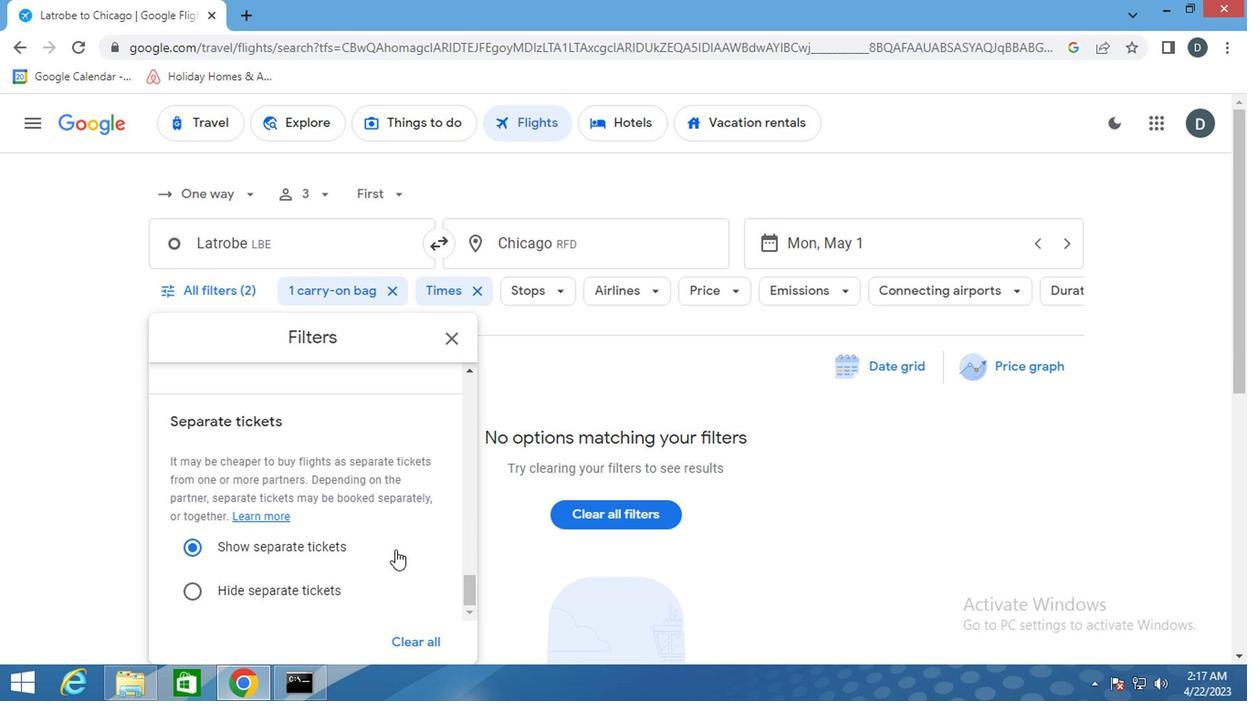 
Action: Mouse scrolled (393, 545) with delta (0, 0)
Screenshot: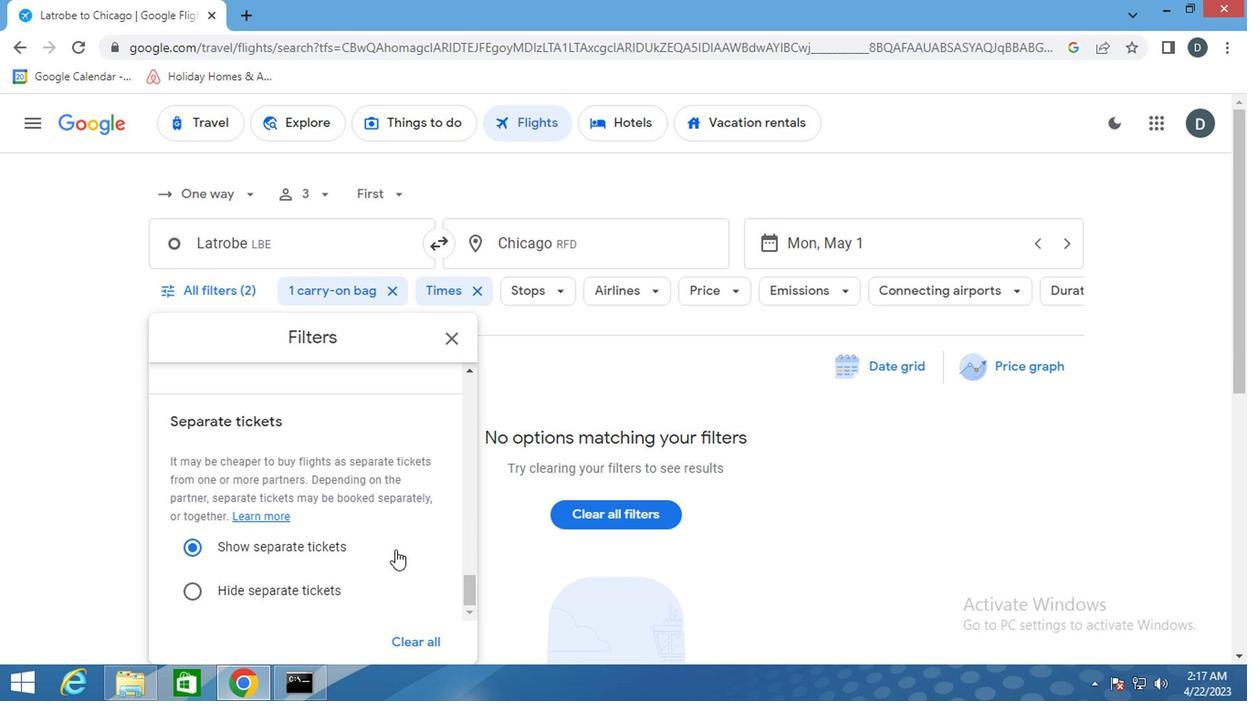 
Action: Mouse scrolled (393, 545) with delta (0, 0)
Screenshot: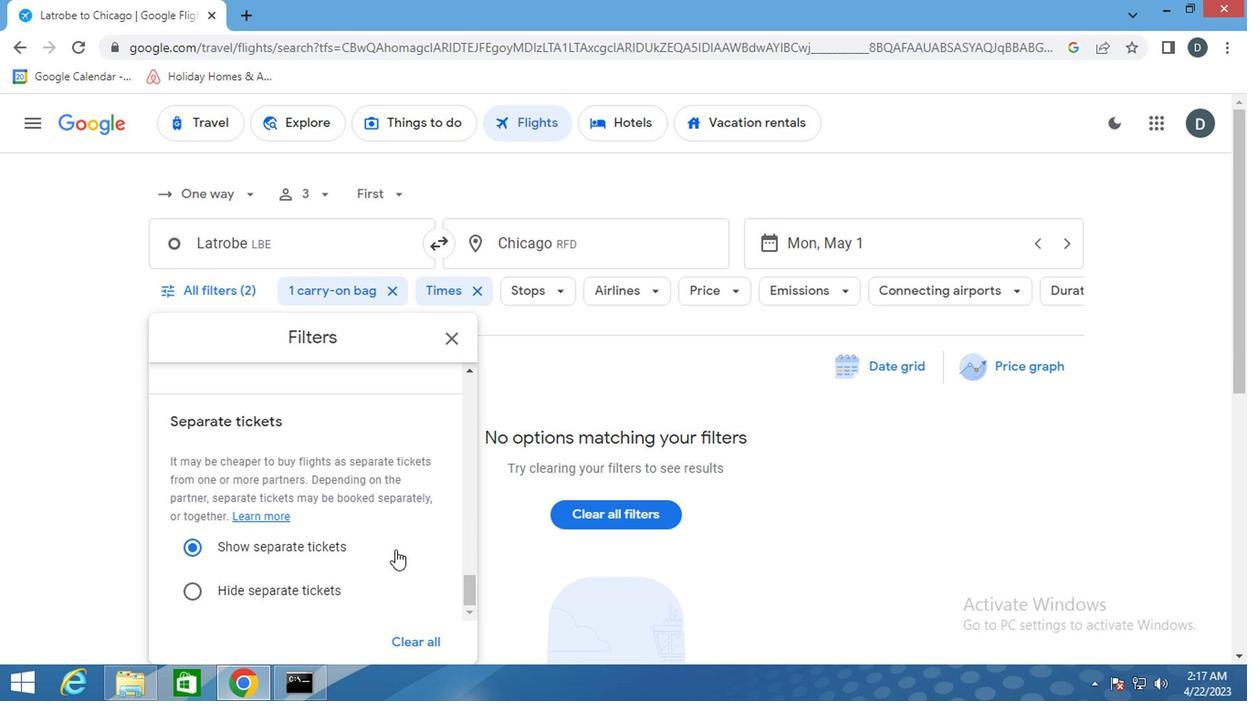 
Action: Mouse moved to (386, 542)
Screenshot: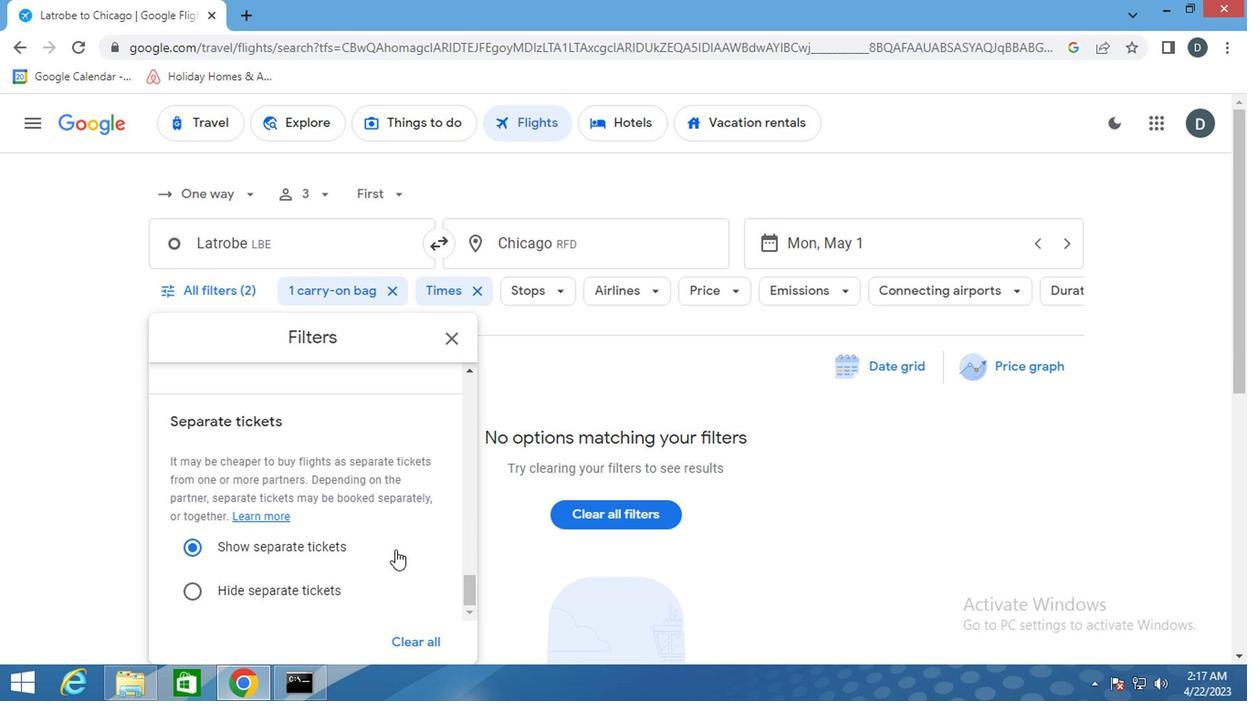 
Action: Mouse scrolled (386, 541) with delta (0, 0)
Screenshot: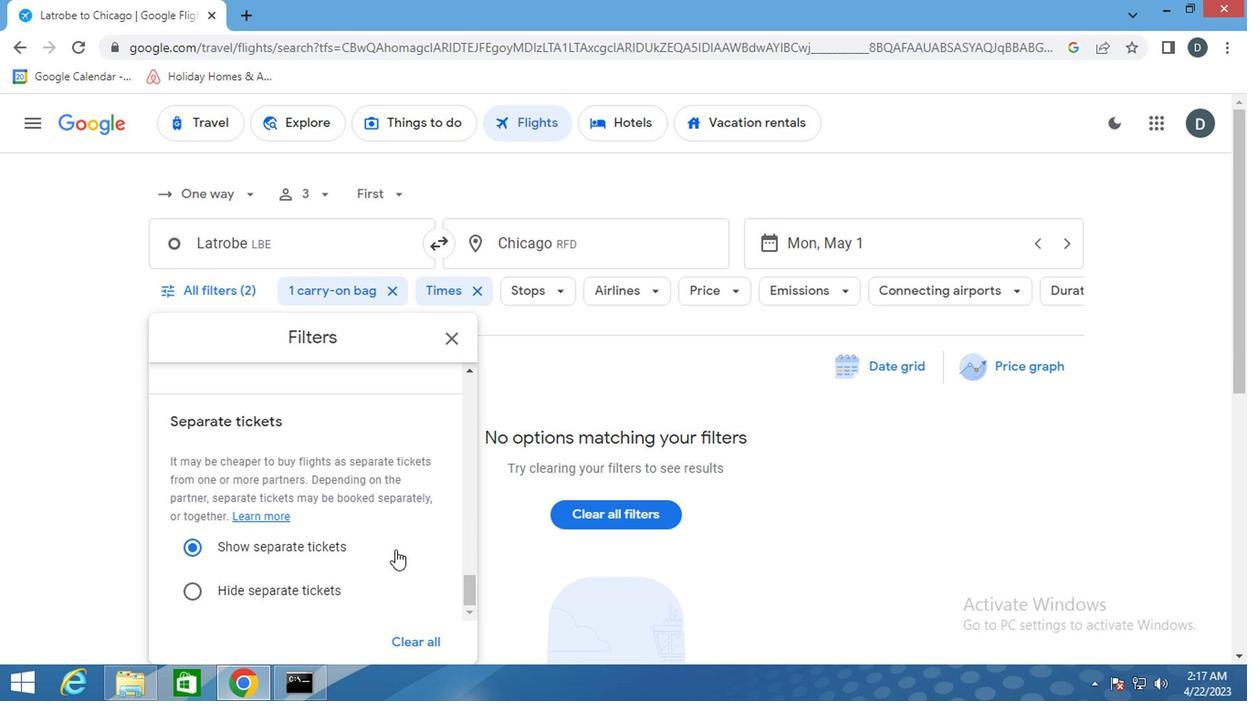 
Action: Mouse moved to (442, 319)
Screenshot: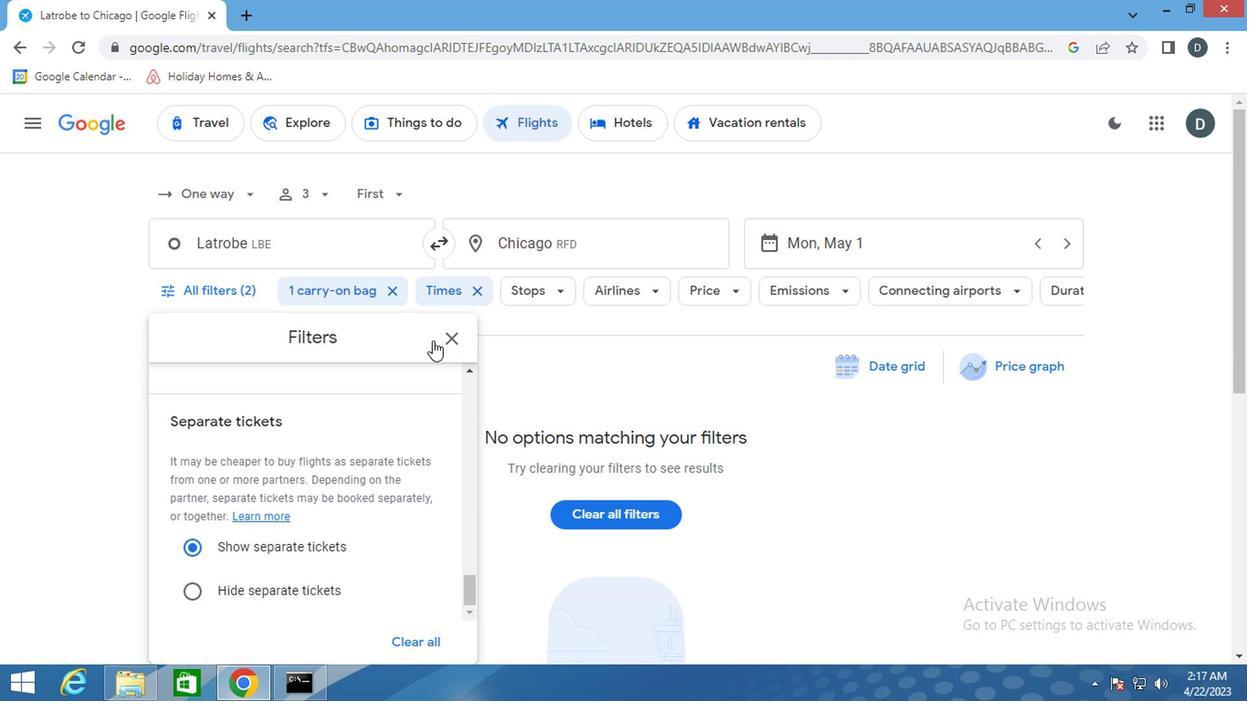 
Action: Mouse pressed left at (442, 319)
Screenshot: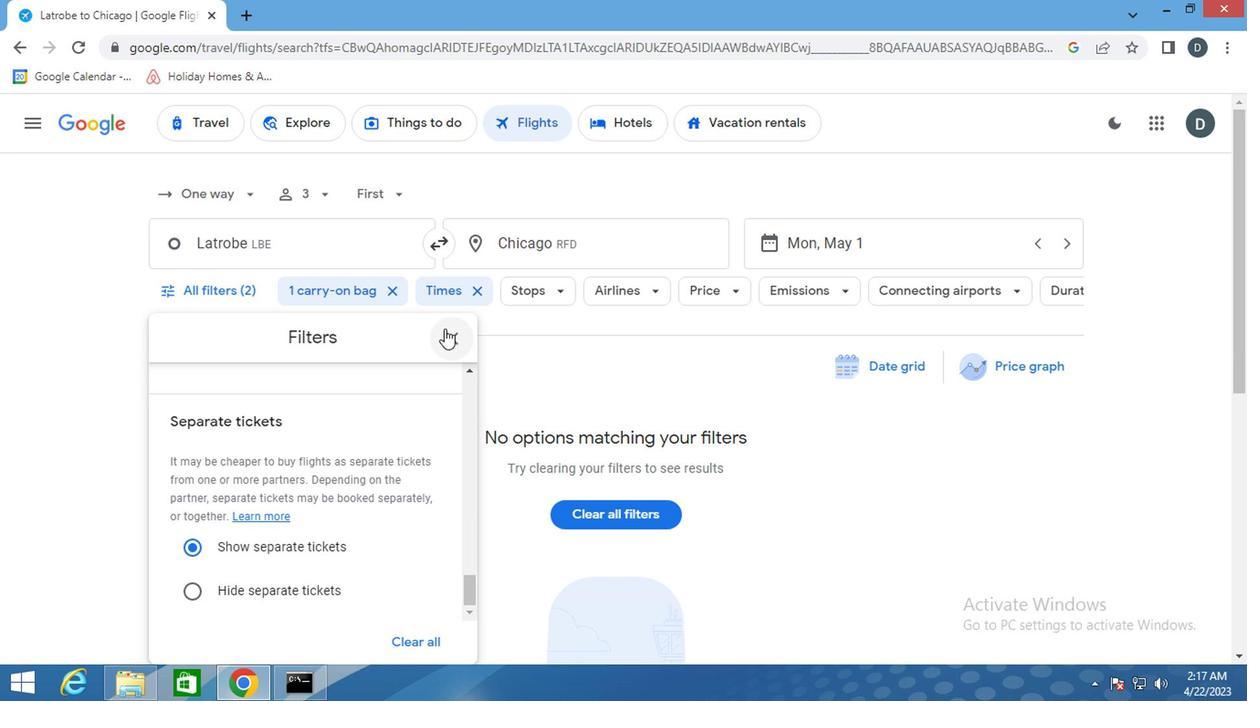 
